 Task: Search one way flight ticket for 4 adults, 2 children, 2 infants in seat and 1 infant on lap in premium economy from Deadhorse: Deadhorse Airport(prudhoe Bay Airport) to Rockford: Chicago Rockford International Airport(was Northwest Chicagoland Regional Airport At Rockford) on 5-1-2023. Choice of flights is Alaska. Number of bags: 9 checked bags. Price is upto 84000. Outbound departure time preference is 11:30. Return departure time preference is 17:00.
Action: Mouse moved to (273, 262)
Screenshot: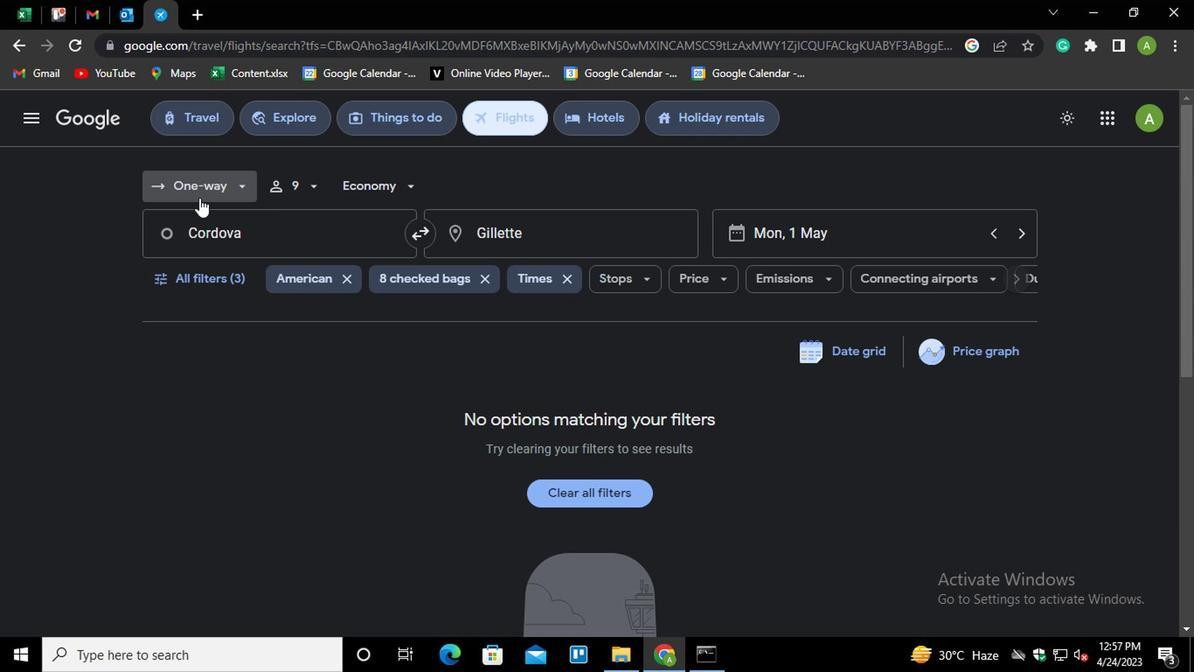 
Action: Mouse pressed left at (273, 262)
Screenshot: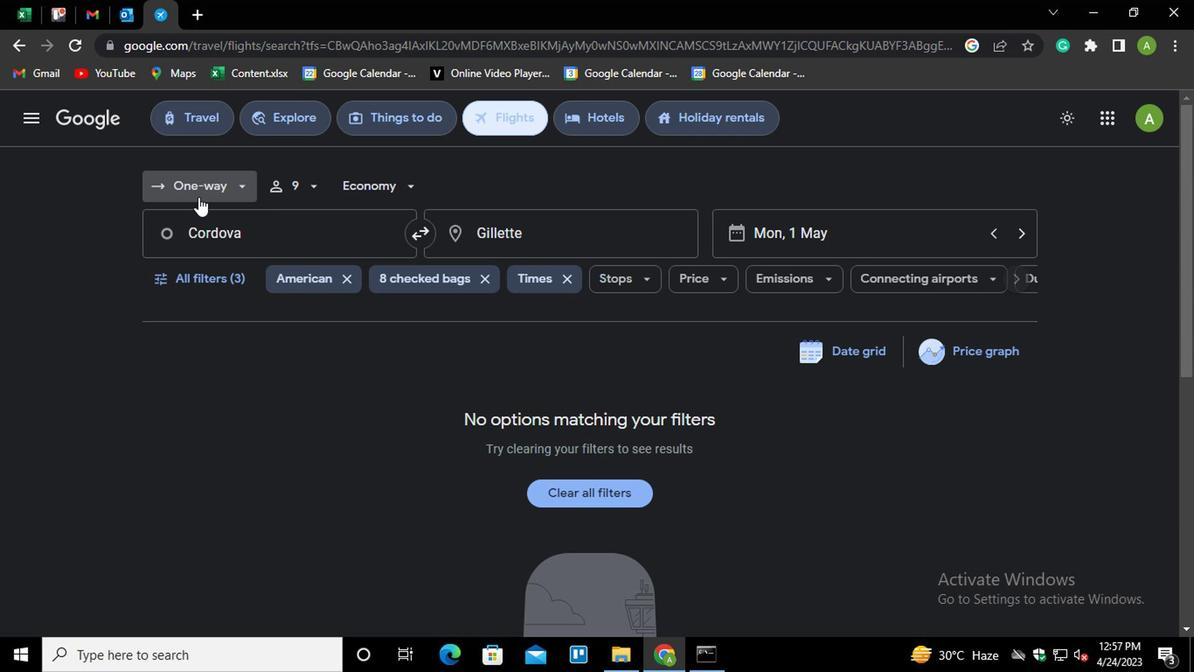 
Action: Mouse moved to (291, 312)
Screenshot: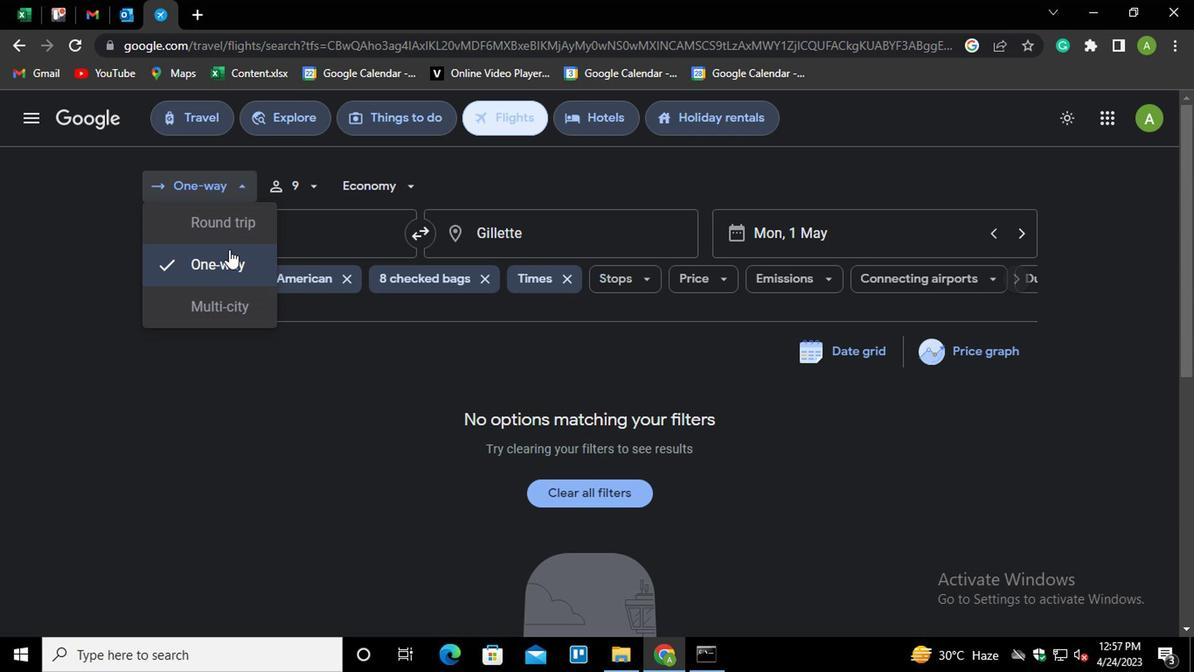 
Action: Mouse pressed left at (291, 312)
Screenshot: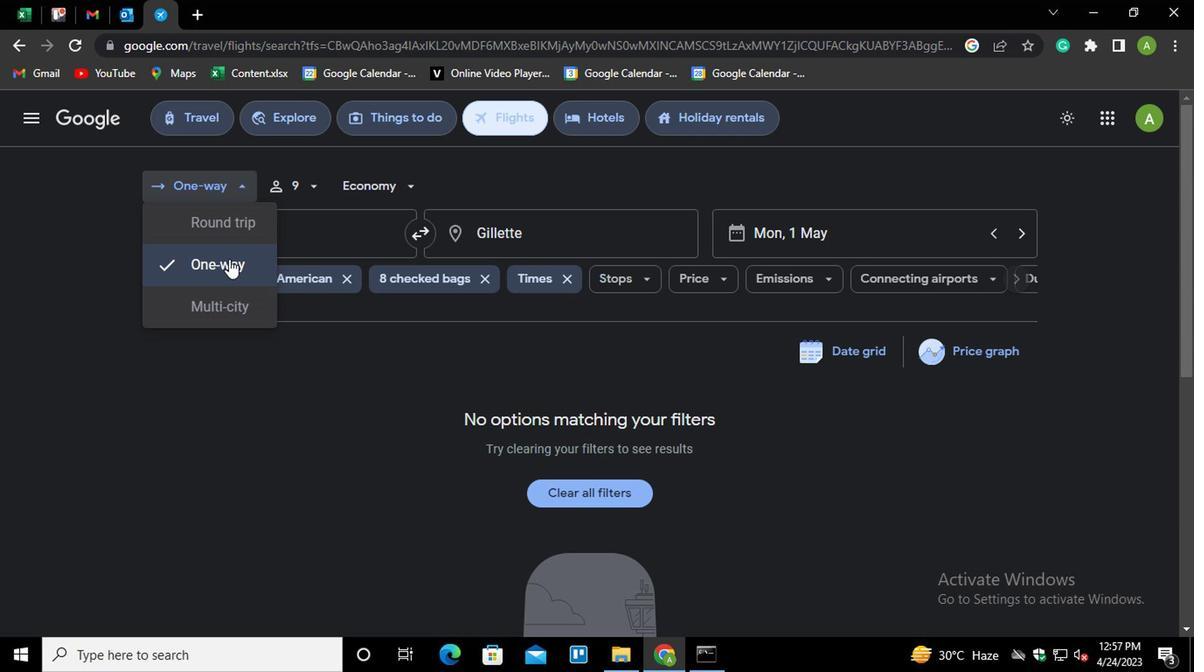
Action: Mouse moved to (327, 268)
Screenshot: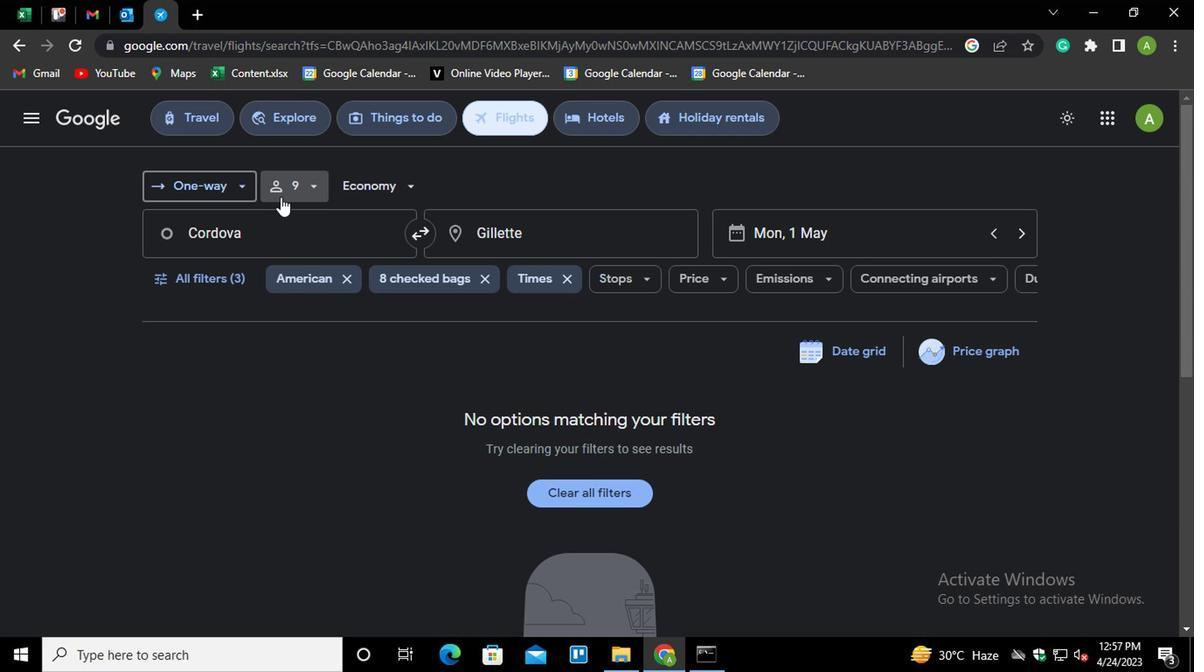 
Action: Mouse pressed left at (327, 268)
Screenshot: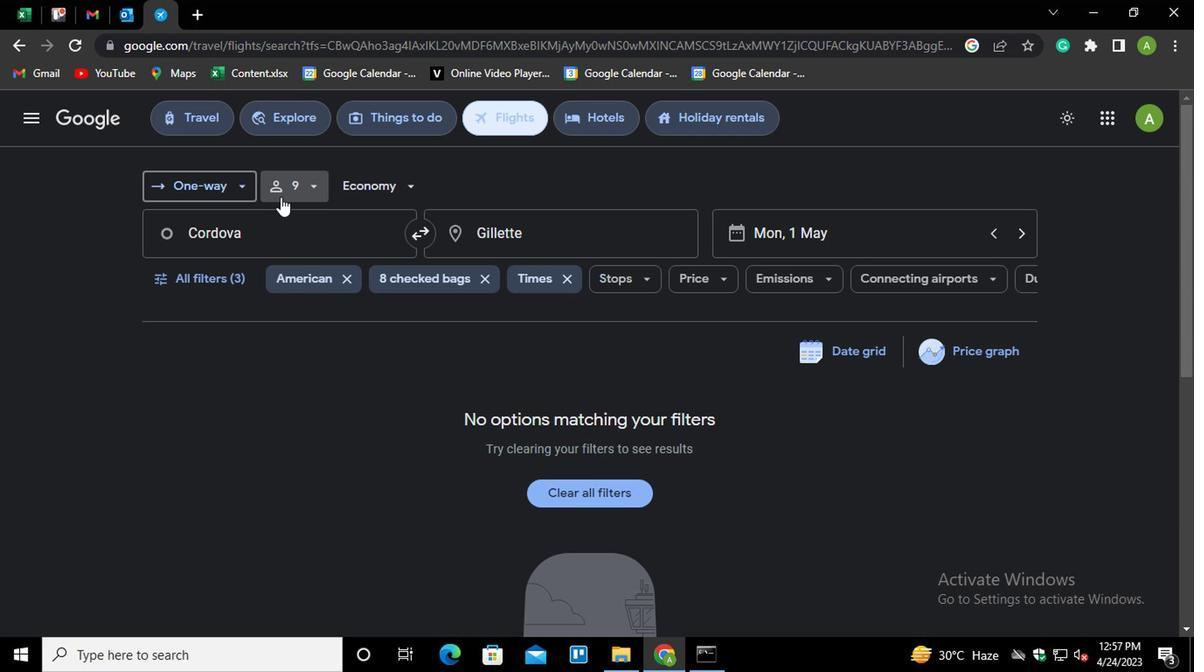 
Action: Mouse moved to (399, 295)
Screenshot: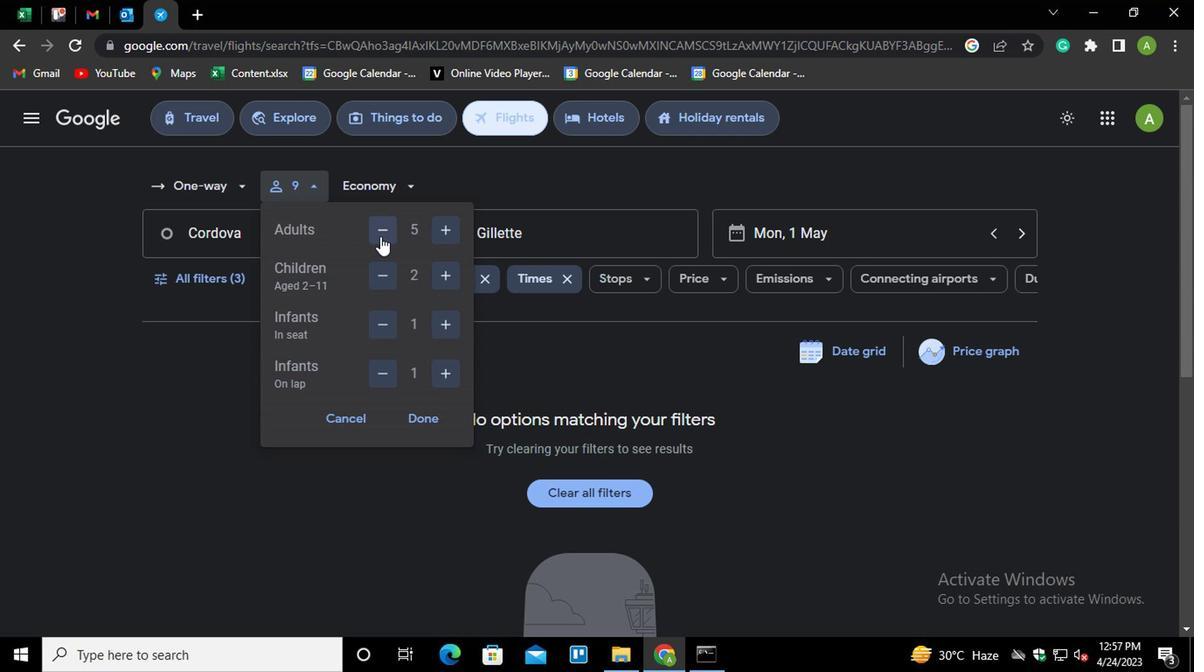 
Action: Mouse pressed left at (399, 295)
Screenshot: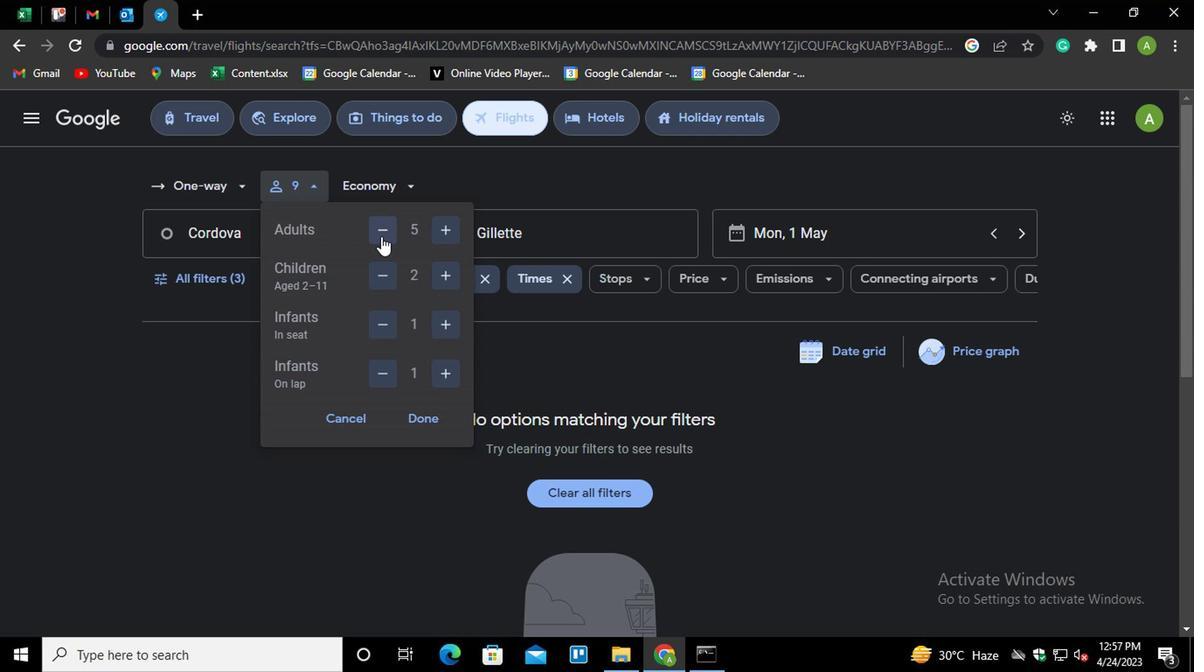
Action: Mouse moved to (447, 367)
Screenshot: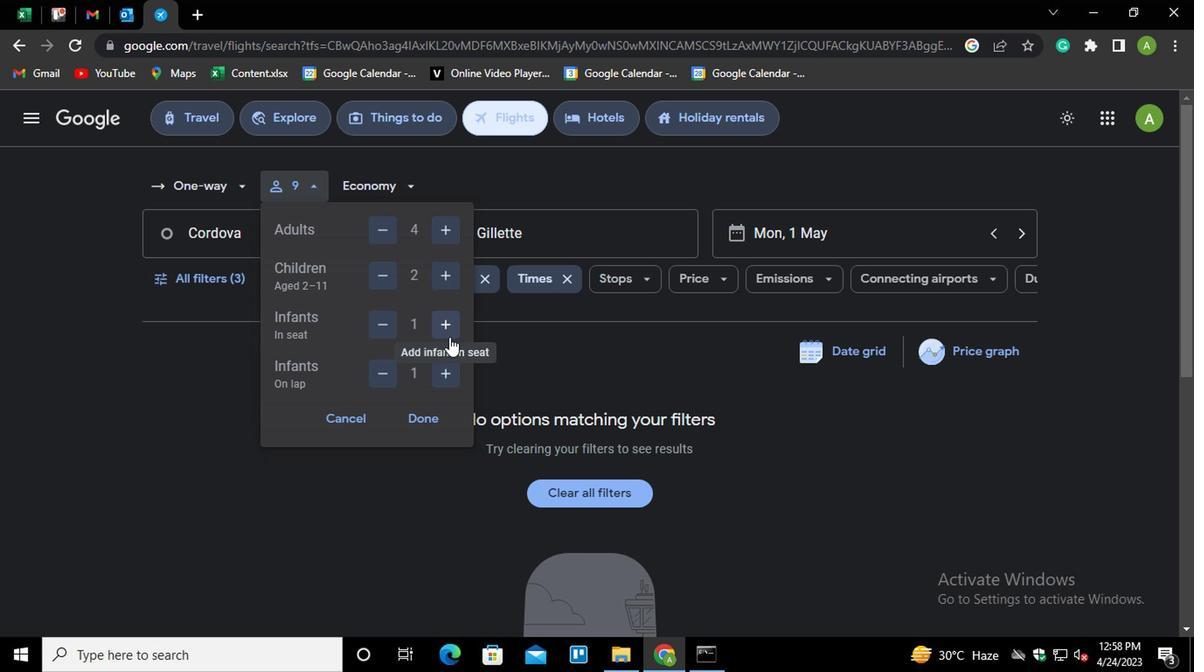 
Action: Mouse pressed left at (447, 367)
Screenshot: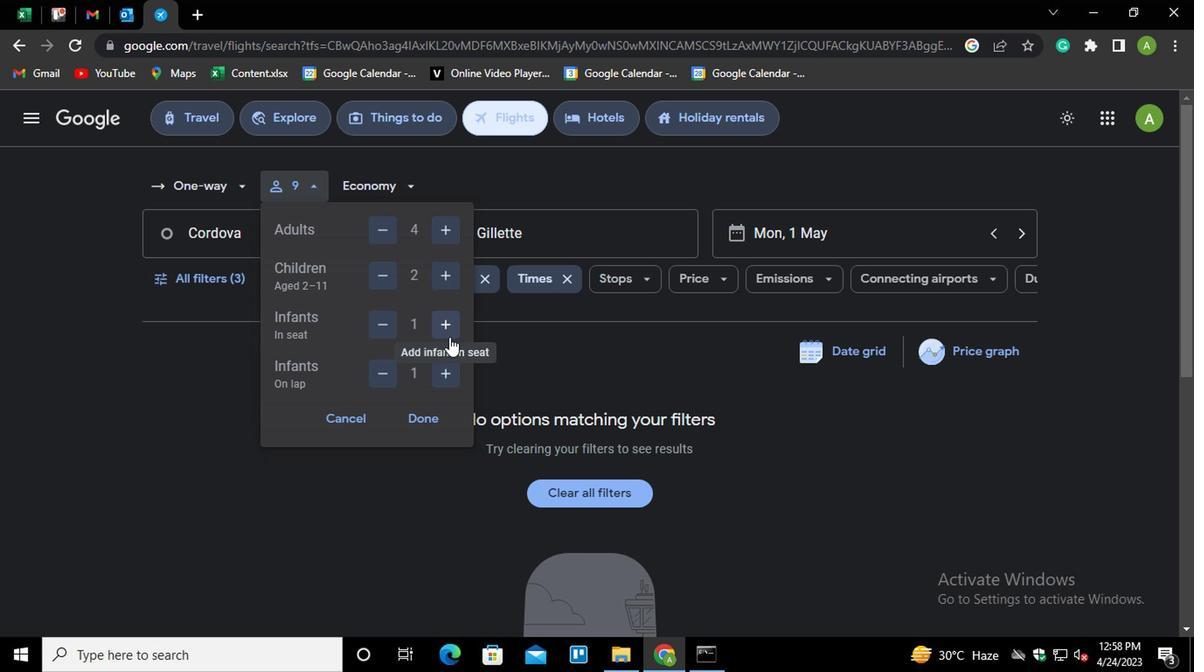 
Action: Mouse moved to (438, 421)
Screenshot: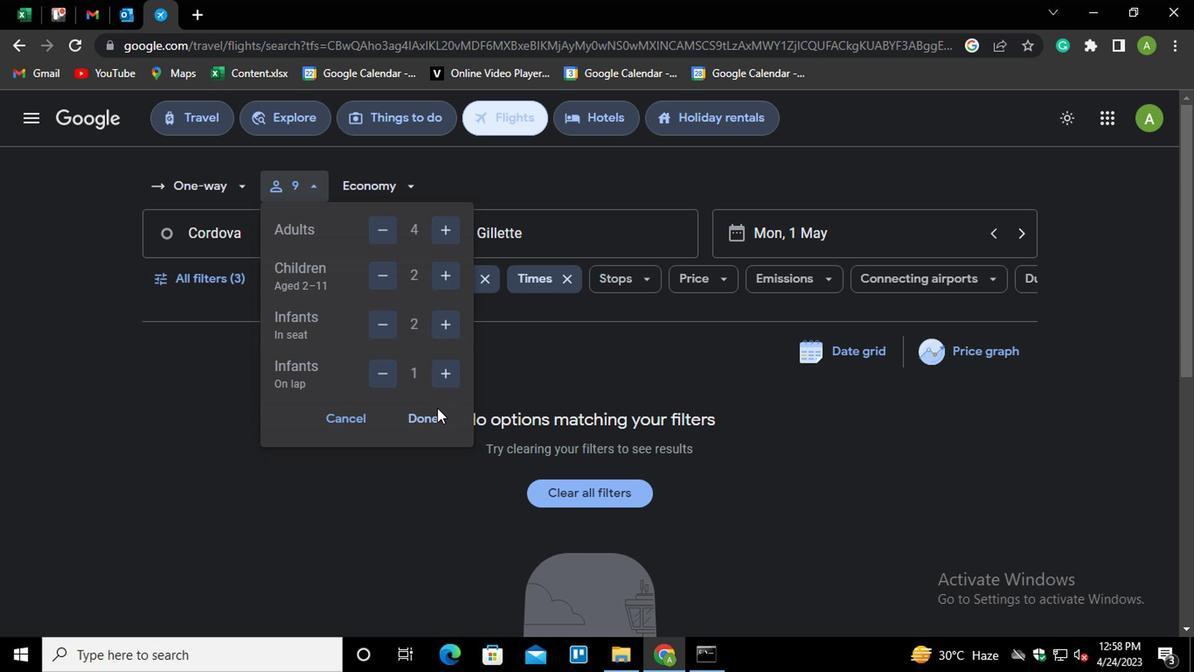 
Action: Mouse pressed left at (438, 421)
Screenshot: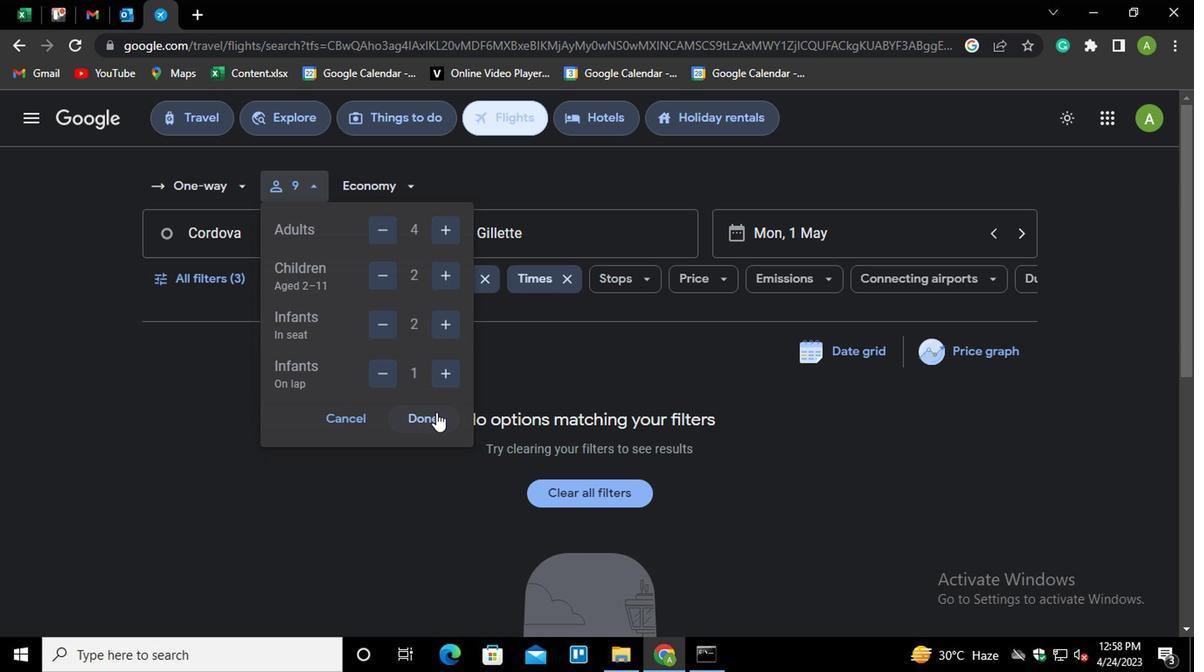 
Action: Mouse moved to (415, 252)
Screenshot: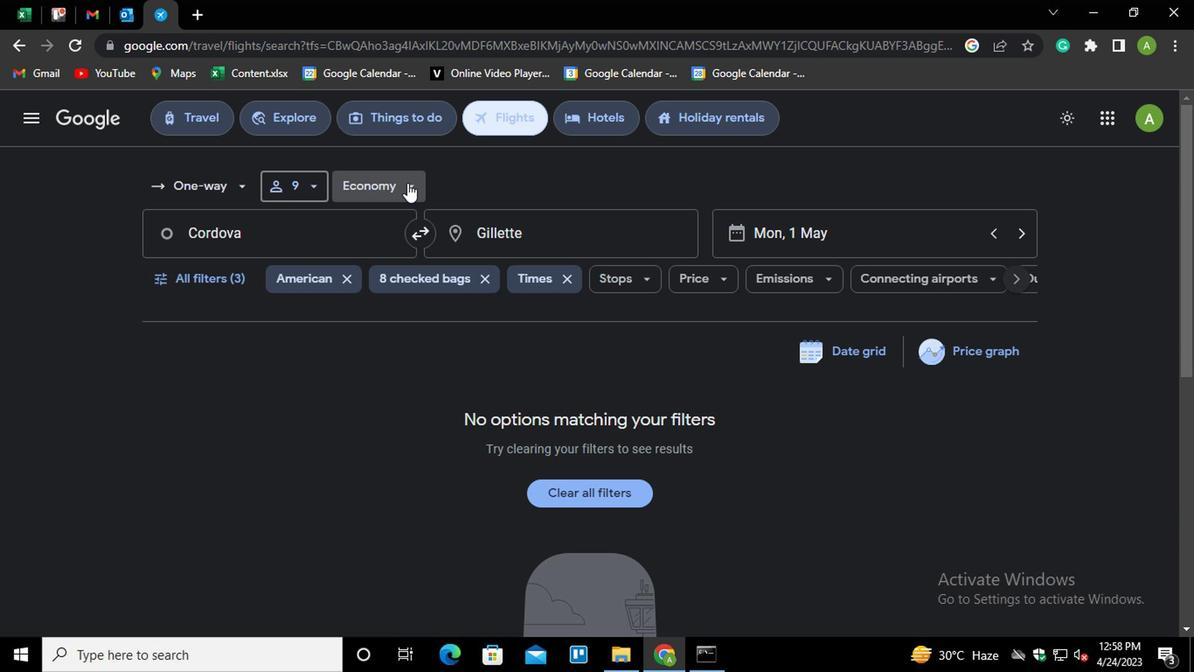 
Action: Mouse pressed left at (415, 252)
Screenshot: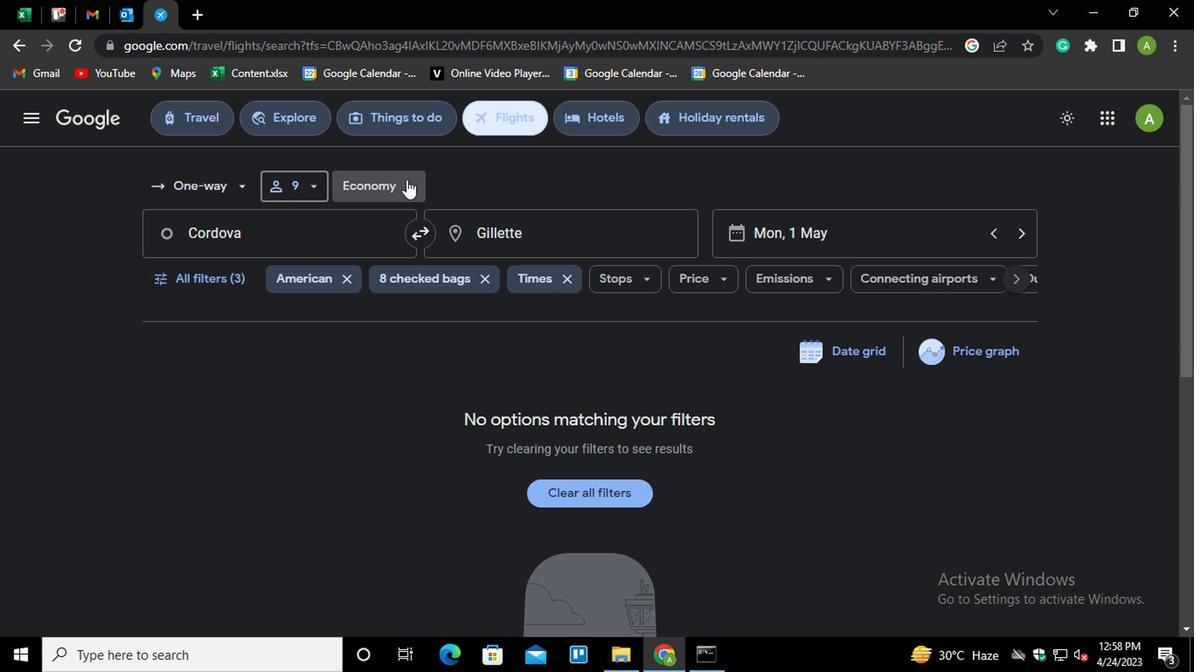 
Action: Mouse moved to (436, 319)
Screenshot: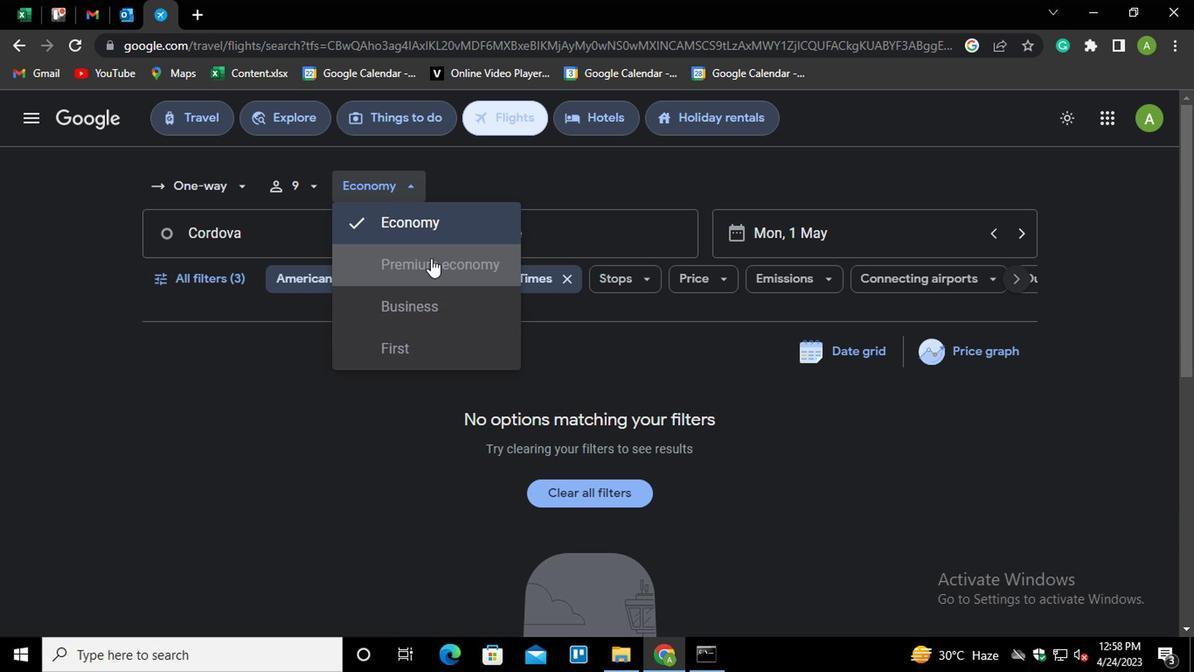
Action: Mouse pressed left at (436, 319)
Screenshot: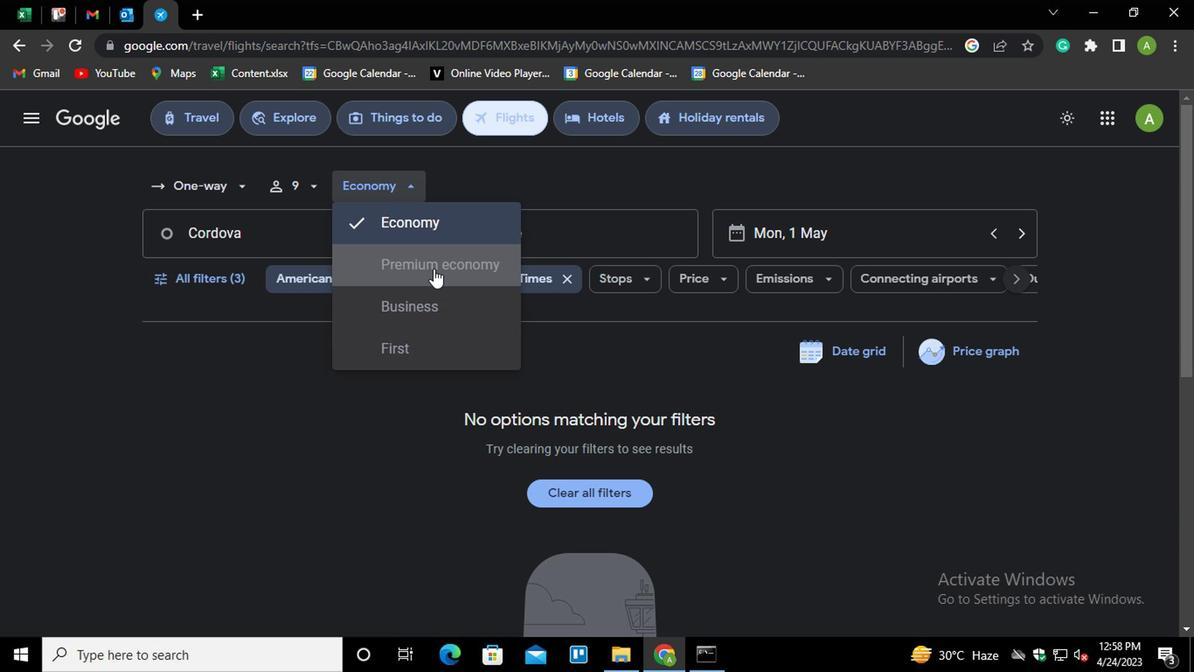 
Action: Mouse moved to (321, 296)
Screenshot: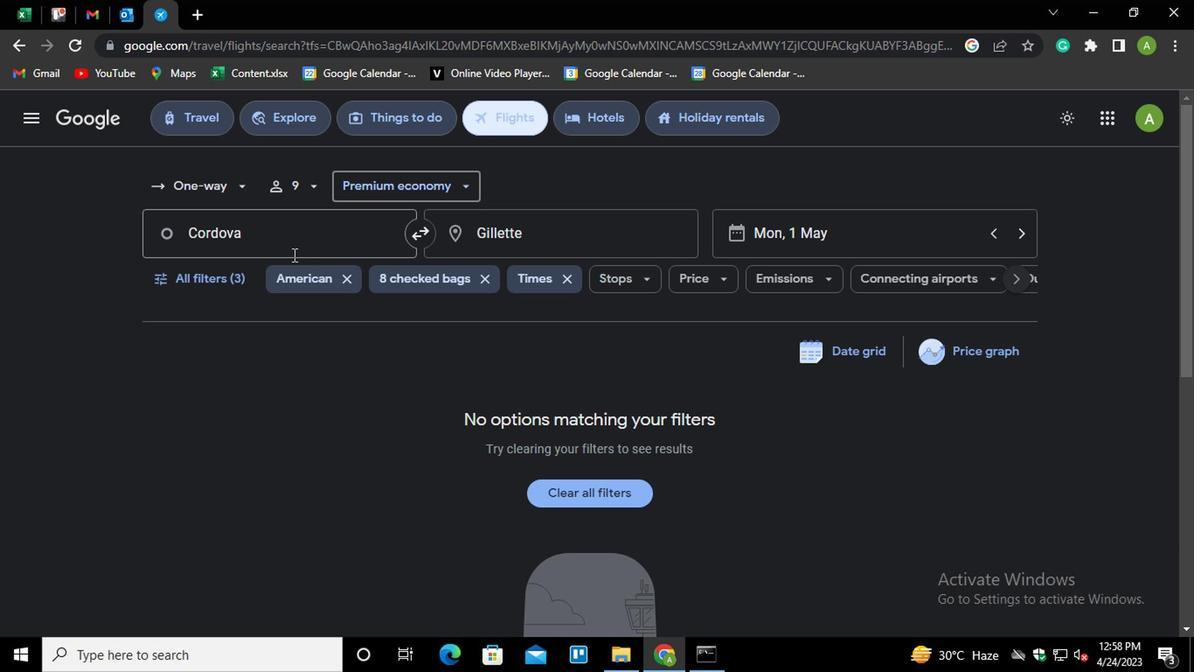 
Action: Mouse pressed left at (321, 296)
Screenshot: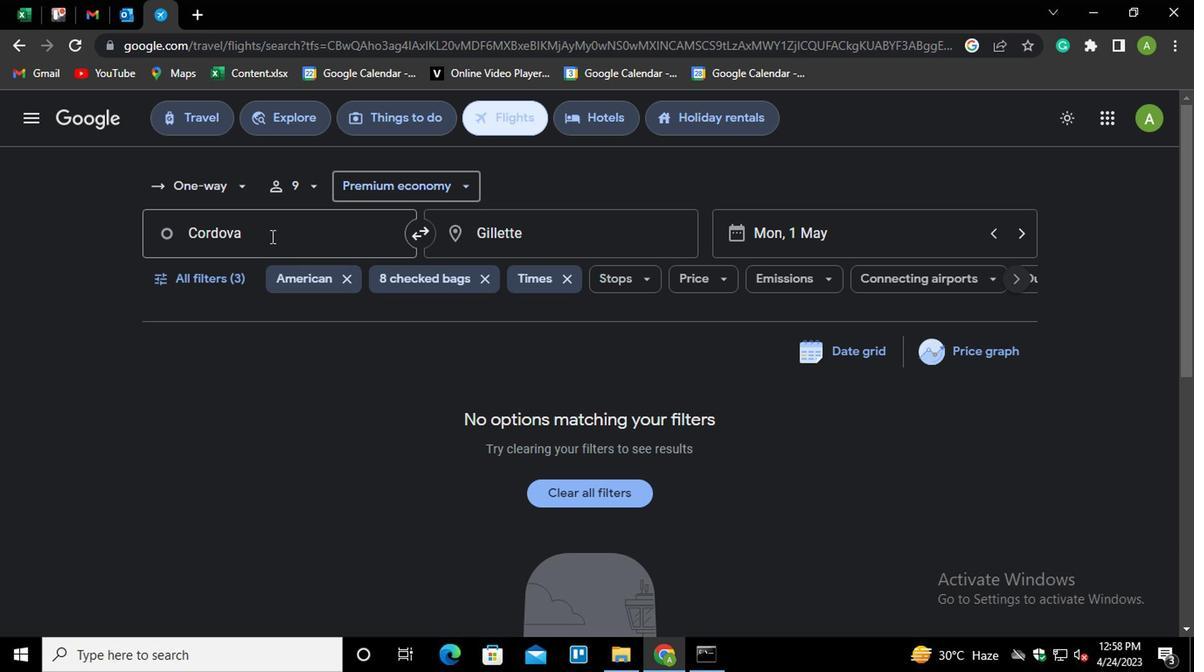
Action: Mouse moved to (321, 295)
Screenshot: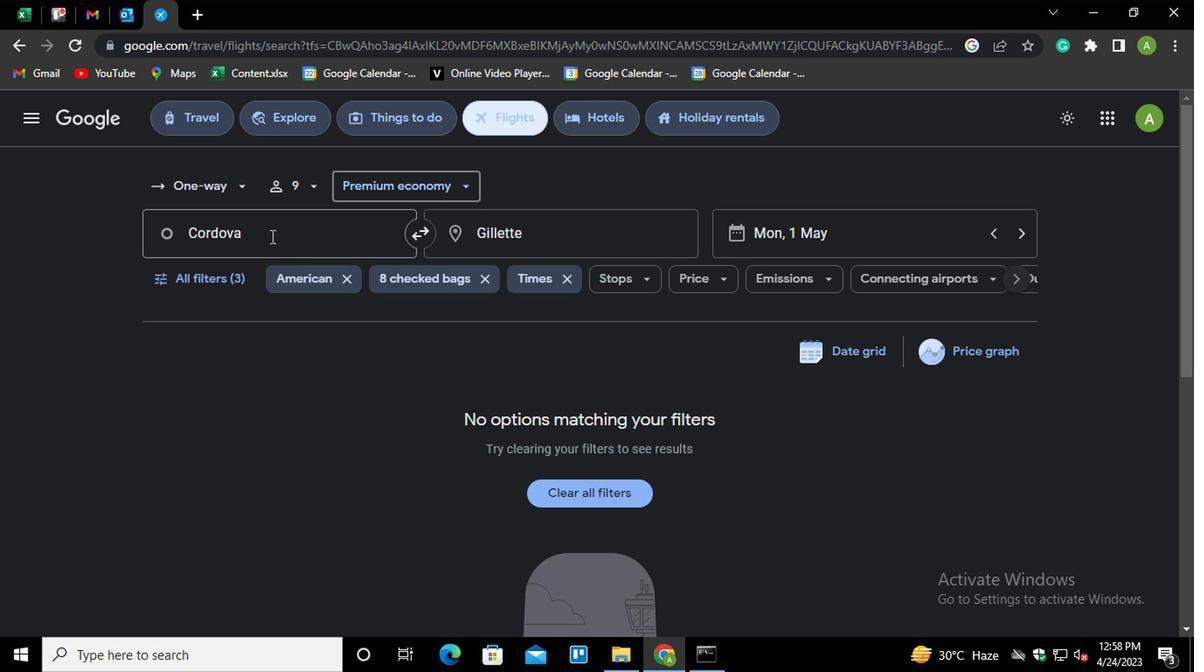 
Action: Key pressed <Key.shift>DEADHOR<Key.down><Key.enter>
Screenshot: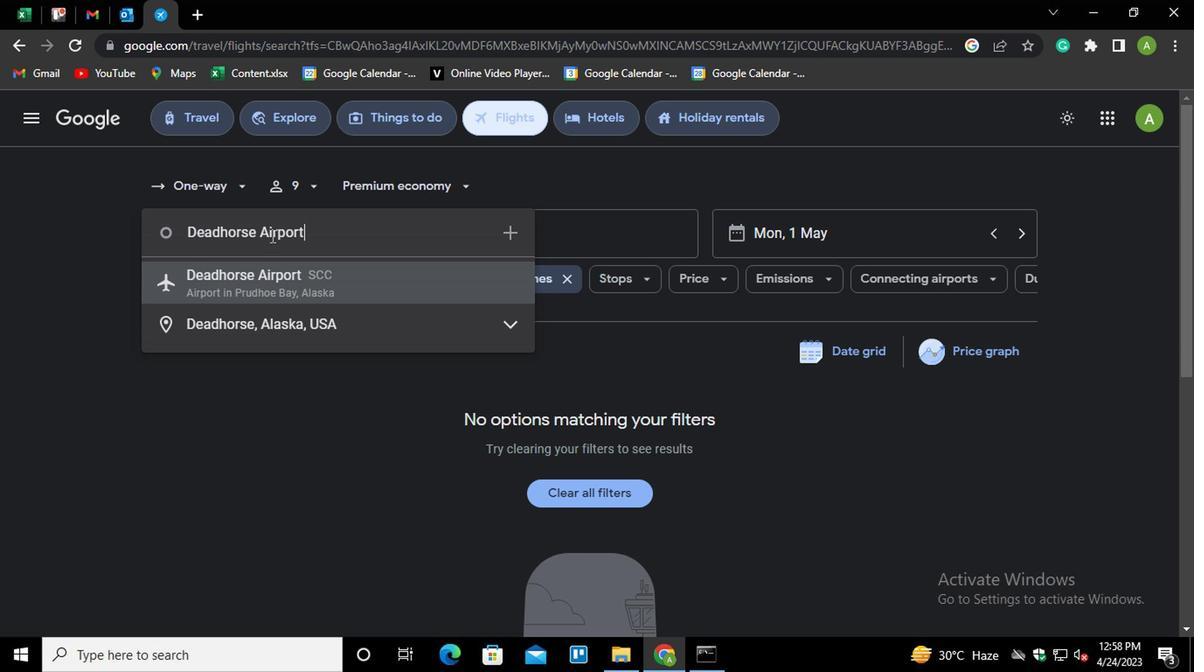 
Action: Mouse moved to (365, 294)
Screenshot: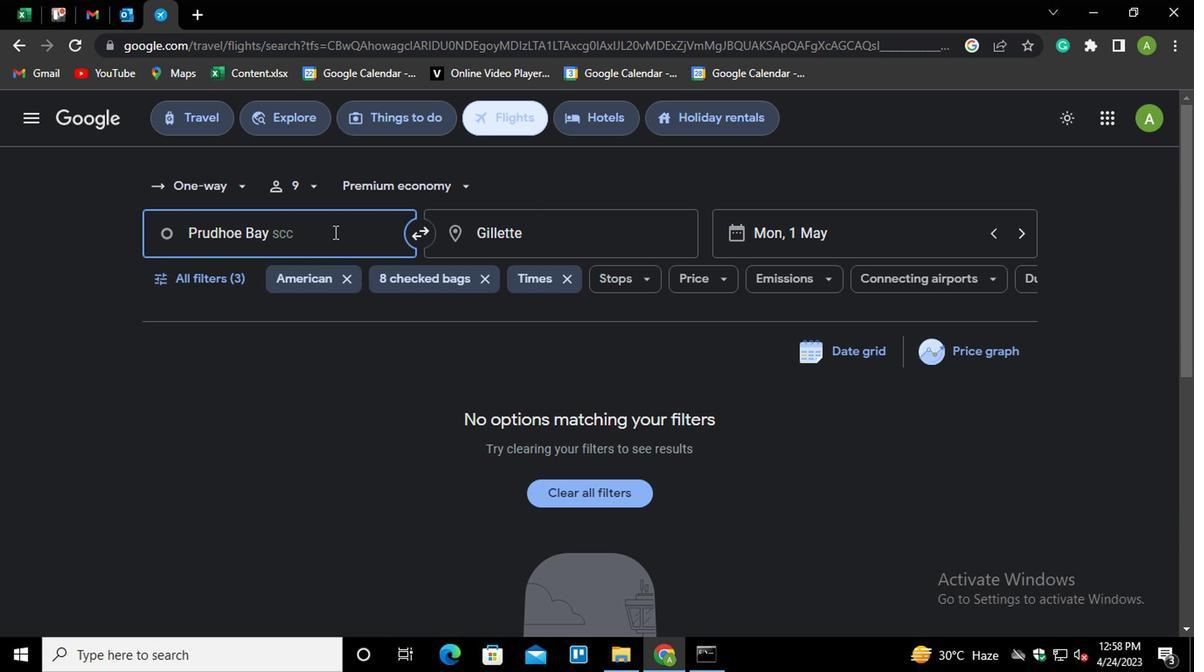 
Action: Mouse pressed left at (365, 294)
Screenshot: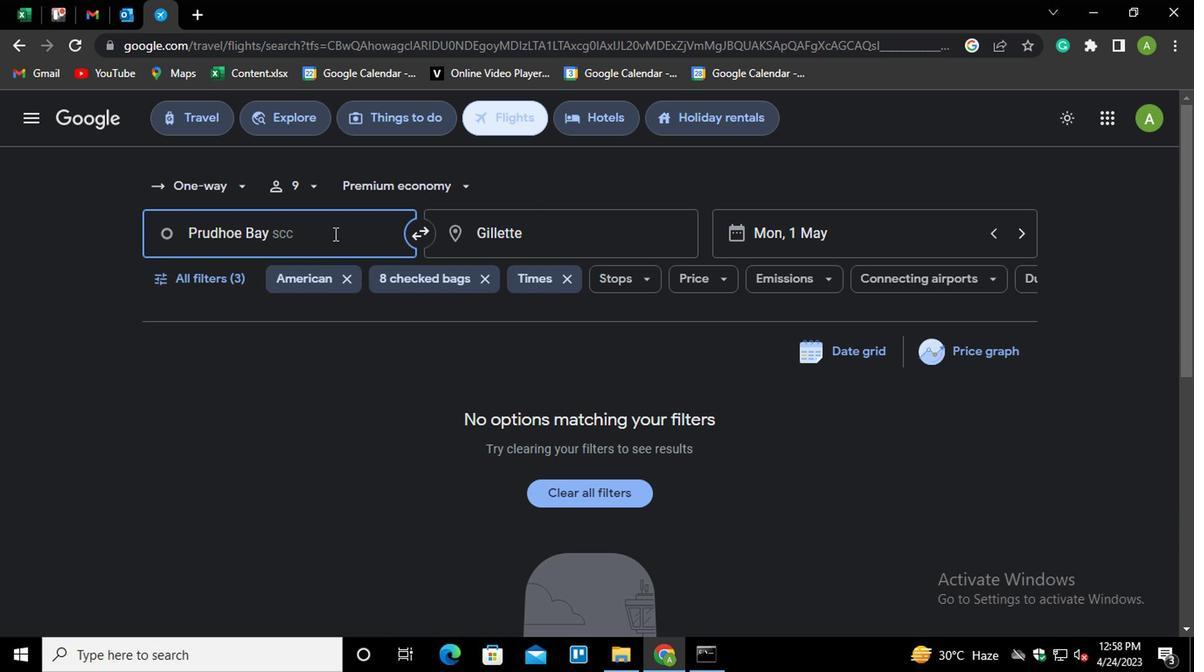 
Action: Mouse moved to (355, 362)
Screenshot: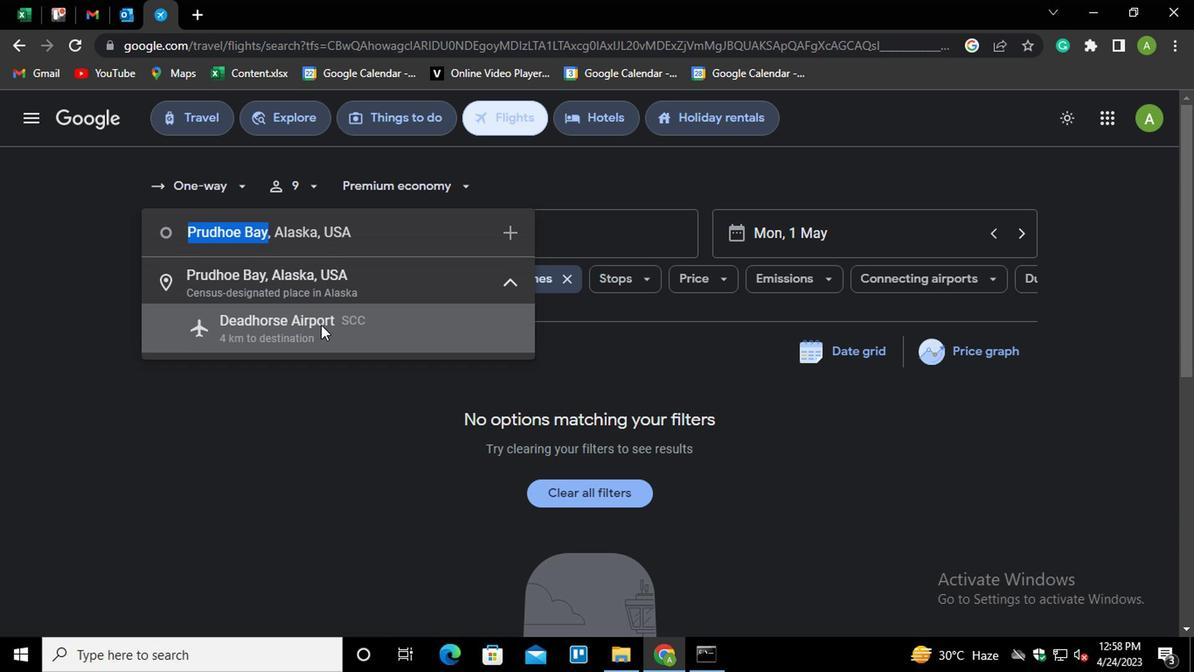 
Action: Mouse pressed left at (355, 362)
Screenshot: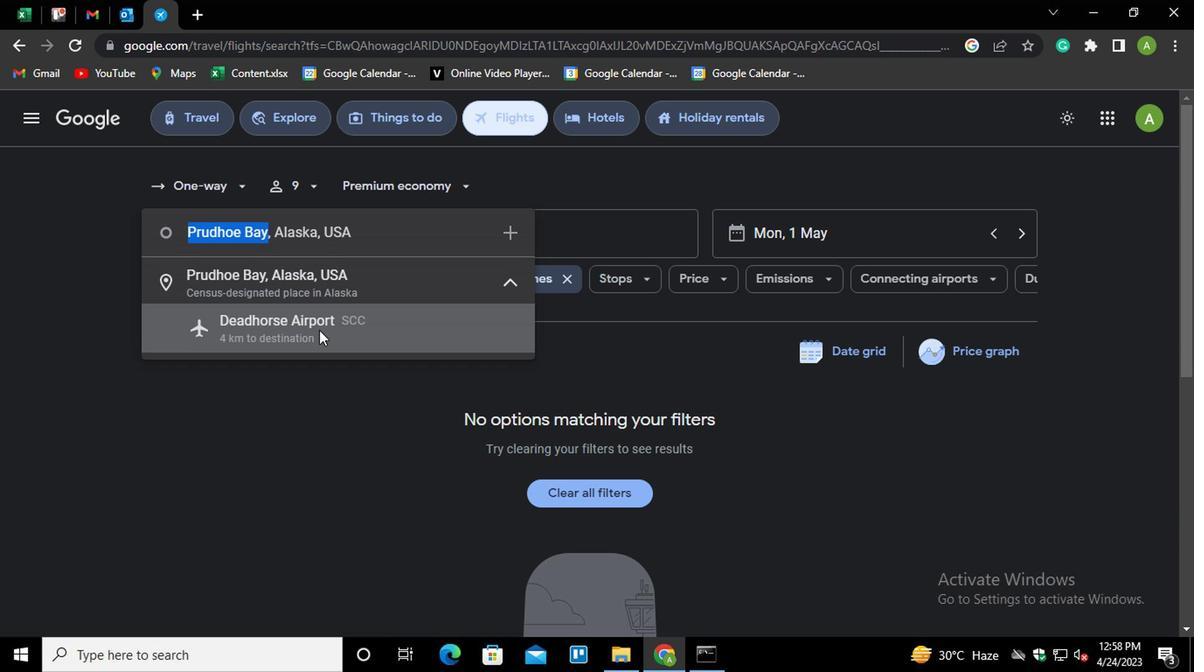 
Action: Mouse moved to (523, 306)
Screenshot: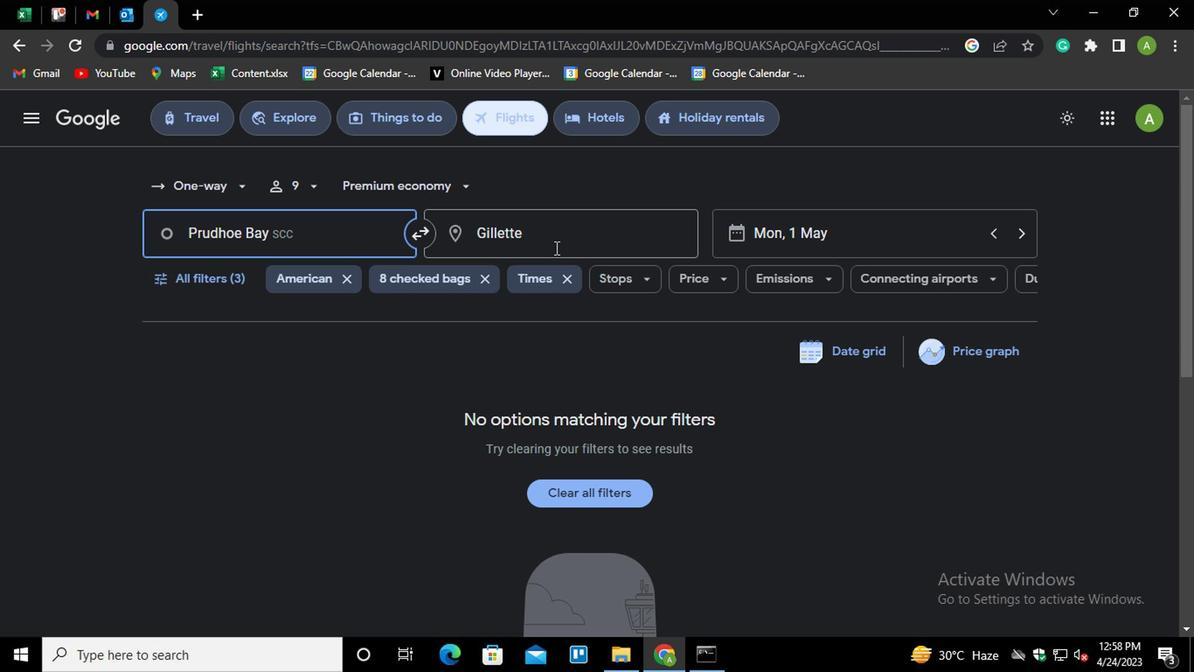 
Action: Mouse pressed left at (523, 306)
Screenshot: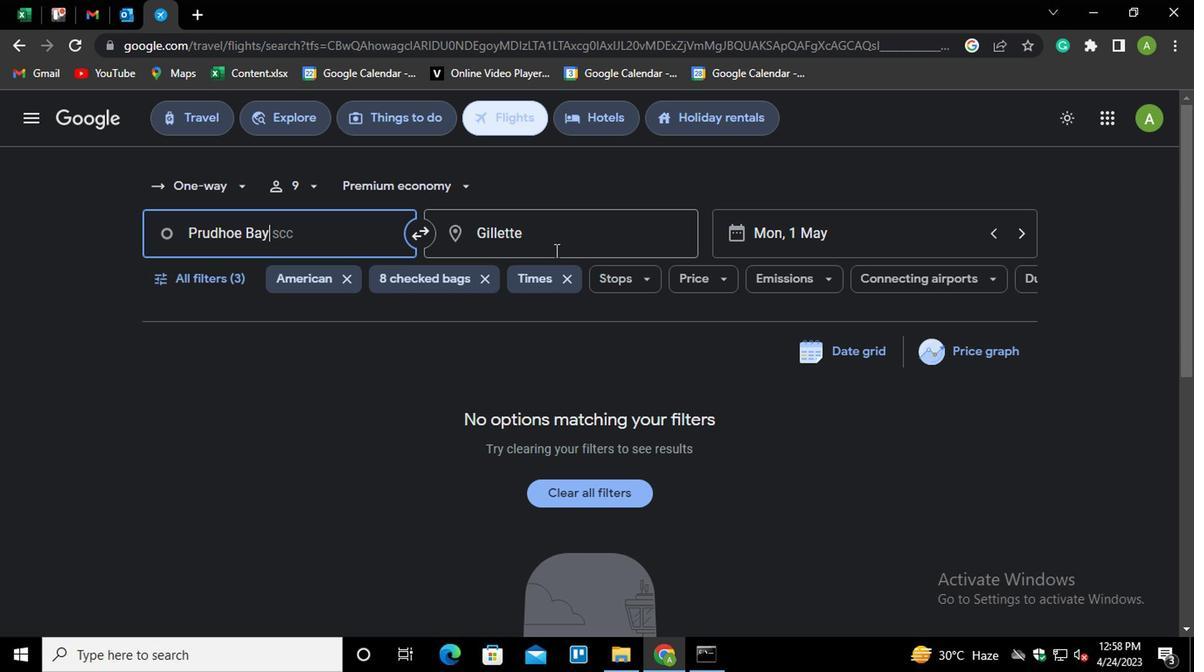 
Action: Key pressed CHICAGO<Key.down><Key.down><Key.down><Key.down><Key.enter>
Screenshot: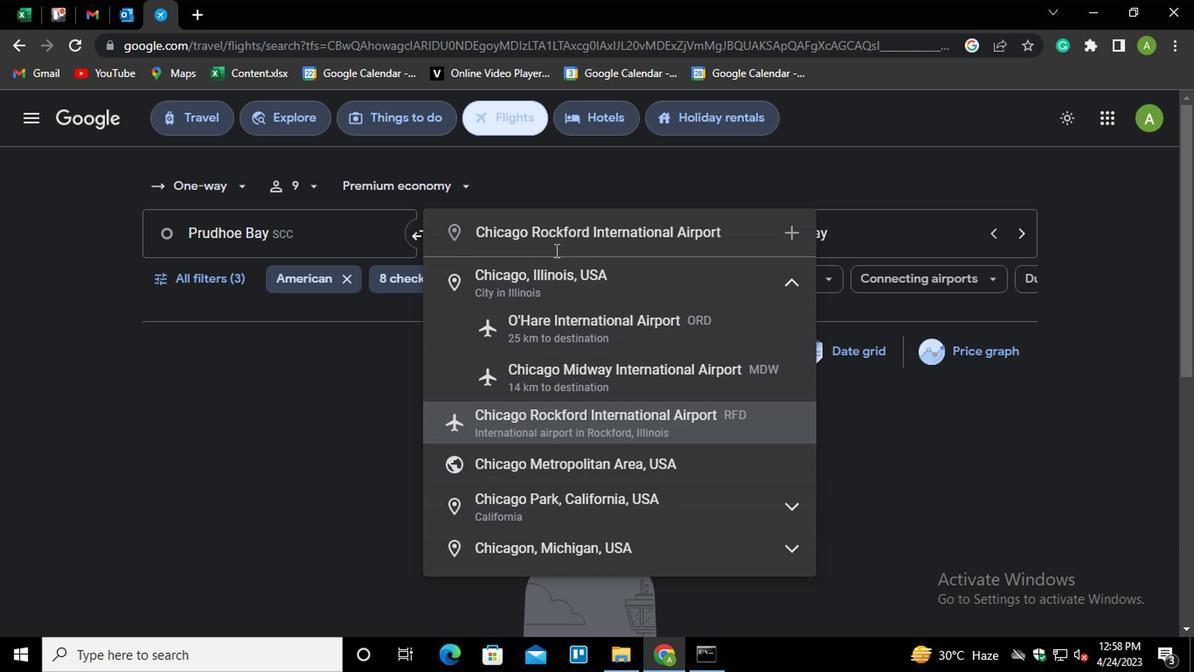 
Action: Mouse moved to (283, 322)
Screenshot: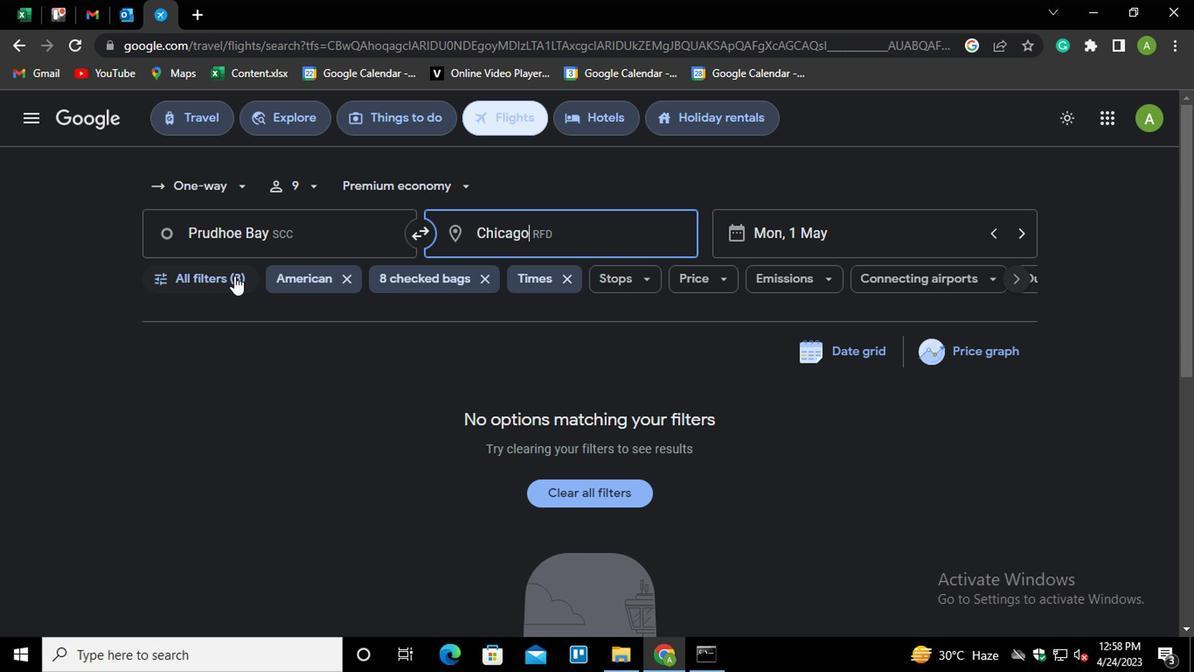 
Action: Mouse pressed left at (283, 322)
Screenshot: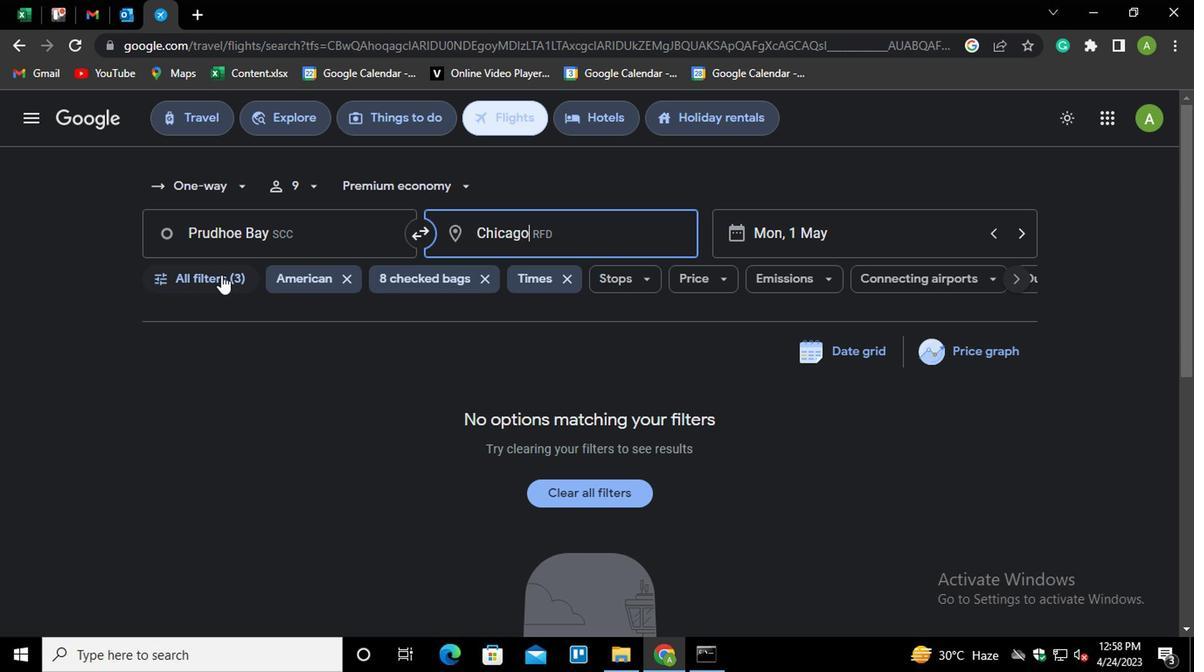 
Action: Mouse moved to (410, 562)
Screenshot: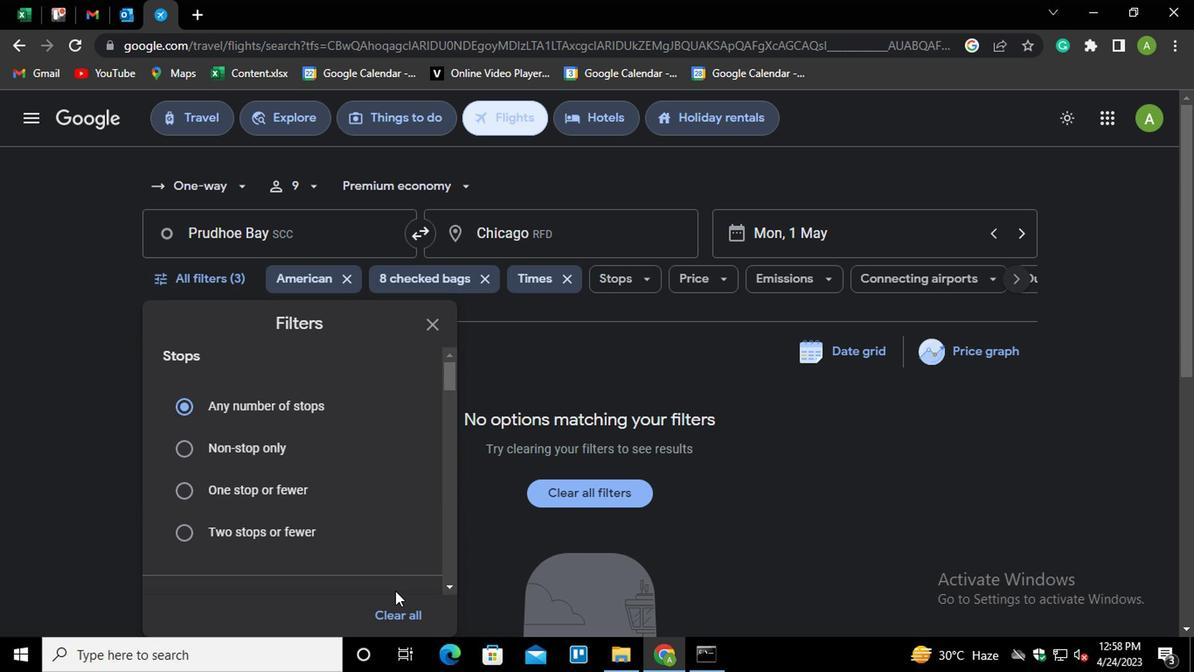 
Action: Mouse pressed left at (410, 562)
Screenshot: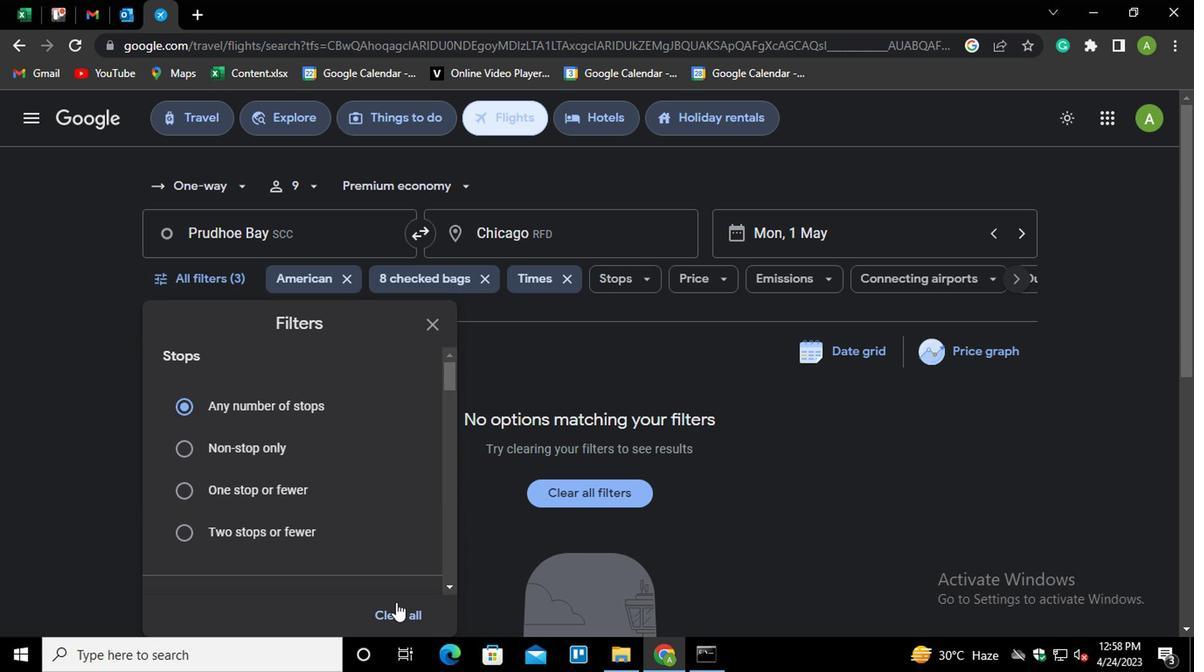 
Action: Mouse moved to (370, 472)
Screenshot: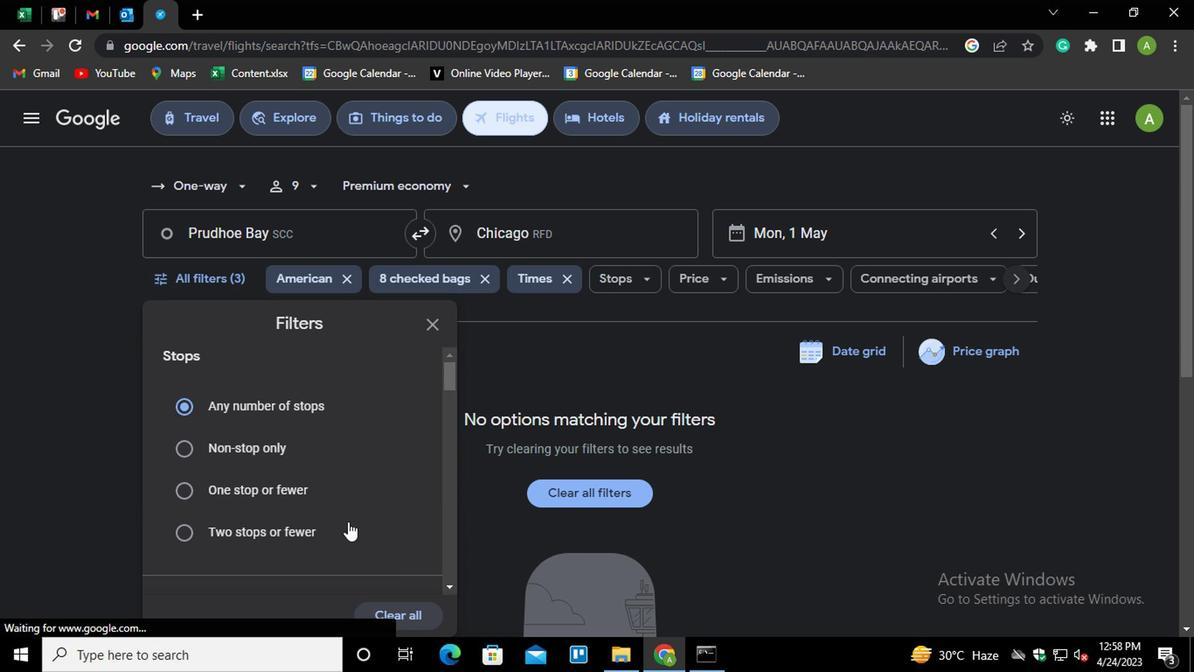 
Action: Mouse scrolled (370, 472) with delta (0, 0)
Screenshot: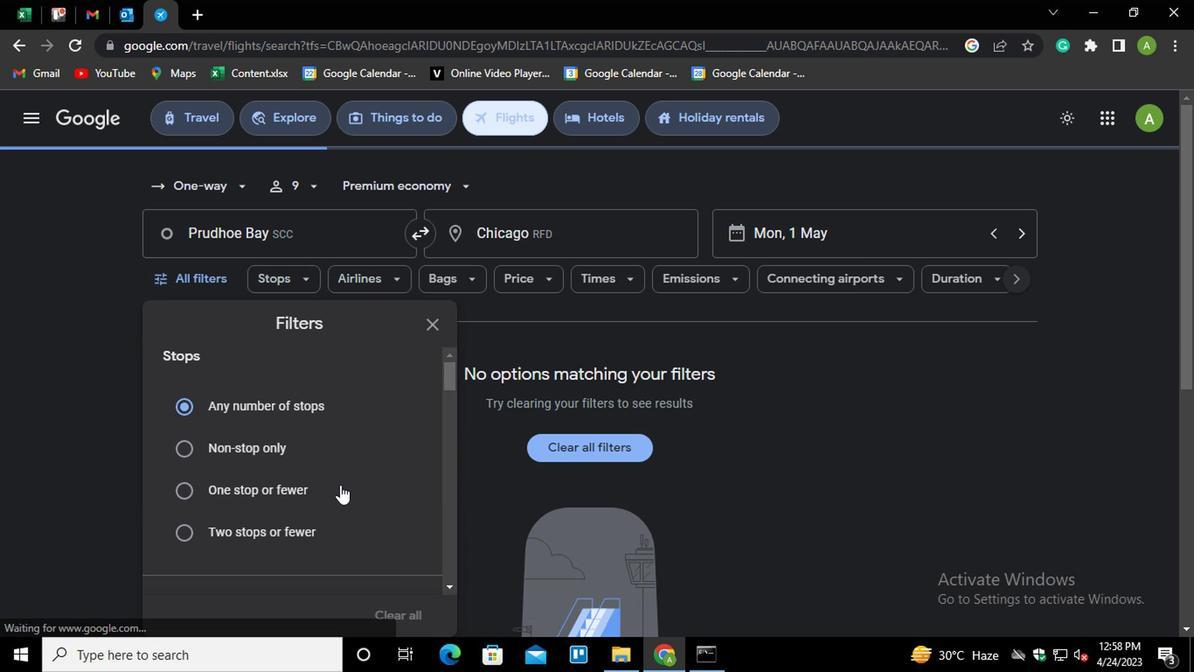 
Action: Mouse scrolled (370, 472) with delta (0, 0)
Screenshot: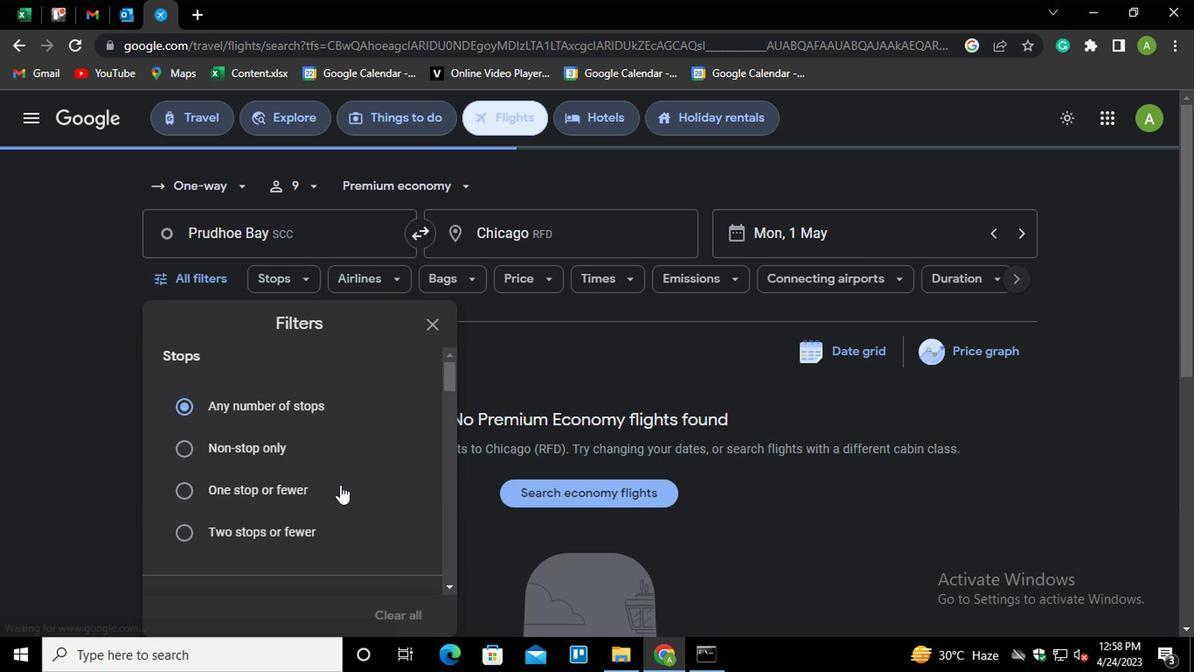 
Action: Mouse scrolled (370, 472) with delta (0, 0)
Screenshot: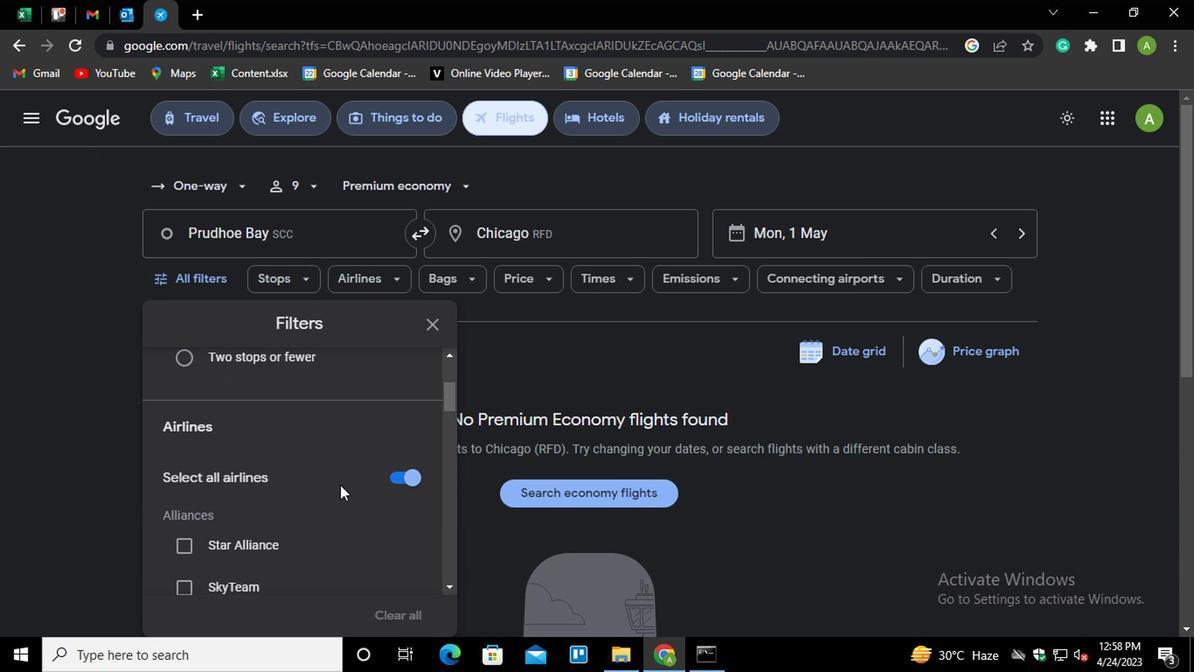 
Action: Mouse scrolled (370, 472) with delta (0, 0)
Screenshot: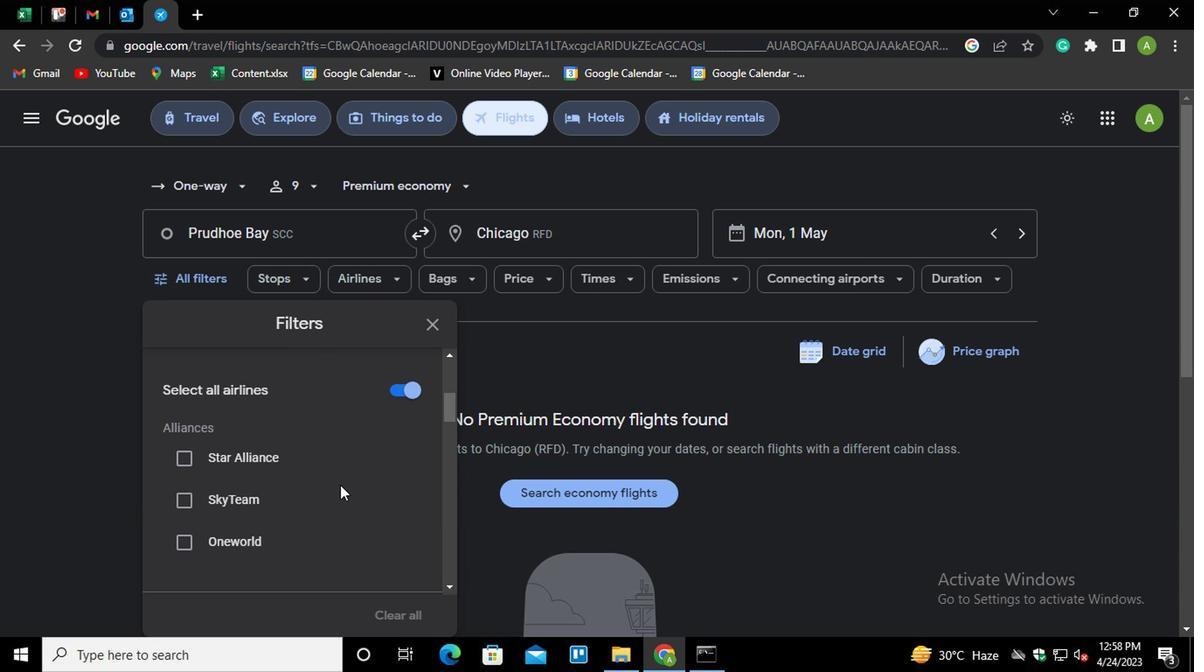 
Action: Mouse scrolled (370, 472) with delta (0, 0)
Screenshot: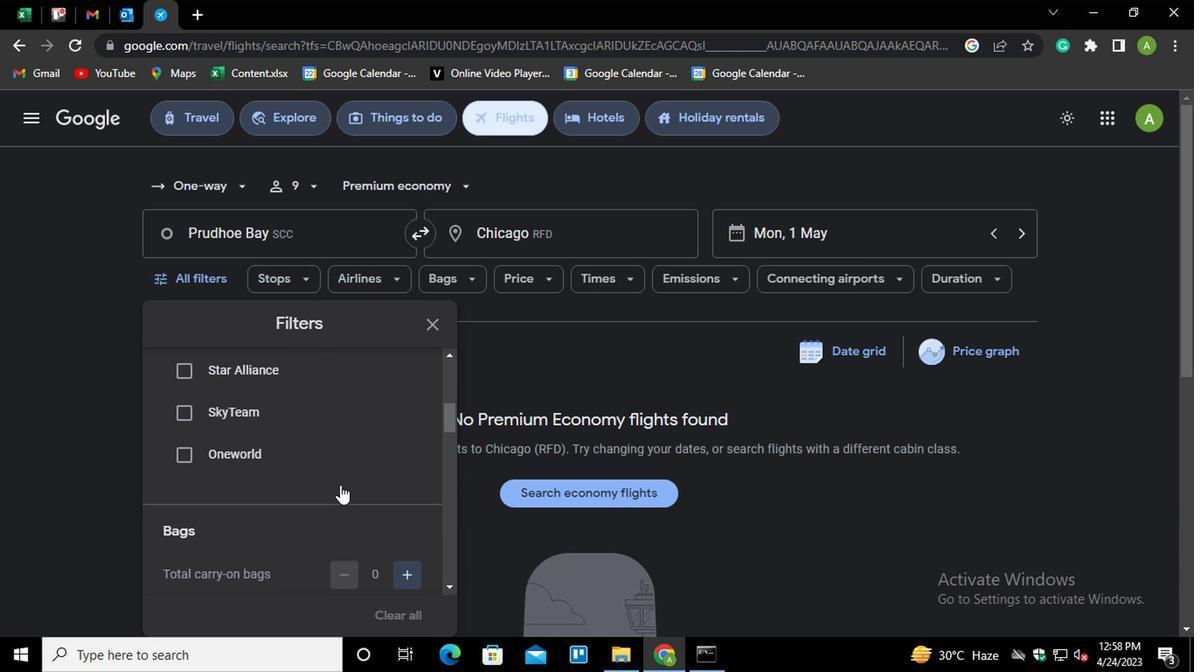 
Action: Mouse scrolled (370, 472) with delta (0, 0)
Screenshot: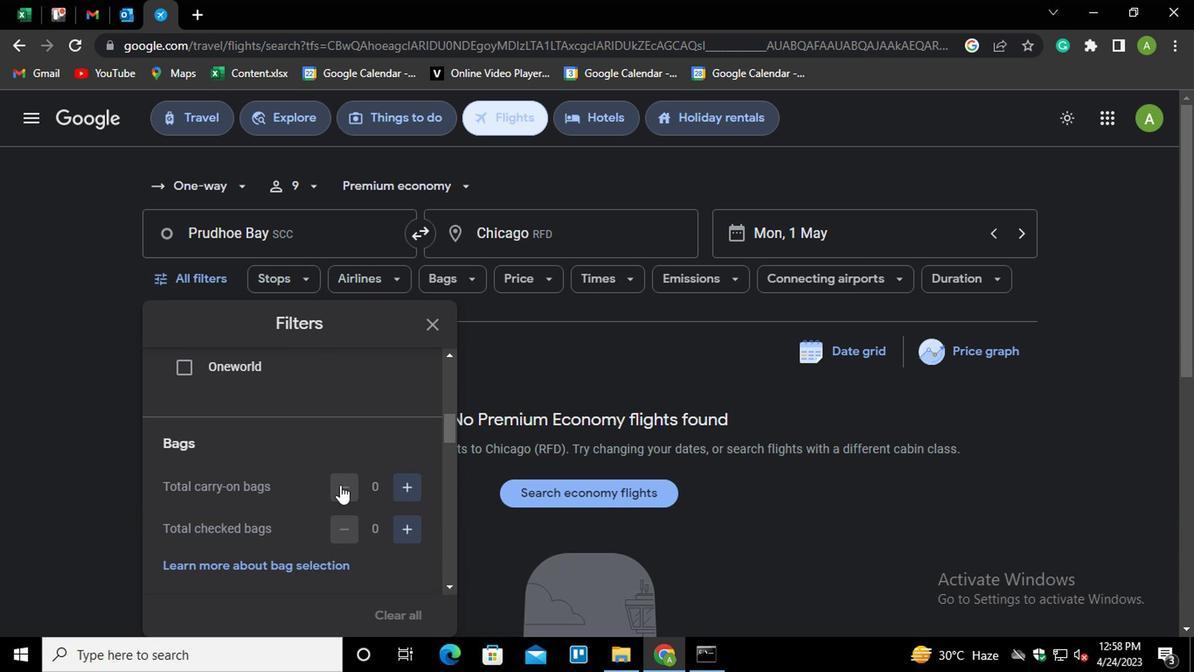 
Action: Mouse scrolled (370, 472) with delta (0, 0)
Screenshot: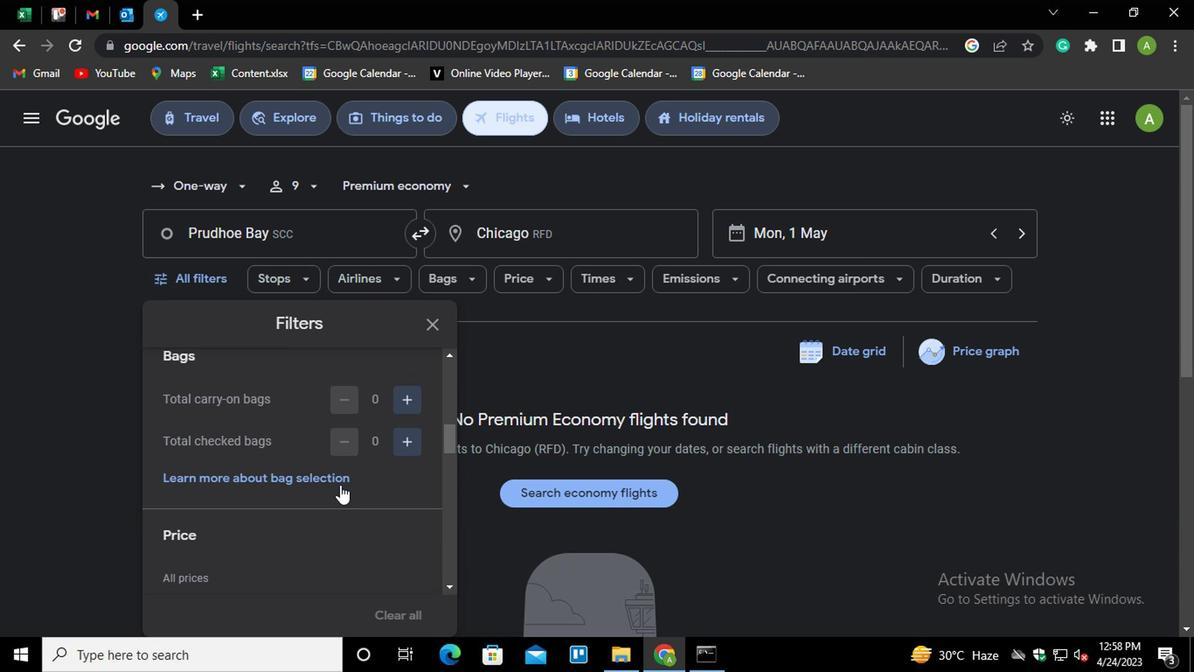 
Action: Mouse scrolled (370, 473) with delta (0, 0)
Screenshot: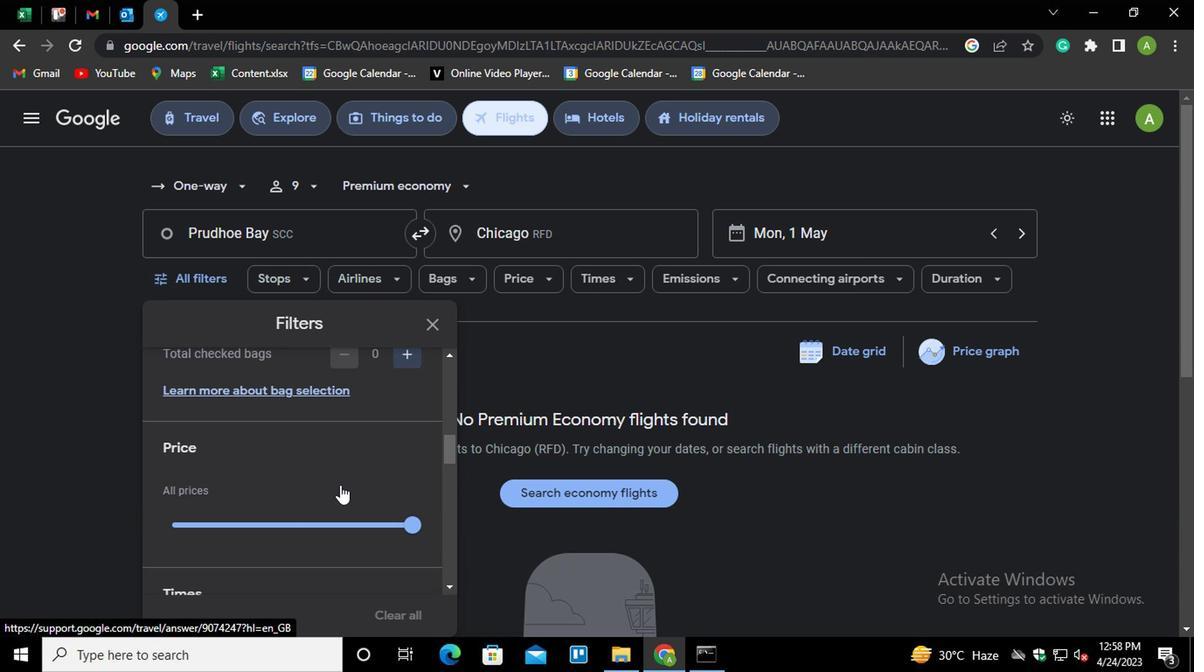 
Action: Mouse scrolled (370, 473) with delta (0, 0)
Screenshot: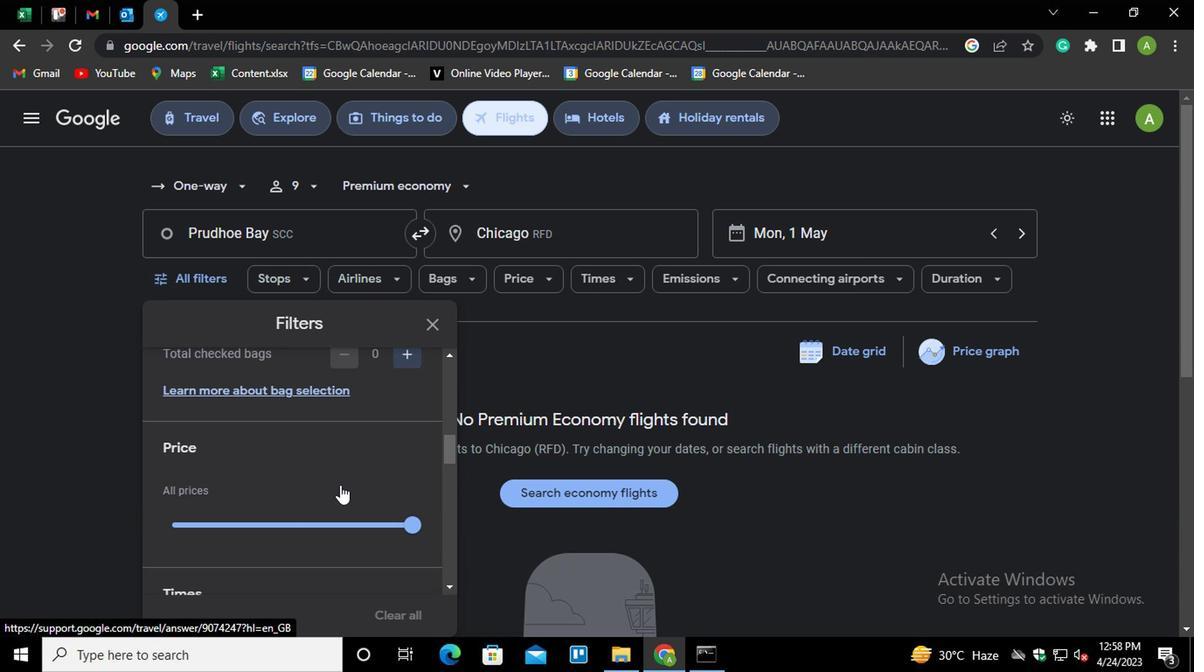 
Action: Mouse scrolled (370, 473) with delta (0, 0)
Screenshot: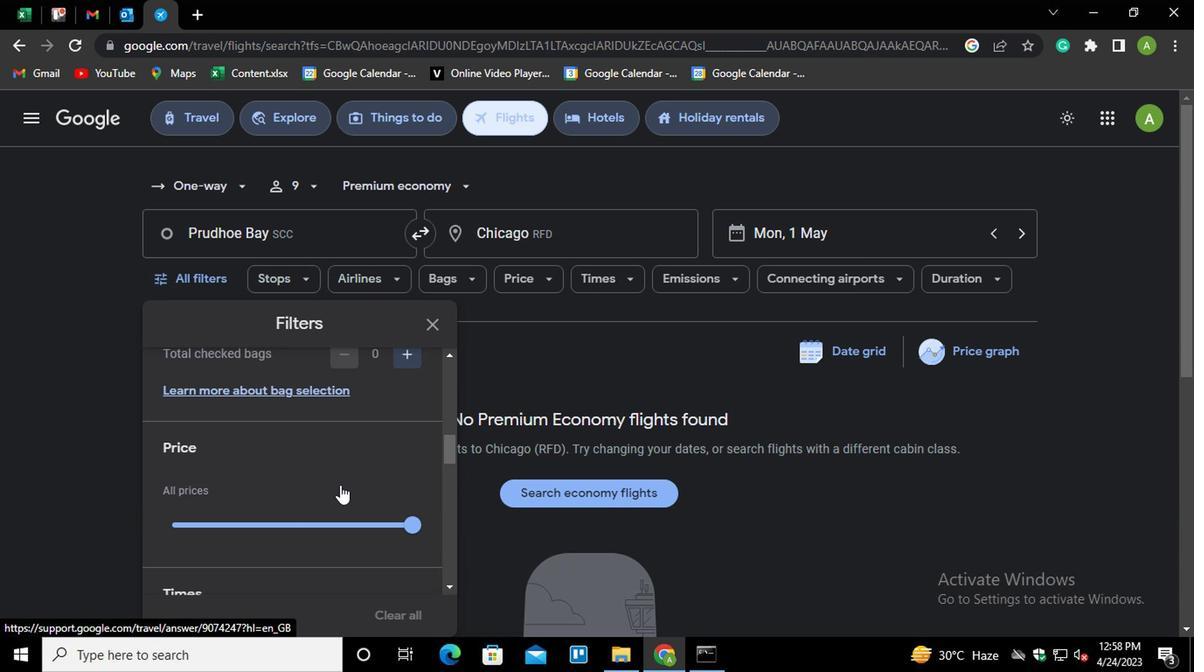 
Action: Mouse scrolled (370, 473) with delta (0, 0)
Screenshot: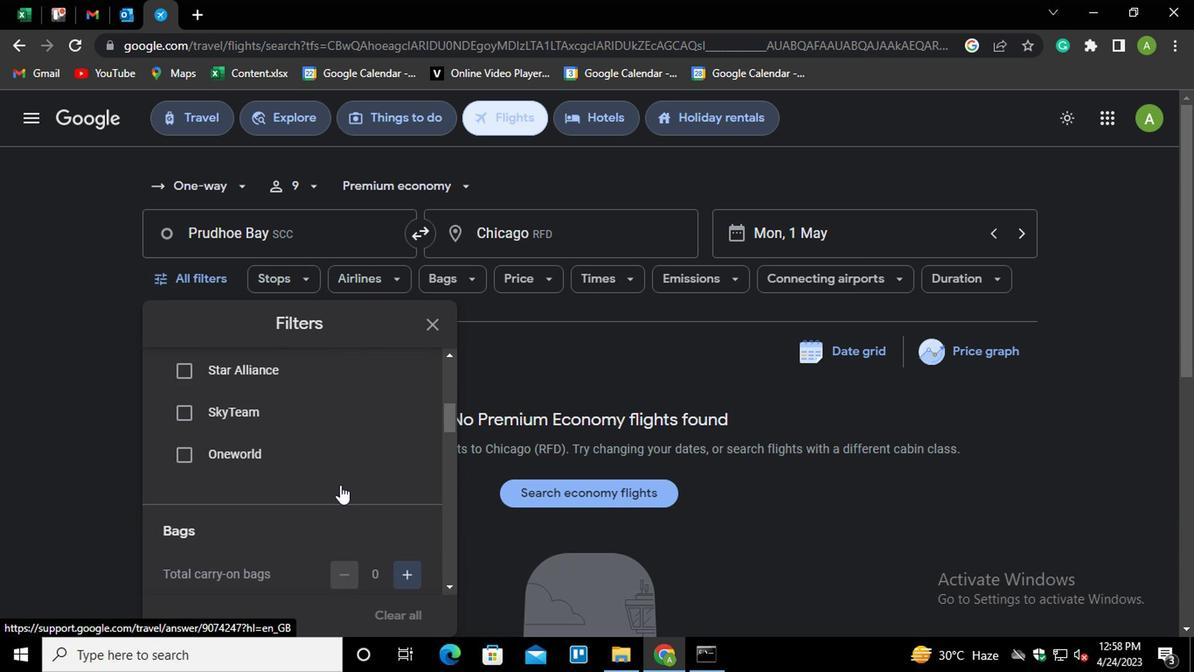 
Action: Mouse scrolled (370, 473) with delta (0, 0)
Screenshot: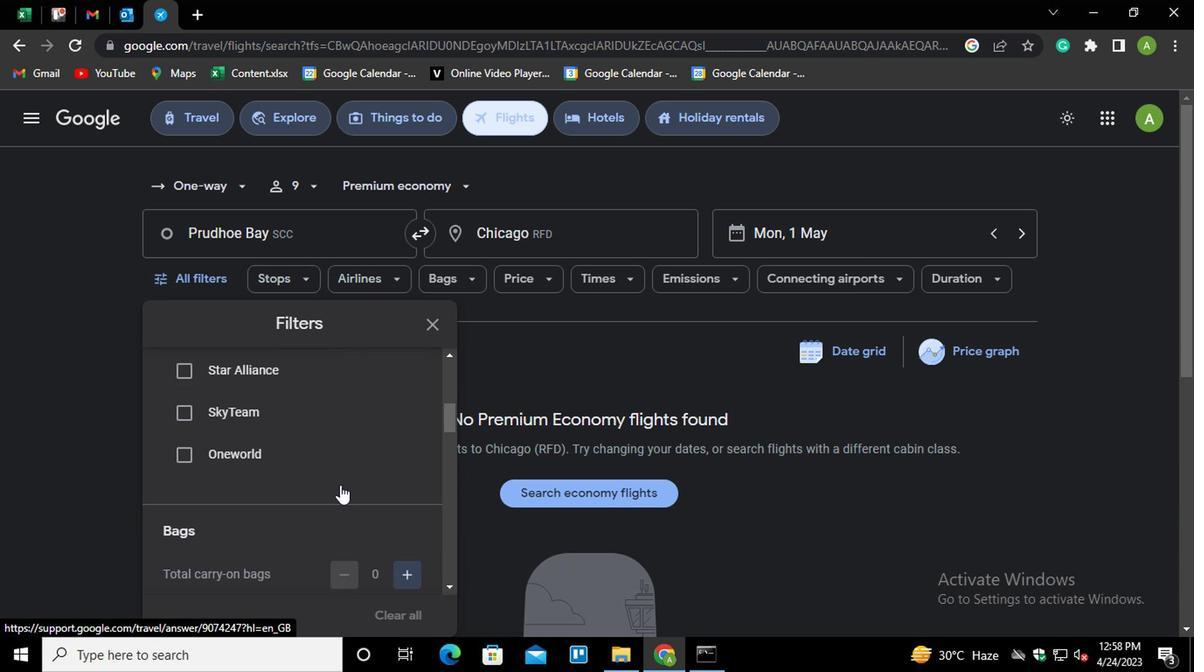 
Action: Mouse scrolled (370, 473) with delta (0, 0)
Screenshot: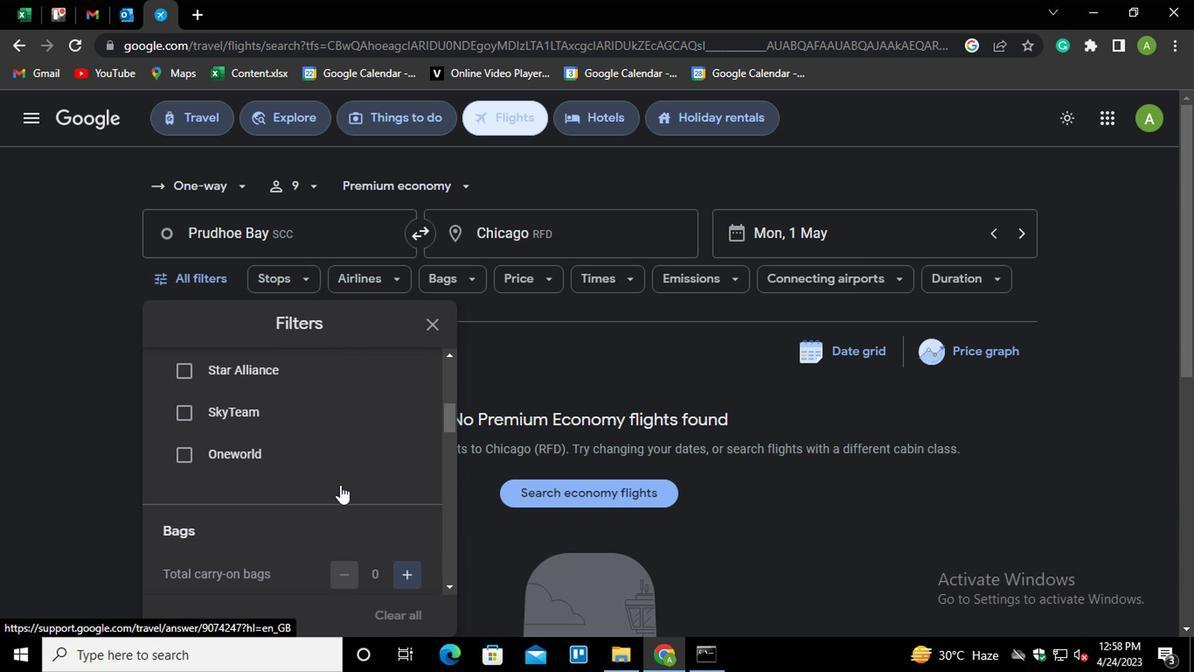 
Action: Mouse moved to (387, 479)
Screenshot: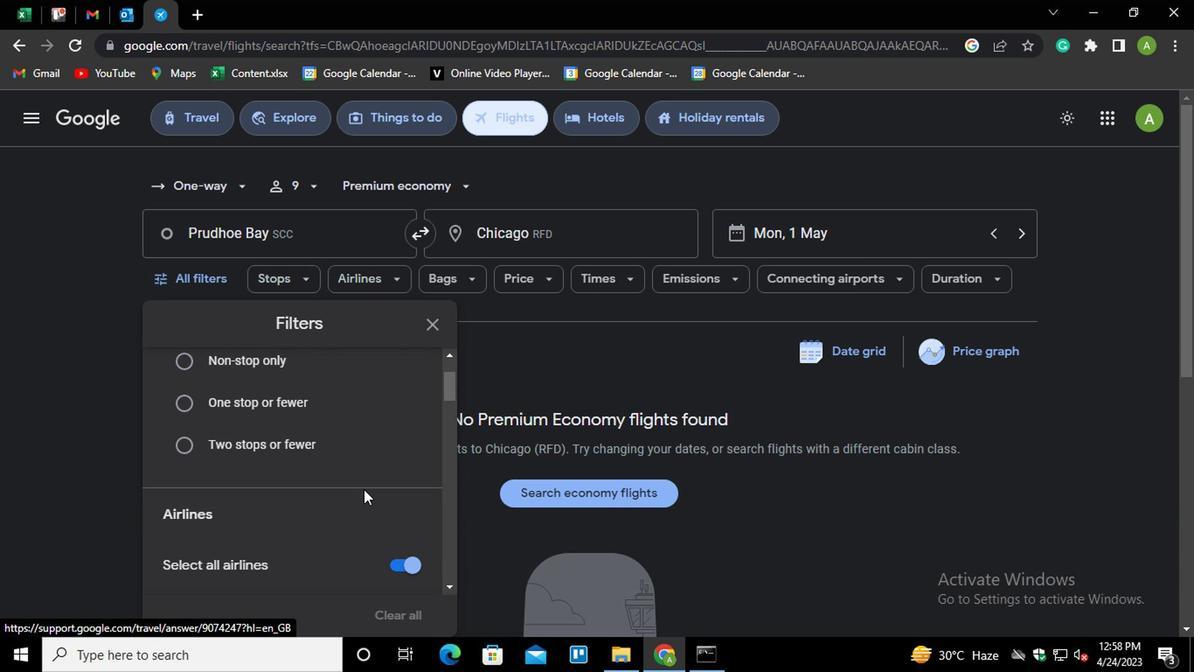 
Action: Mouse scrolled (387, 478) with delta (0, 0)
Screenshot: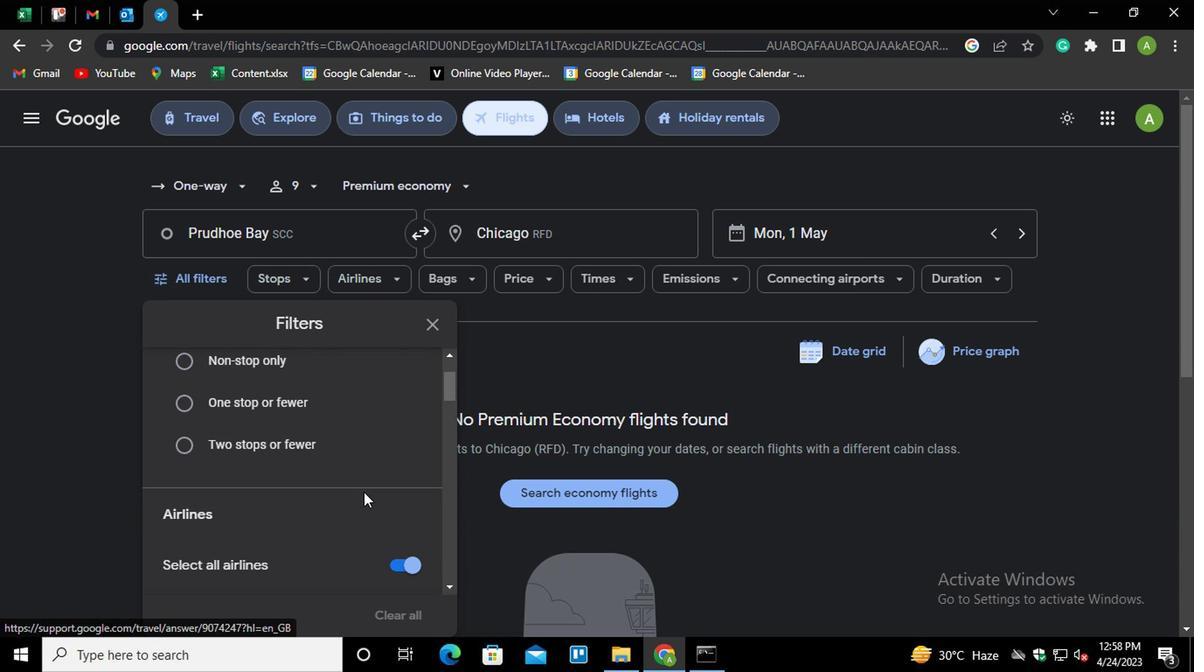 
Action: Mouse moved to (412, 469)
Screenshot: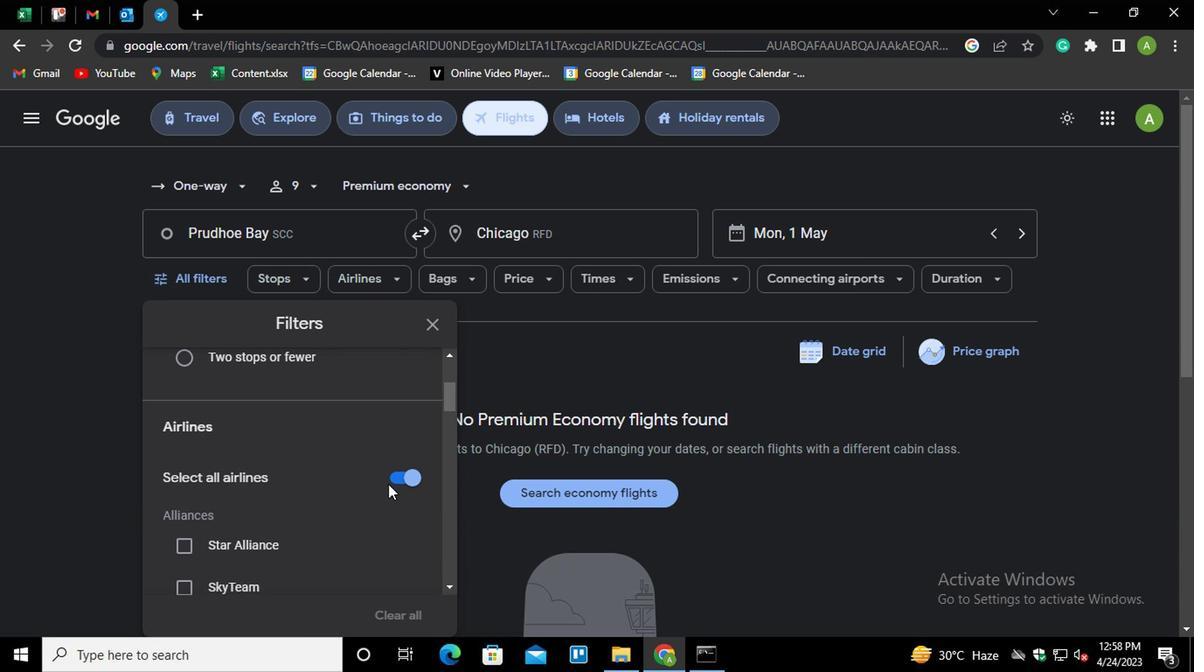 
Action: Mouse pressed left at (412, 469)
Screenshot: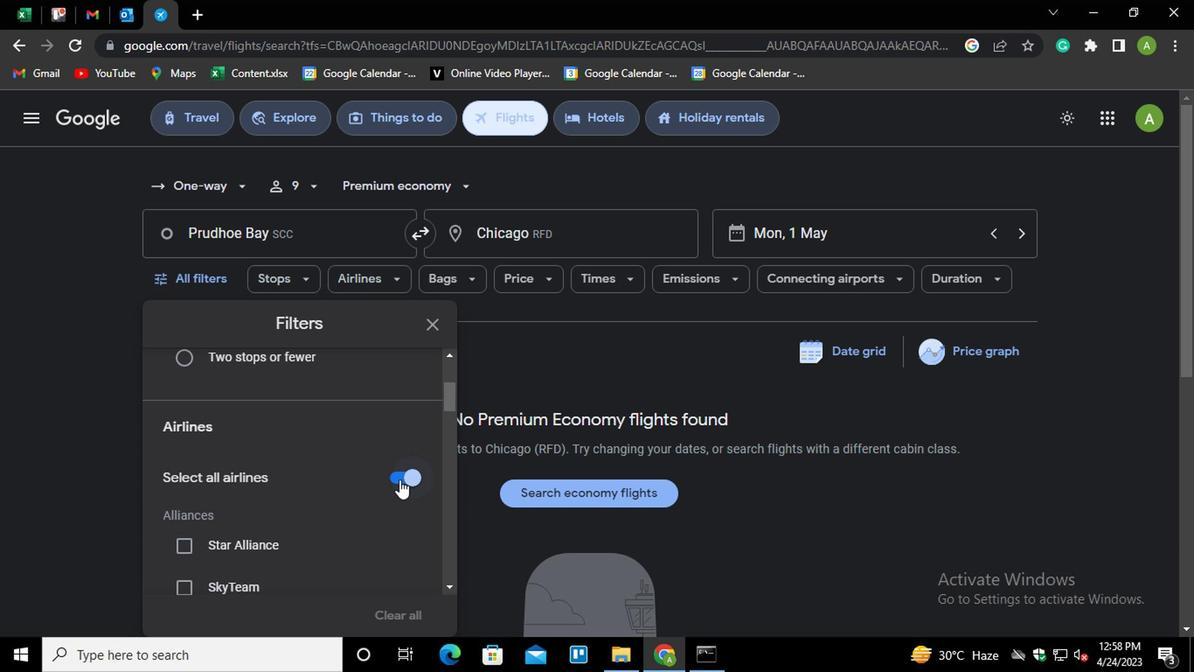 
Action: Mouse moved to (392, 484)
Screenshot: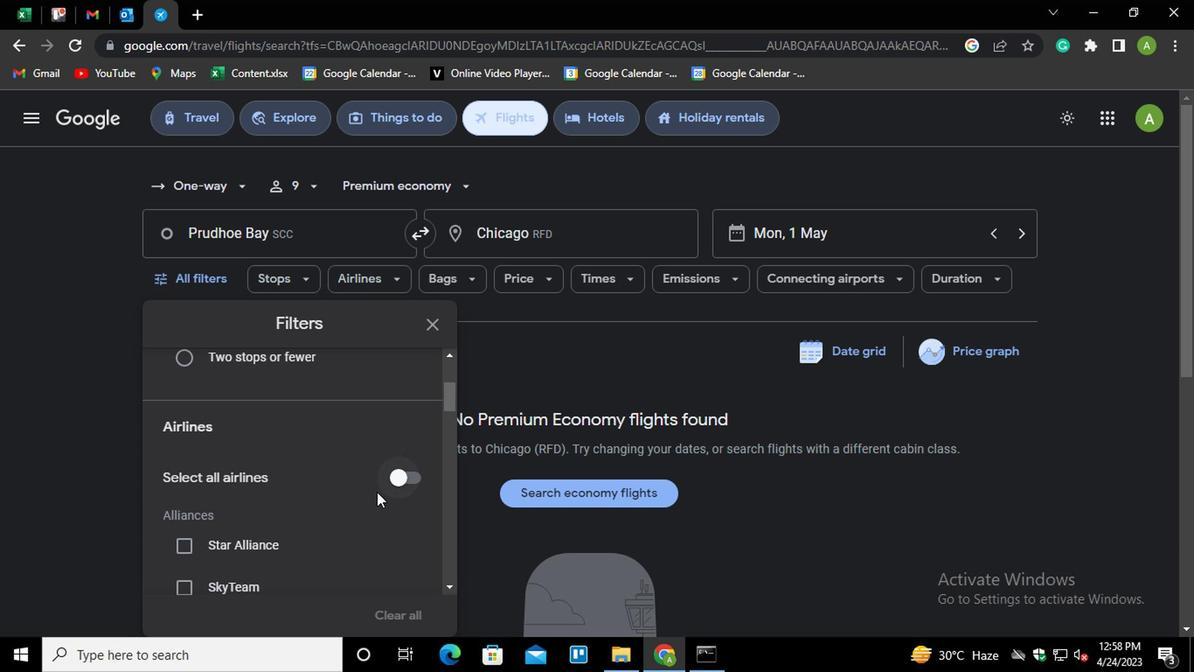 
Action: Mouse scrolled (392, 484) with delta (0, 0)
Screenshot: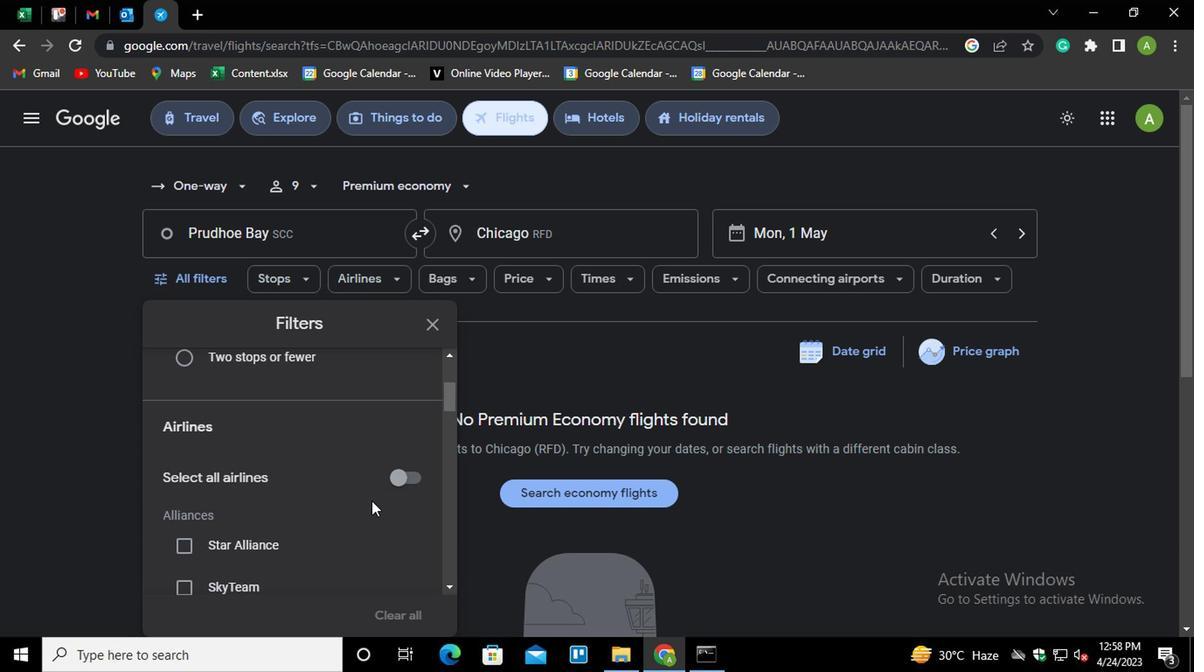 
Action: Mouse scrolled (392, 484) with delta (0, 0)
Screenshot: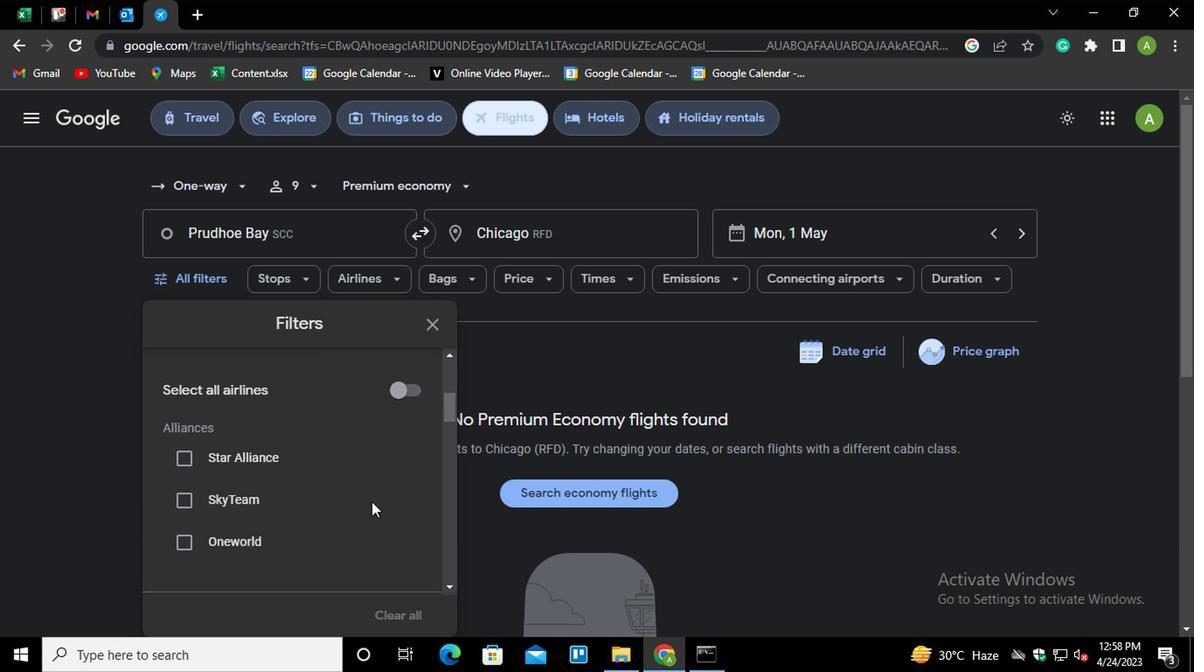 
Action: Mouse scrolled (392, 484) with delta (0, 0)
Screenshot: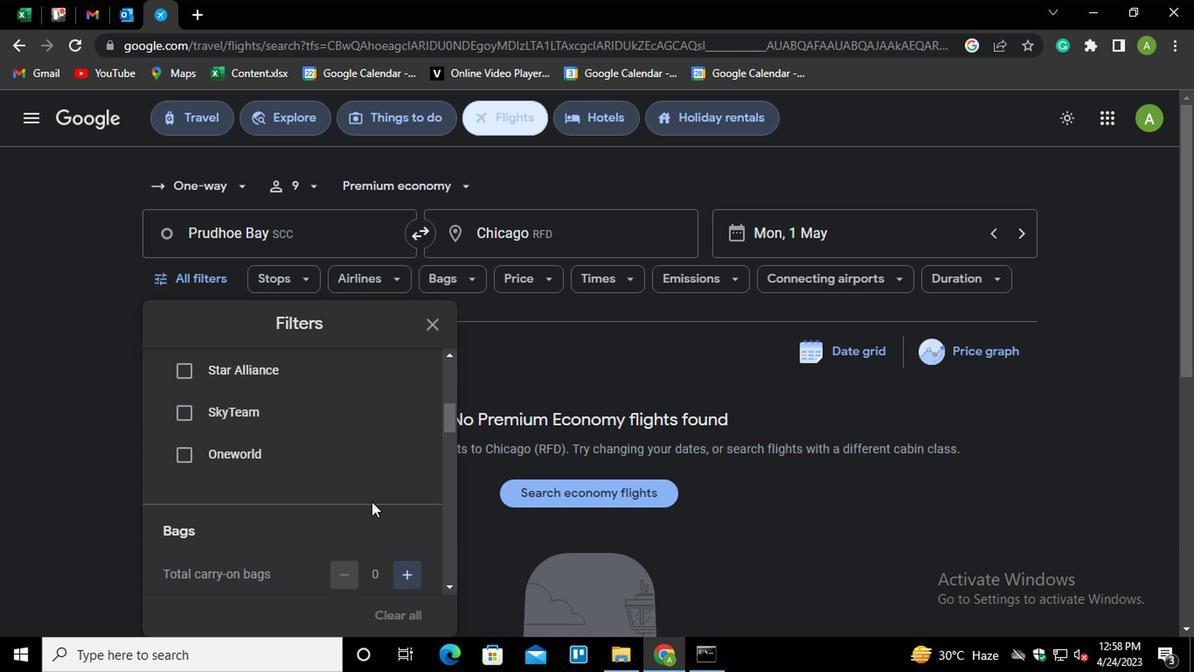 
Action: Mouse scrolled (392, 484) with delta (0, 0)
Screenshot: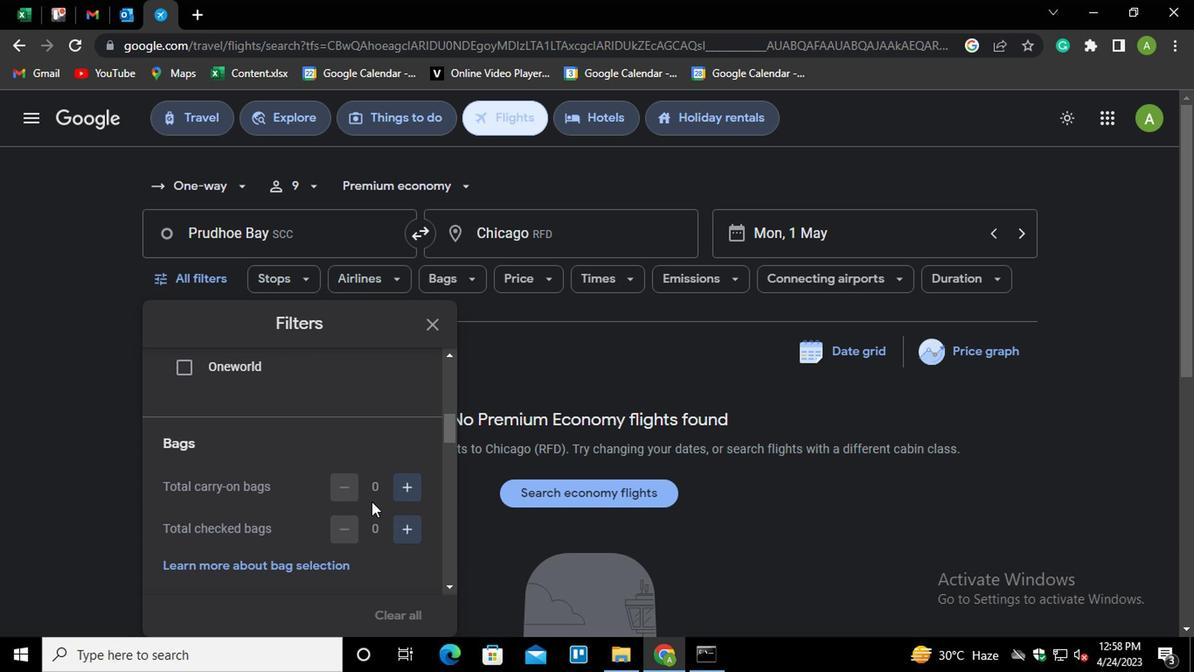 
Action: Mouse scrolled (392, 484) with delta (0, 0)
Screenshot: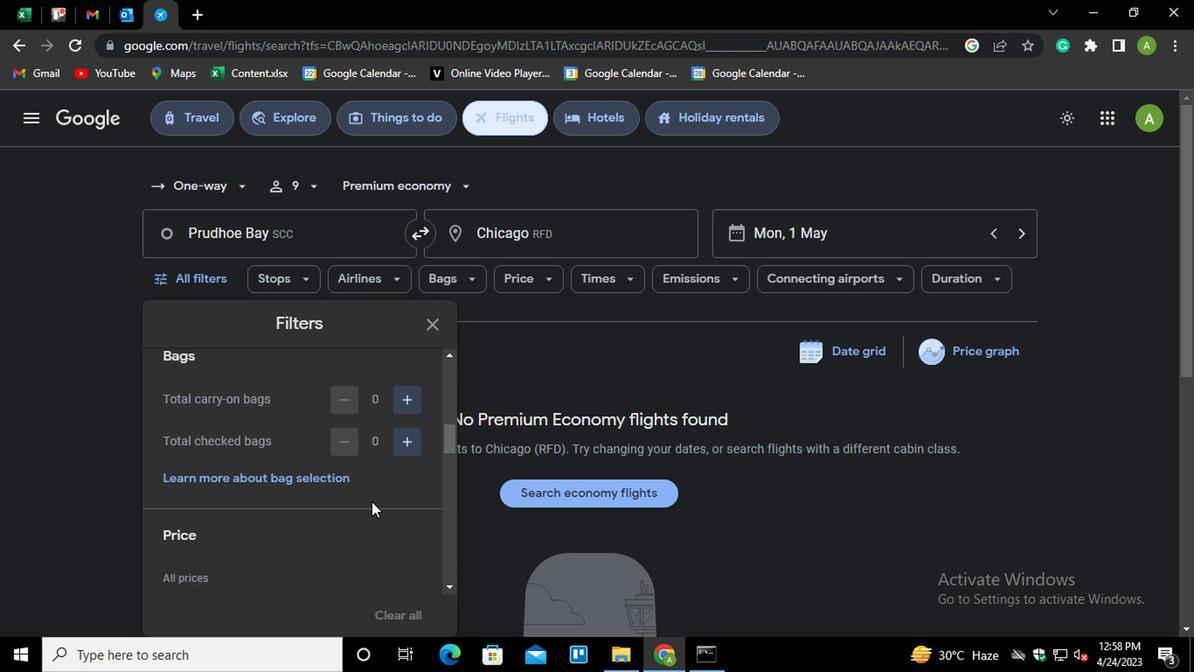 
Action: Mouse scrolled (392, 484) with delta (0, 0)
Screenshot: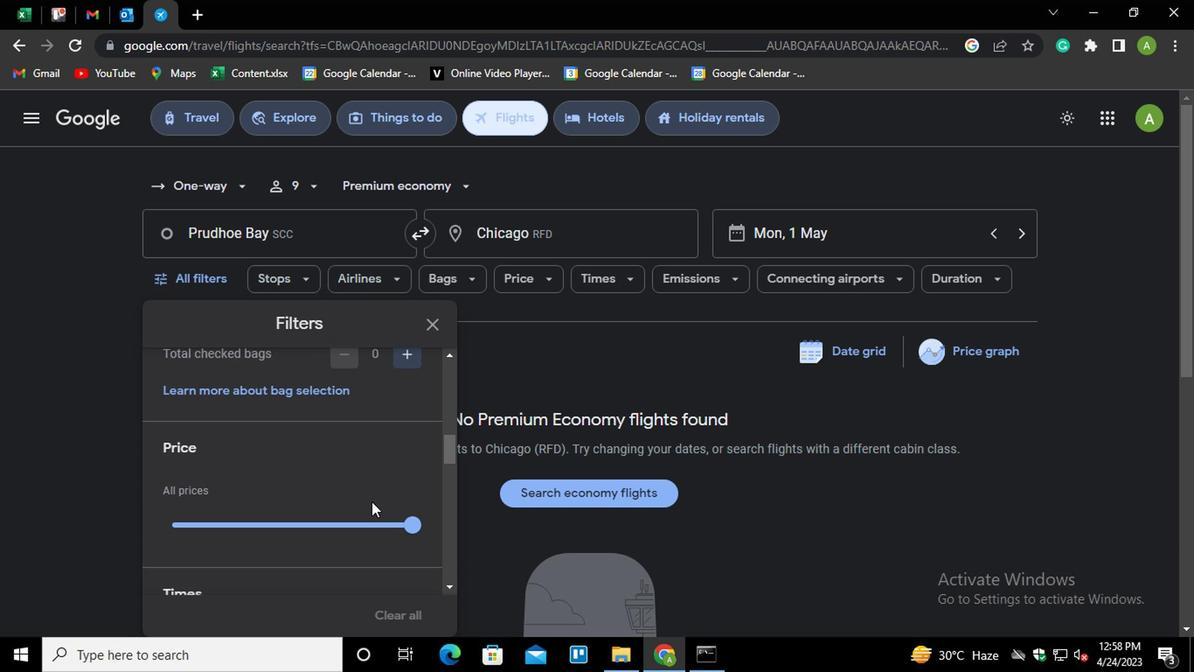 
Action: Mouse scrolled (392, 484) with delta (0, 0)
Screenshot: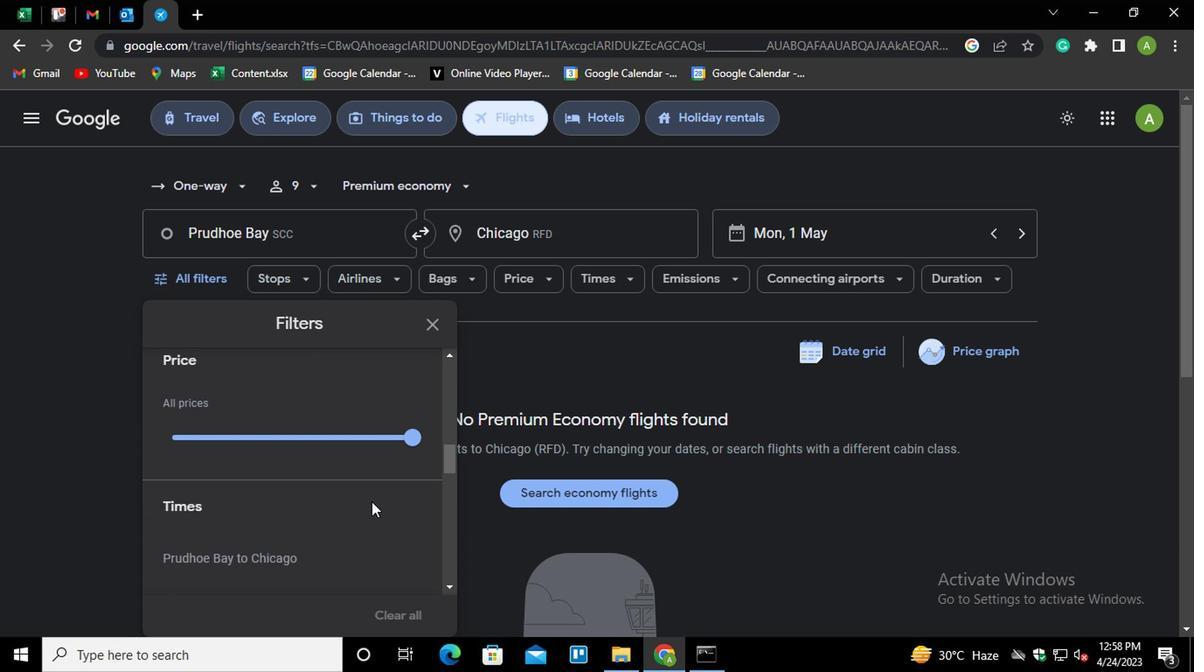 
Action: Mouse moved to (392, 484)
Screenshot: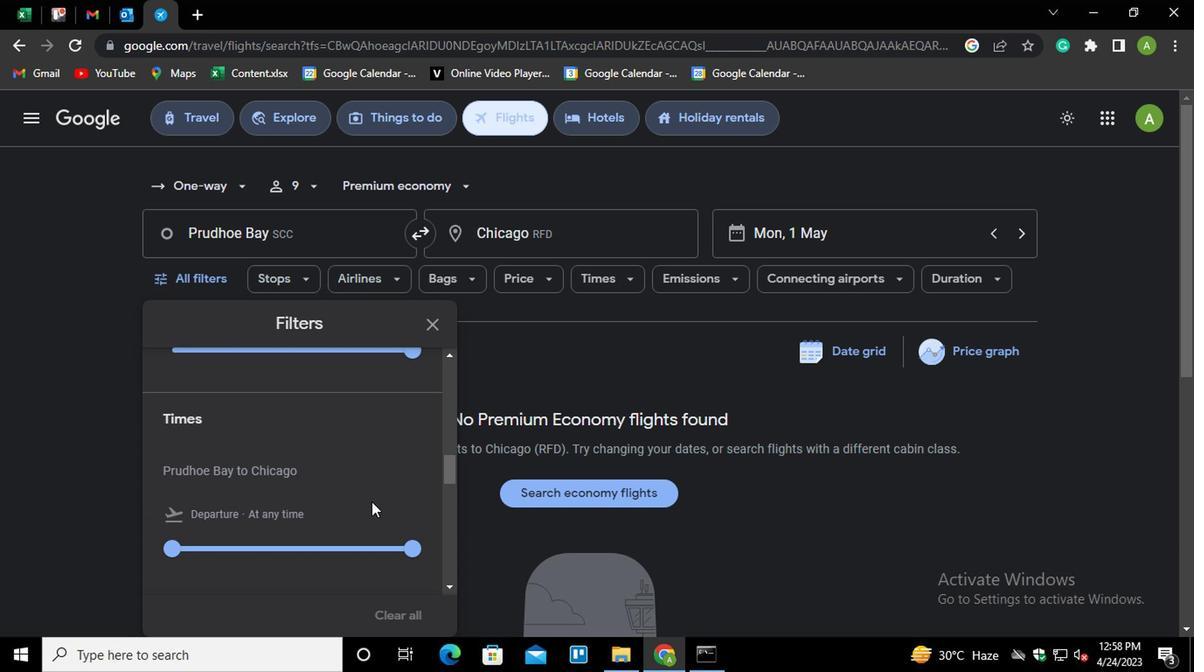 
Action: Mouse scrolled (392, 485) with delta (0, 0)
Screenshot: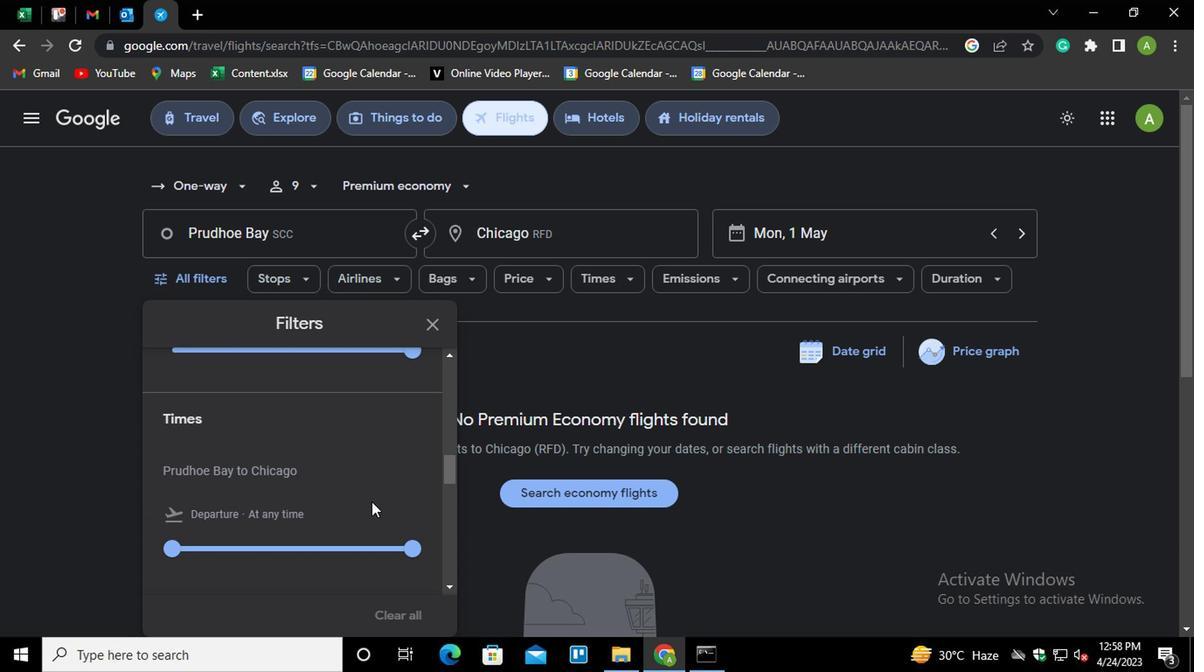 
Action: Mouse scrolled (392, 485) with delta (0, 0)
Screenshot: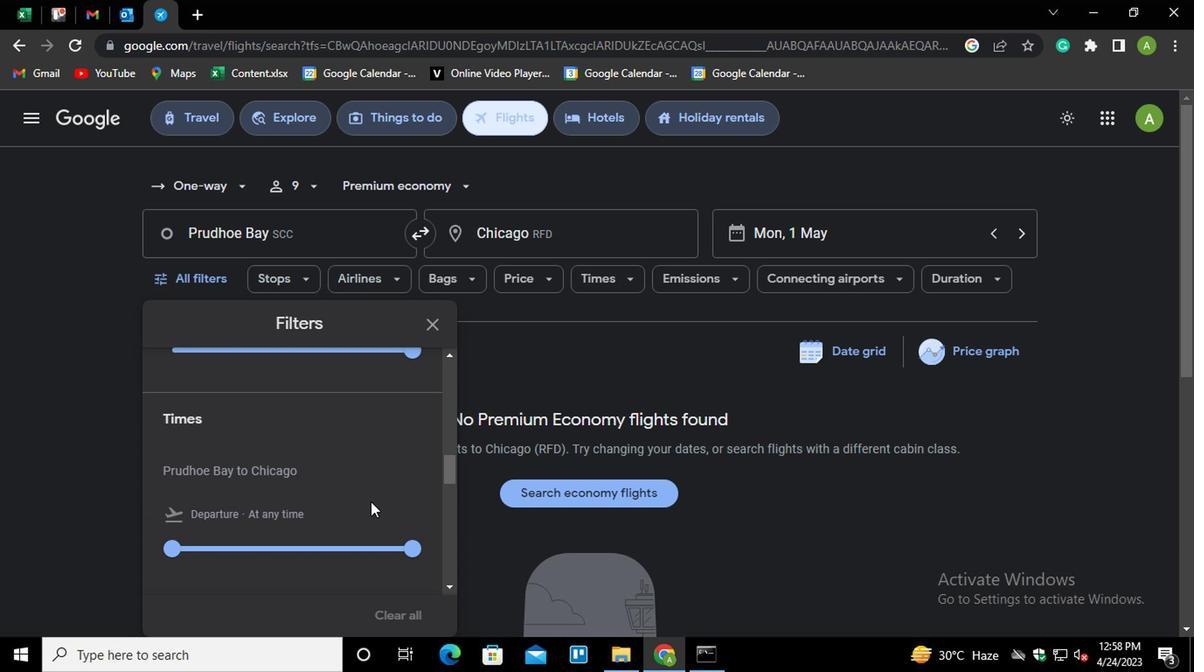 
Action: Mouse scrolled (392, 485) with delta (0, 0)
Screenshot: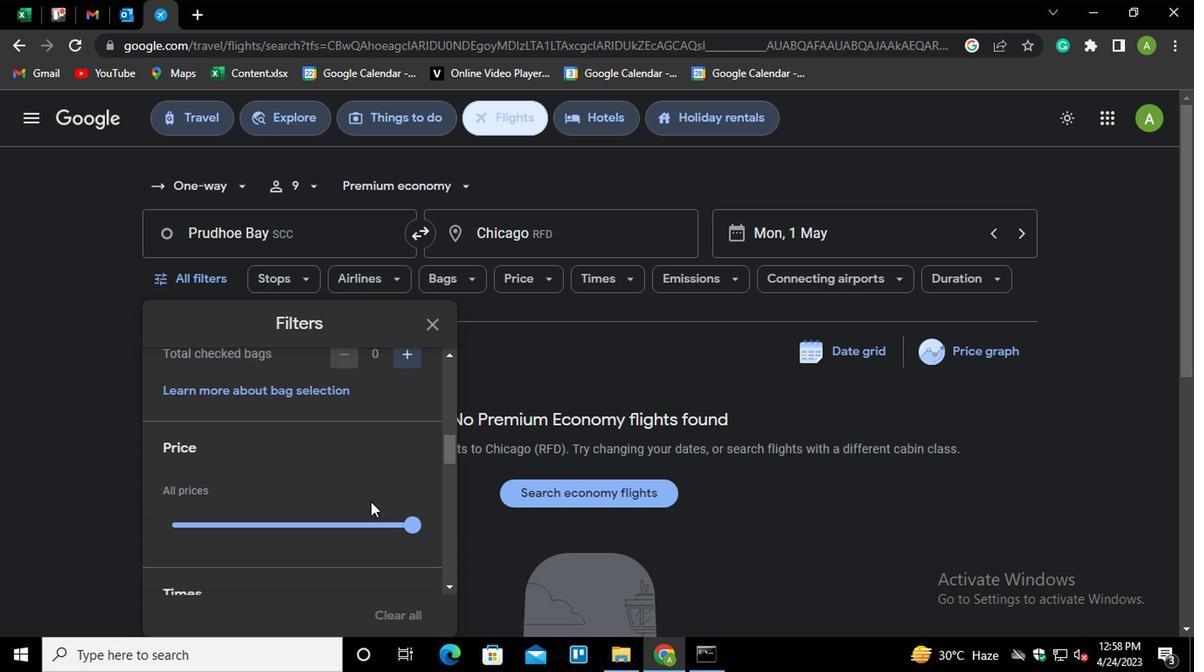 
Action: Mouse moved to (417, 441)
Screenshot: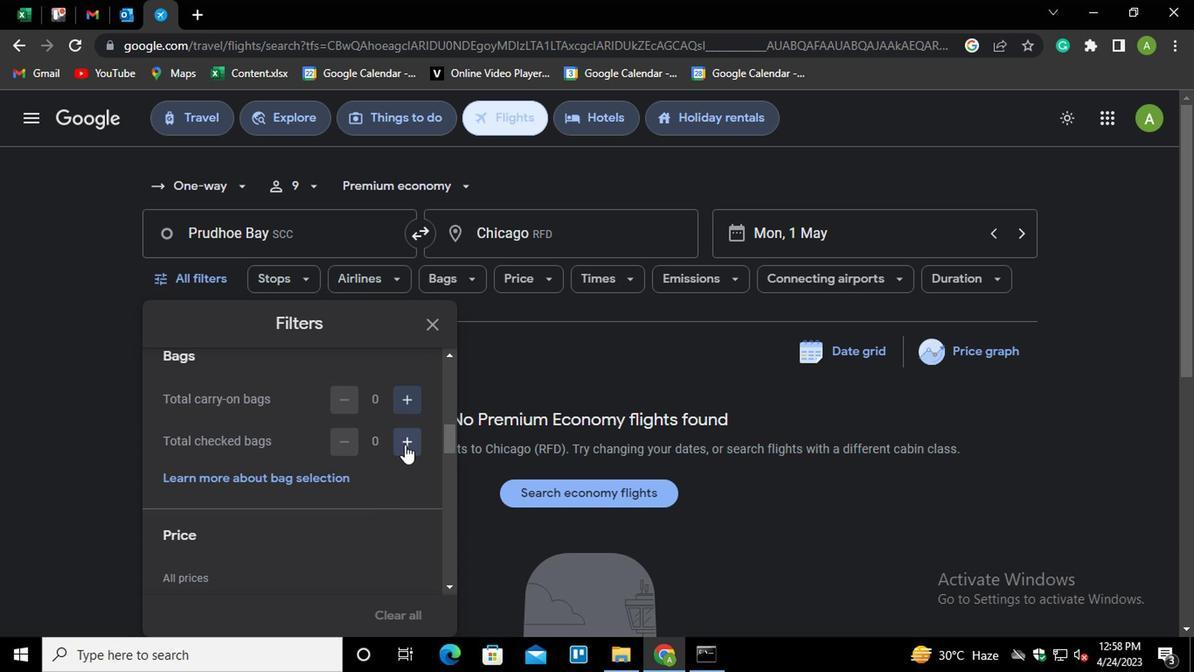 
Action: Mouse pressed left at (417, 441)
Screenshot: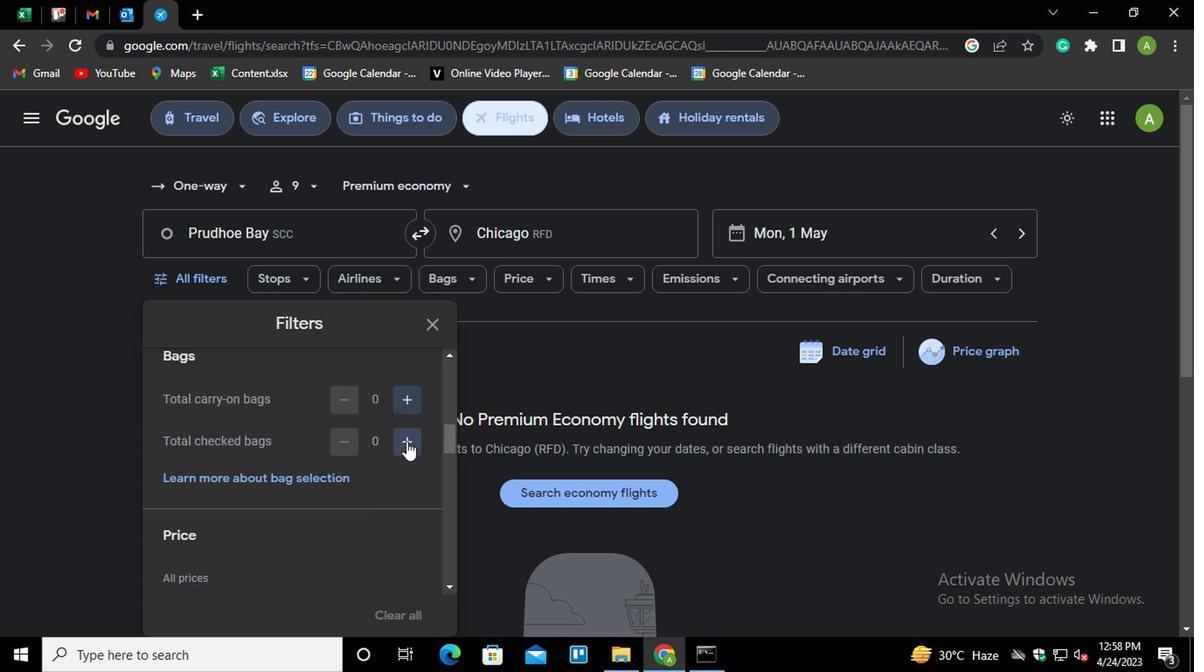 
Action: Mouse pressed left at (417, 441)
Screenshot: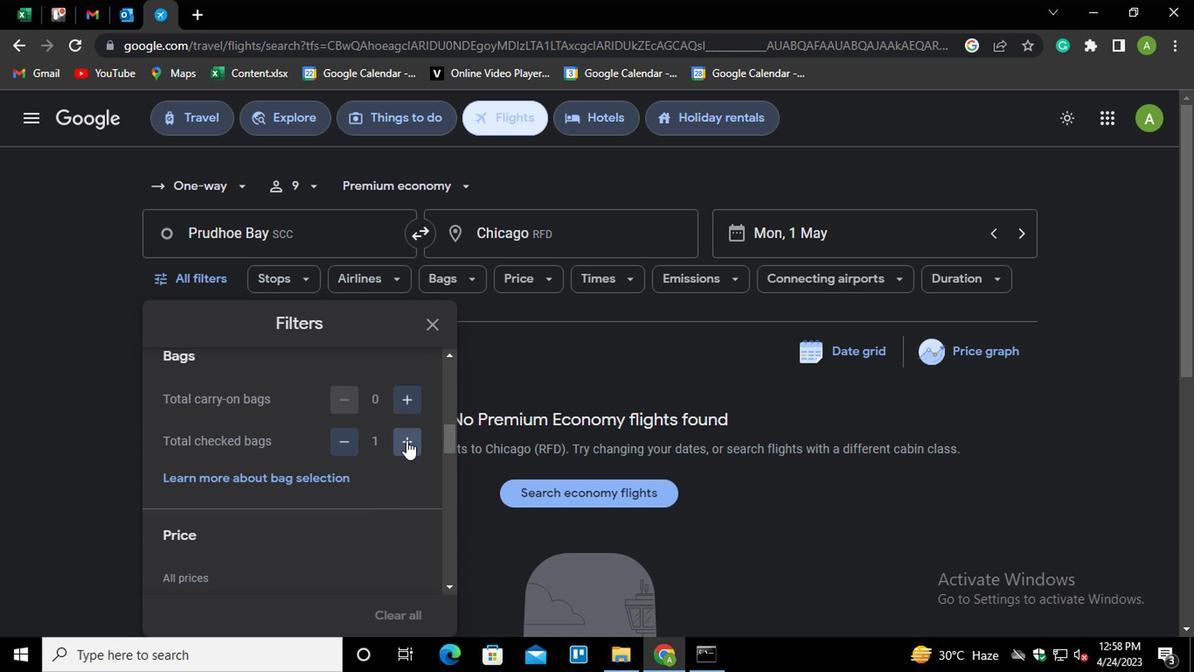 
Action: Mouse pressed left at (417, 441)
Screenshot: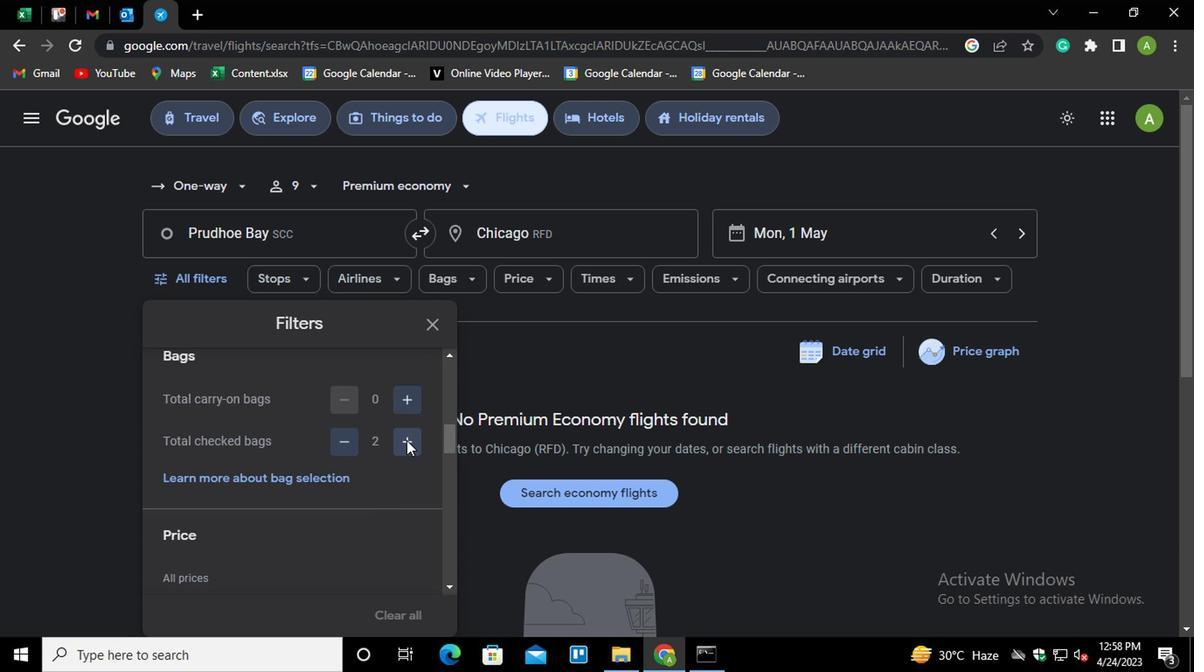 
Action: Mouse pressed left at (417, 441)
Screenshot: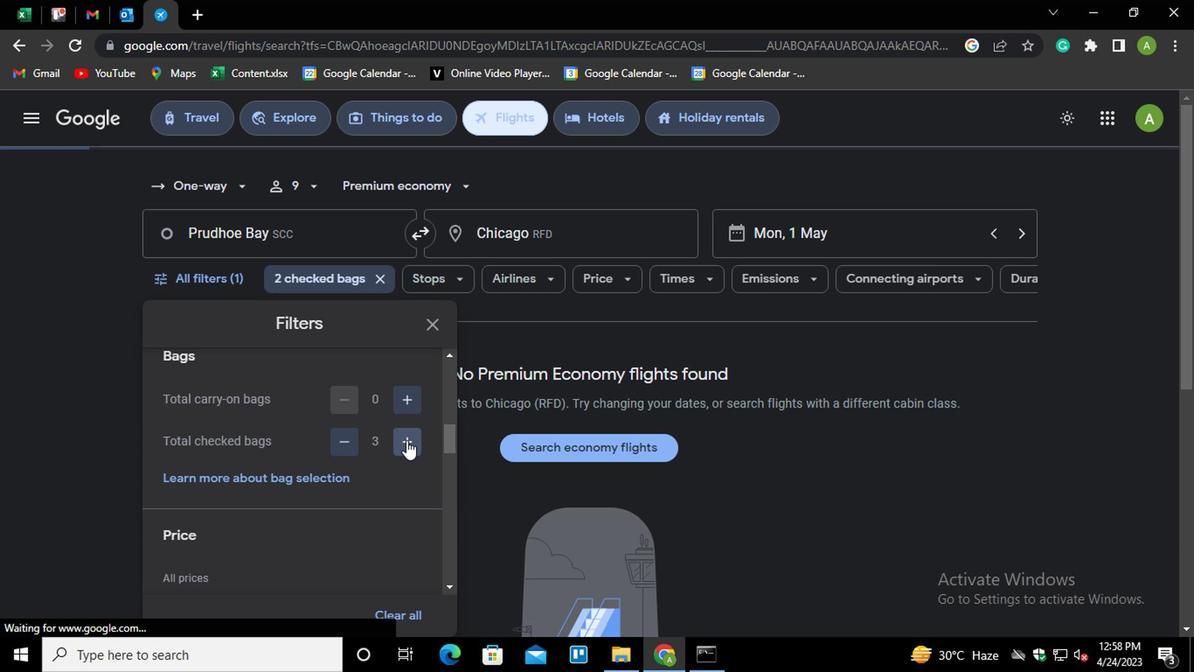 
Action: Mouse pressed left at (417, 441)
Screenshot: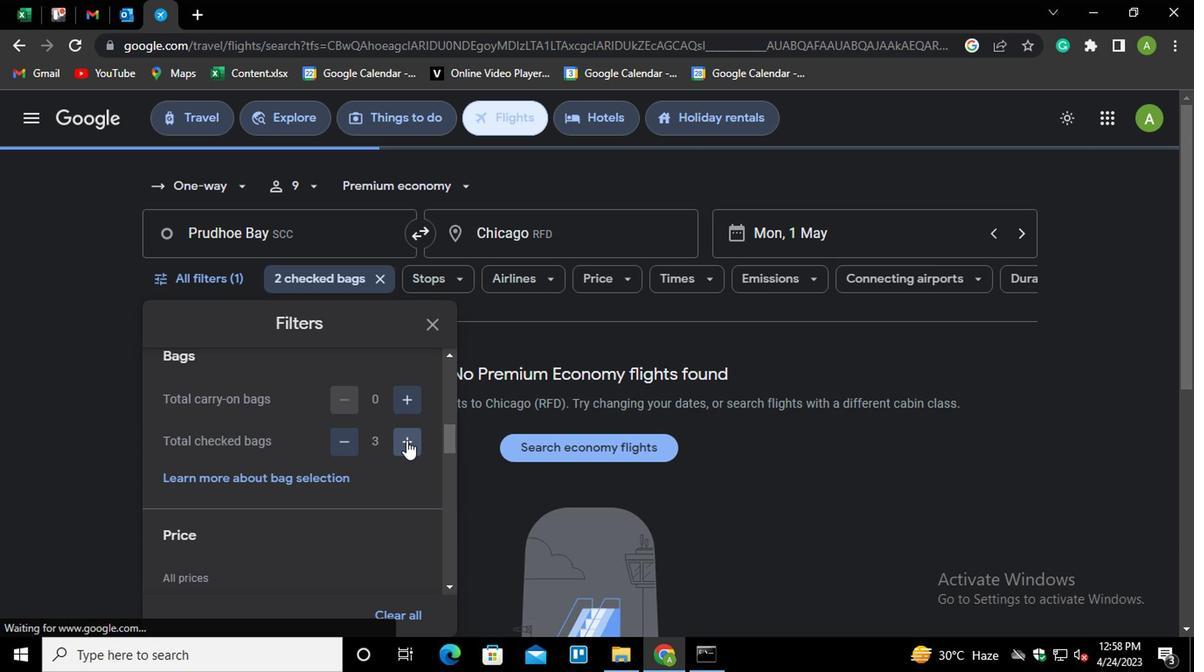 
Action: Mouse pressed left at (417, 441)
Screenshot: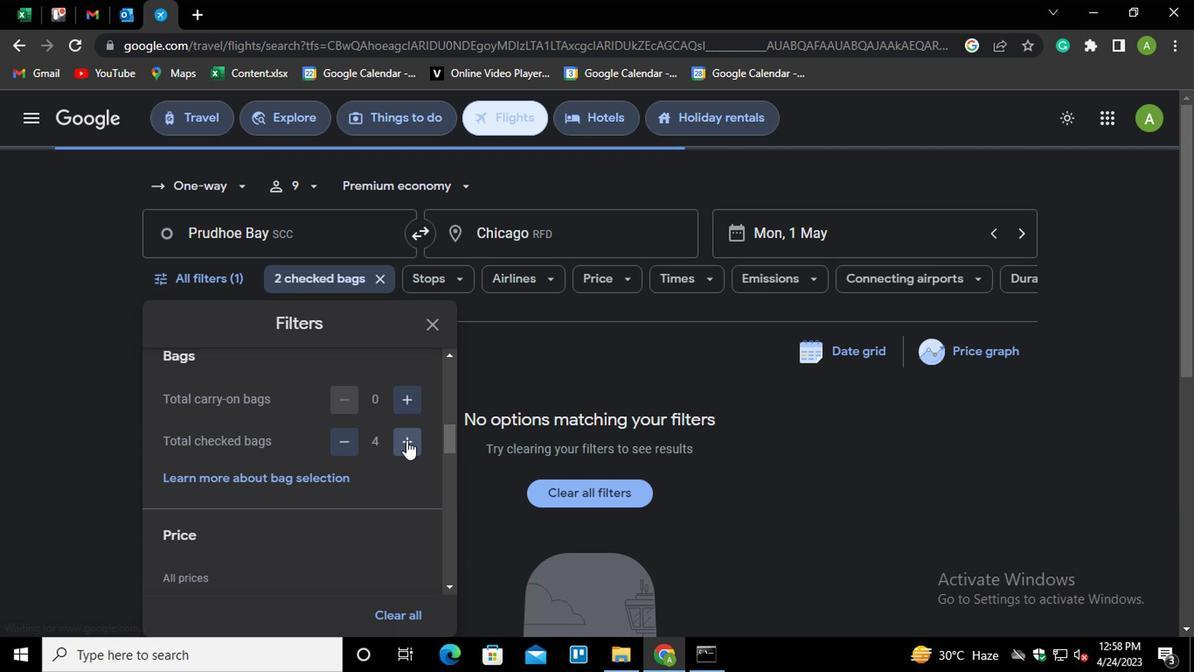 
Action: Mouse pressed left at (417, 441)
Screenshot: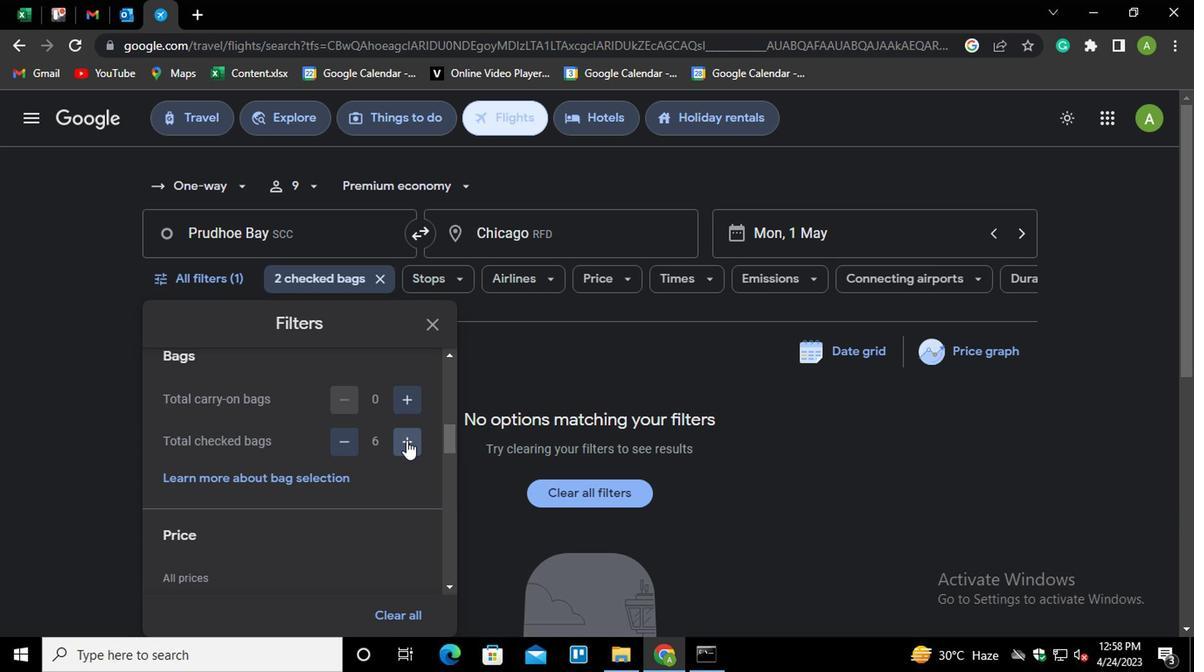 
Action: Mouse pressed left at (417, 441)
Screenshot: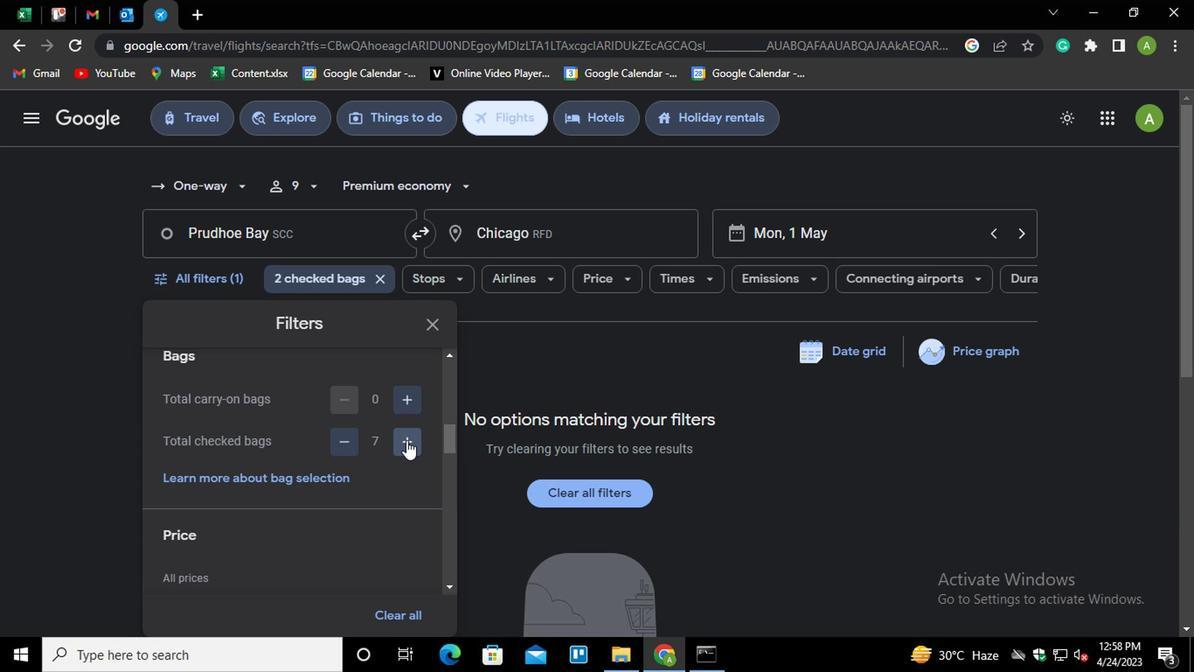 
Action: Mouse pressed left at (417, 441)
Screenshot: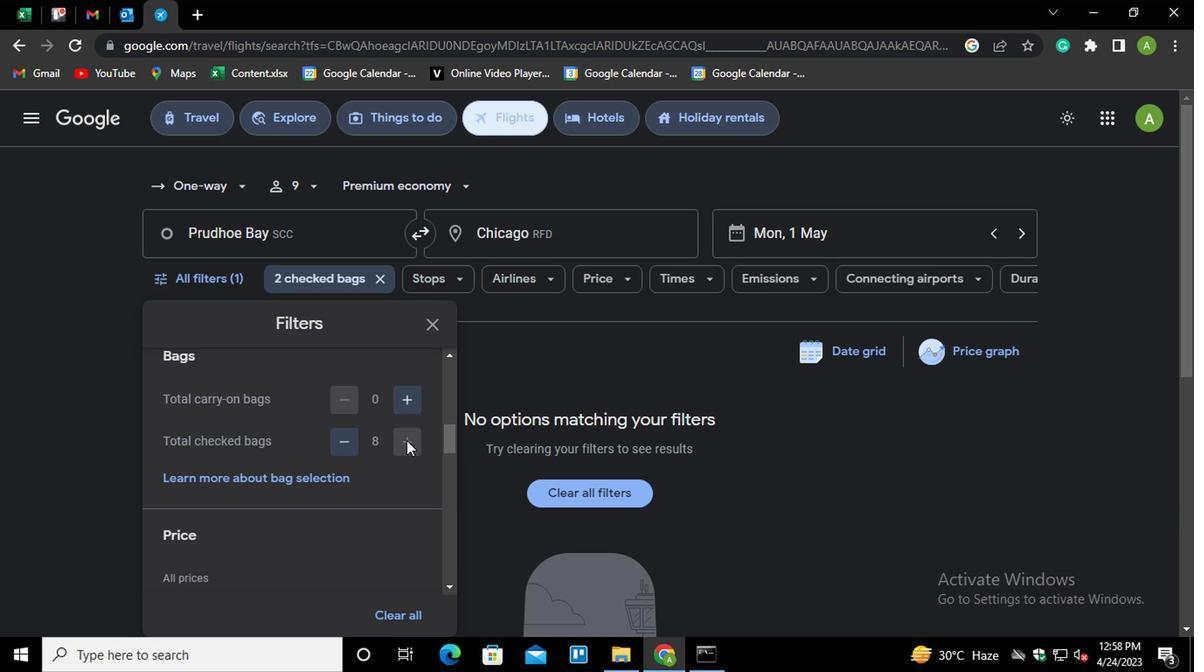 
Action: Mouse moved to (410, 467)
Screenshot: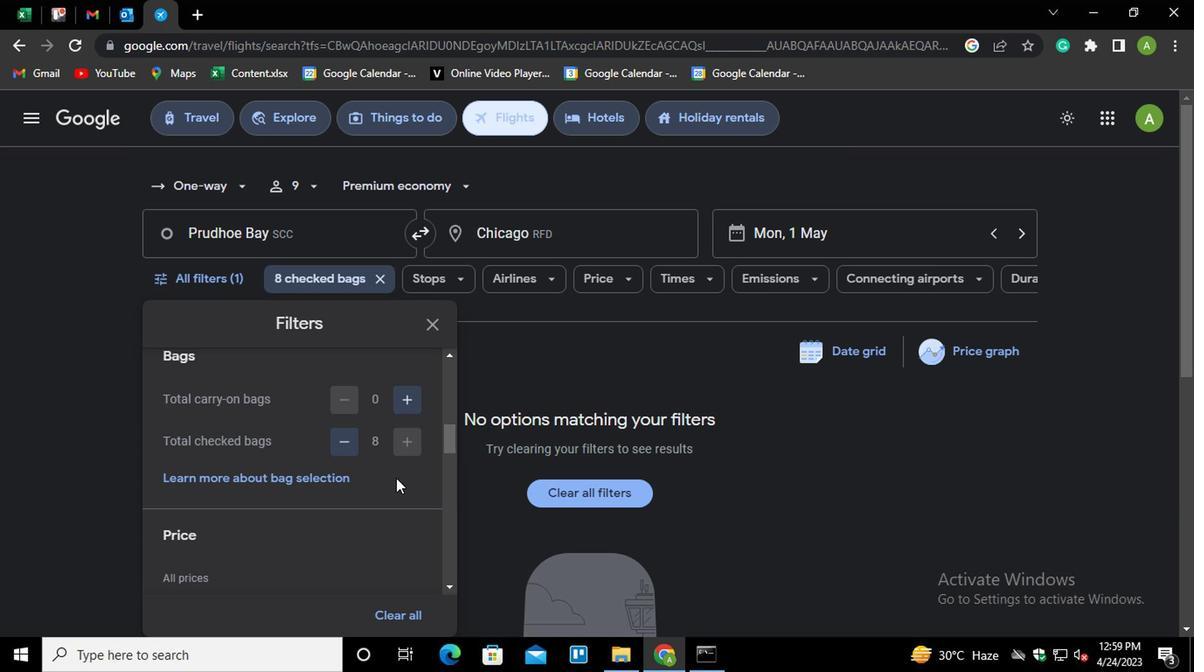 
Action: Mouse scrolled (410, 467) with delta (0, 0)
Screenshot: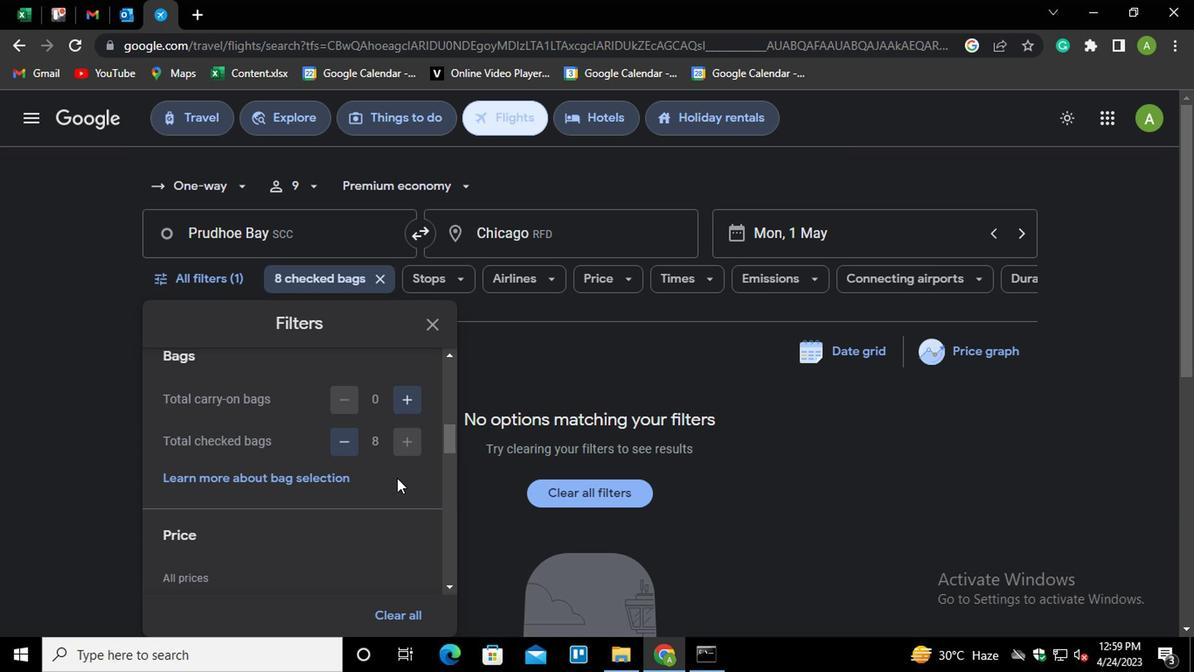 
Action: Mouse scrolled (410, 467) with delta (0, 0)
Screenshot: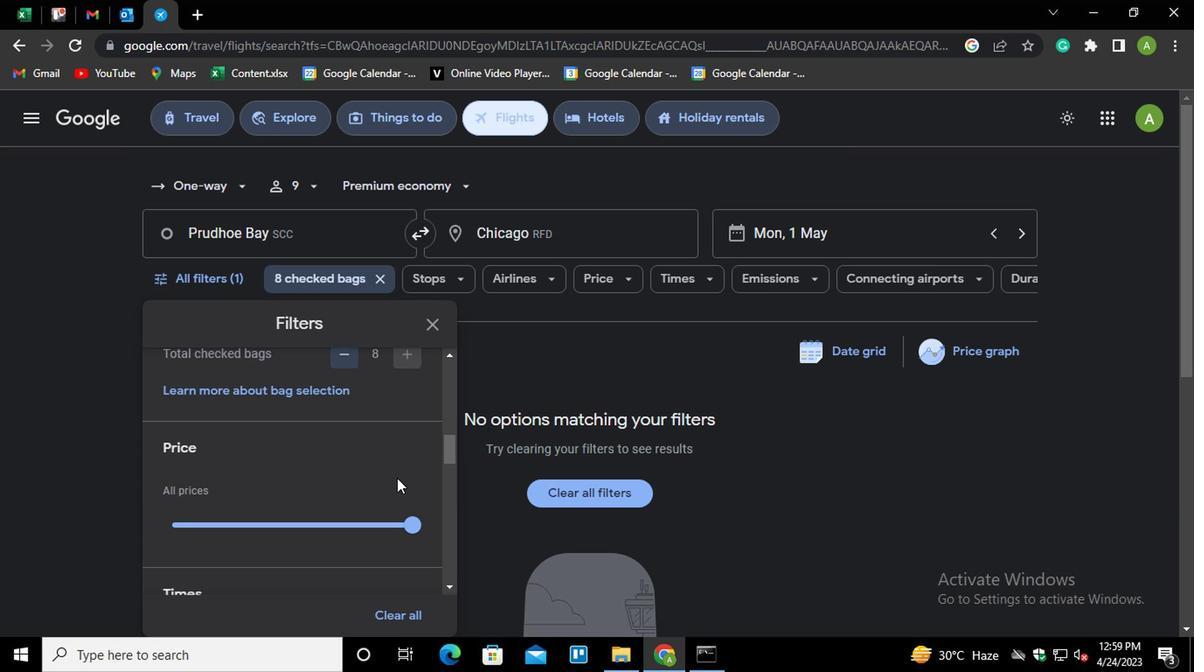 
Action: Mouse scrolled (410, 467) with delta (0, 0)
Screenshot: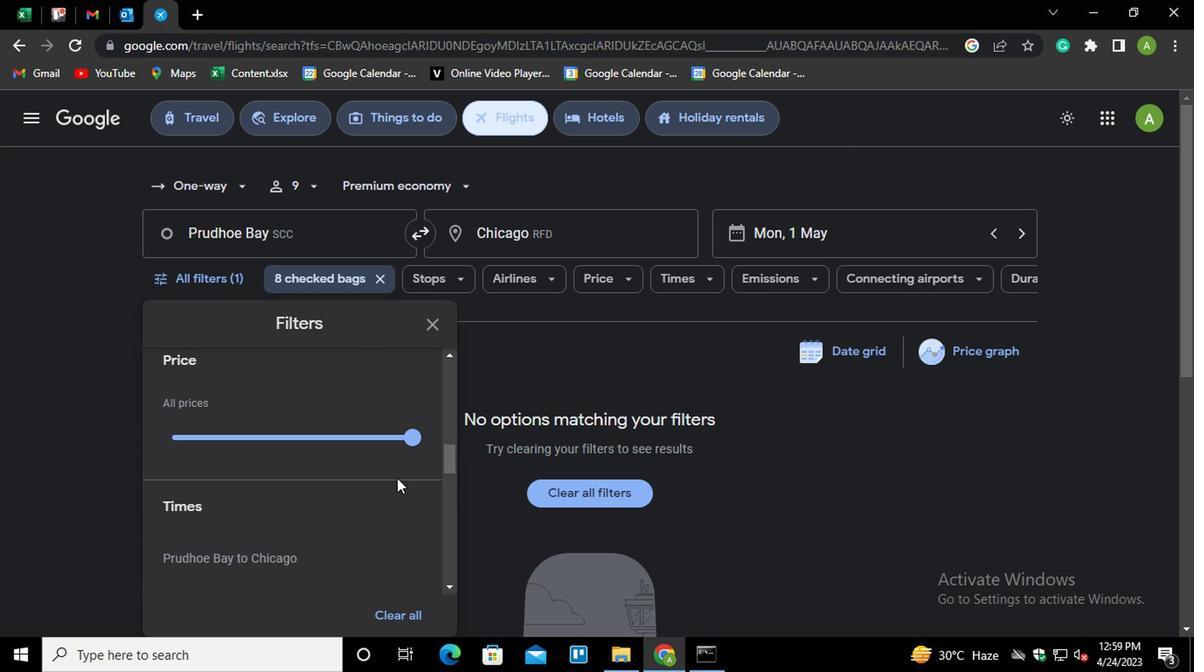 
Action: Mouse moved to (305, 511)
Screenshot: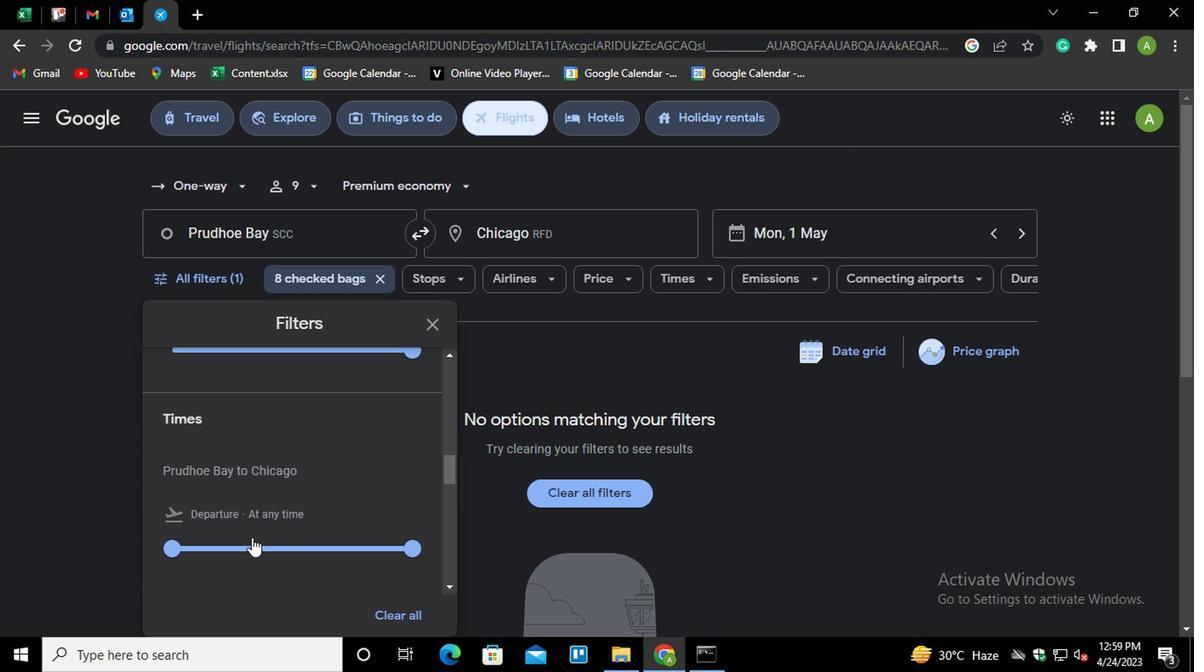 
Action: Mouse pressed left at (305, 511)
Screenshot: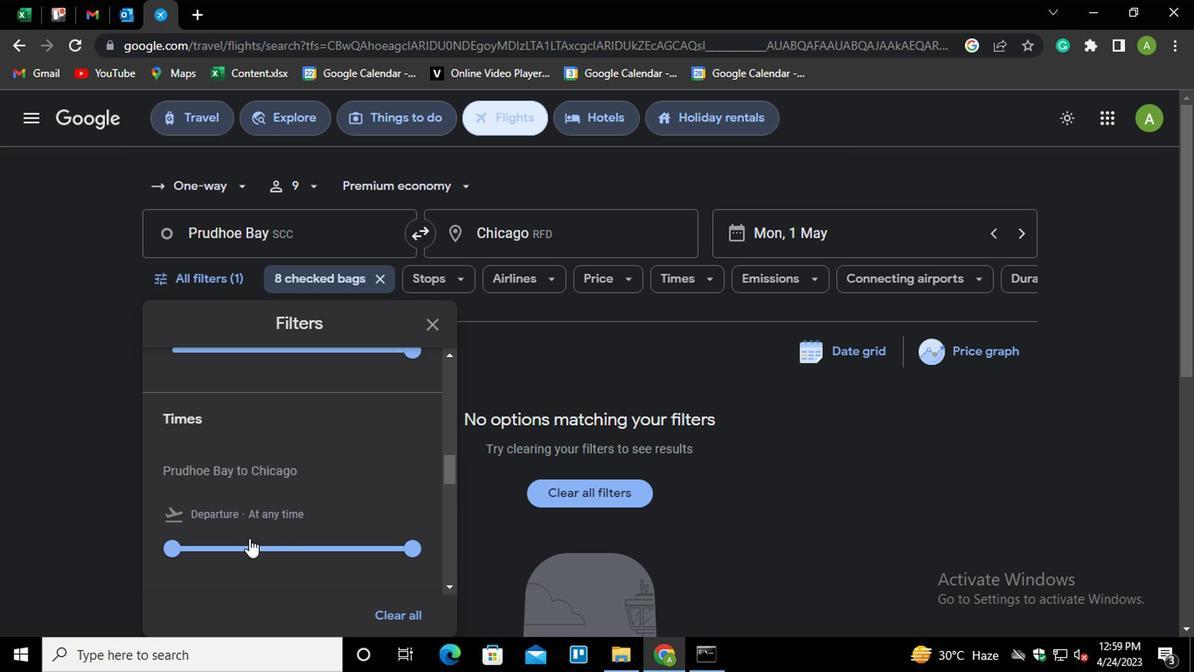 
Action: Mouse moved to (324, 514)
Screenshot: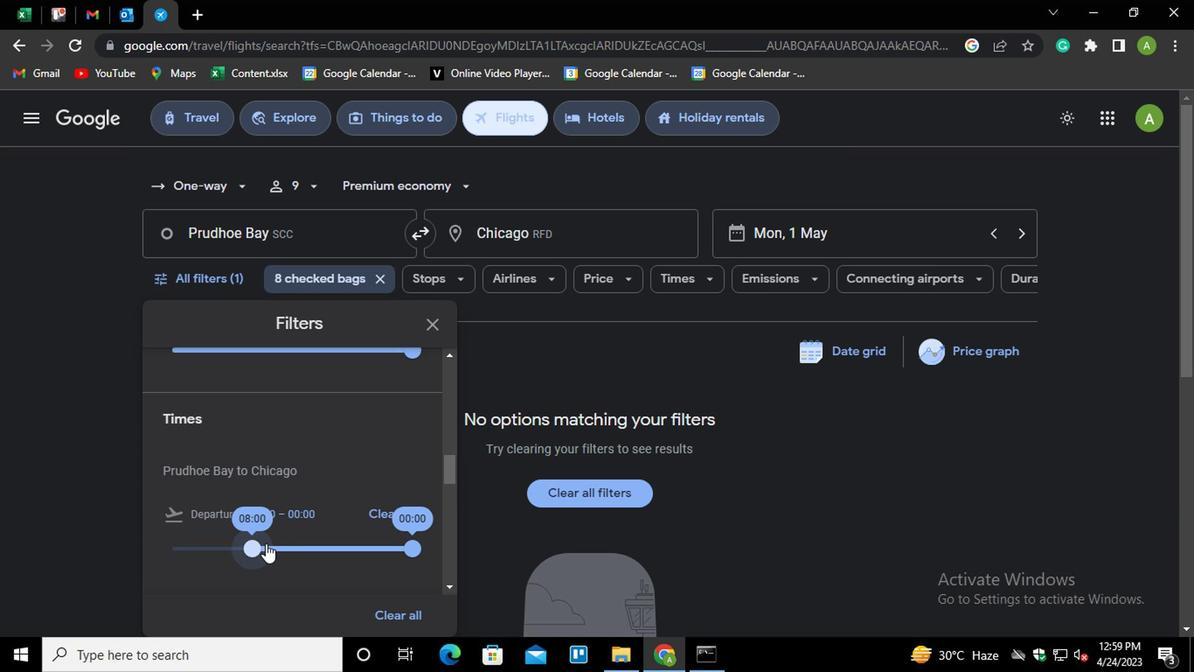 
Action: Mouse pressed left at (324, 514)
Screenshot: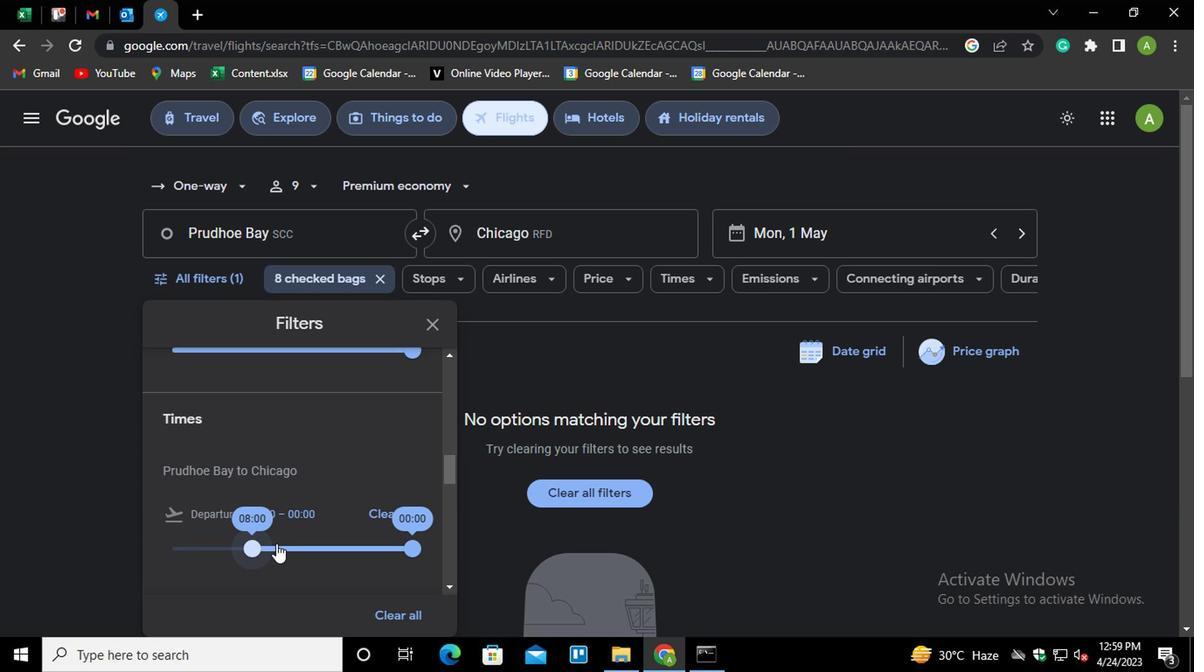 
Action: Mouse moved to (319, 517)
Screenshot: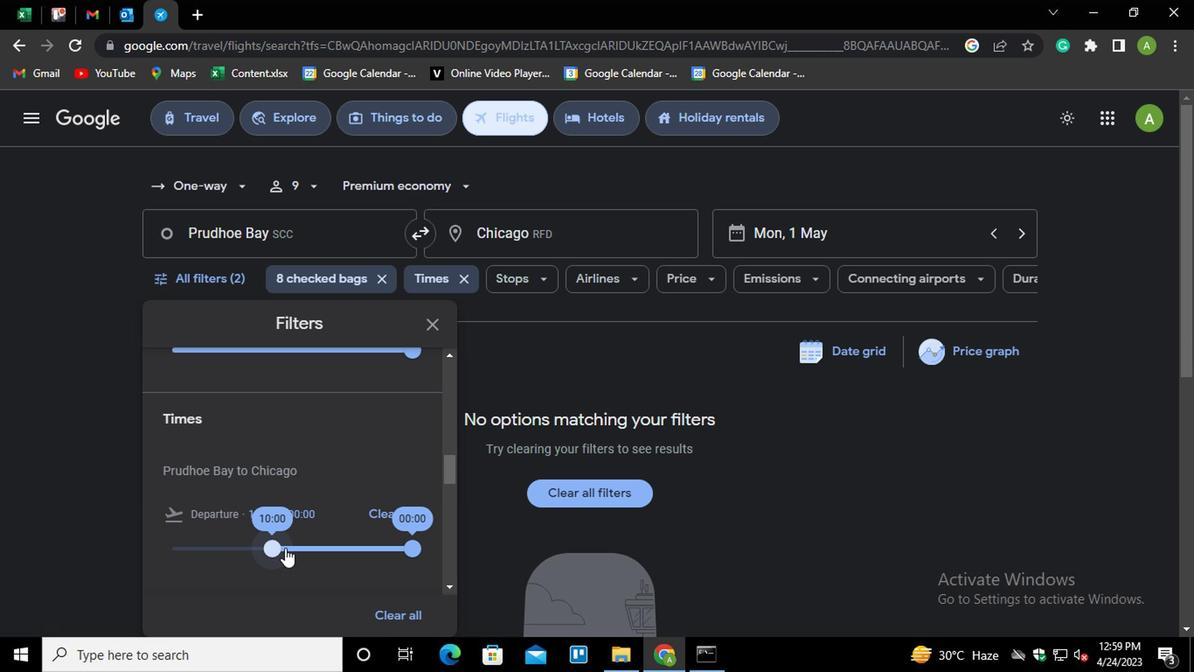 
Action: Mouse pressed left at (319, 517)
Screenshot: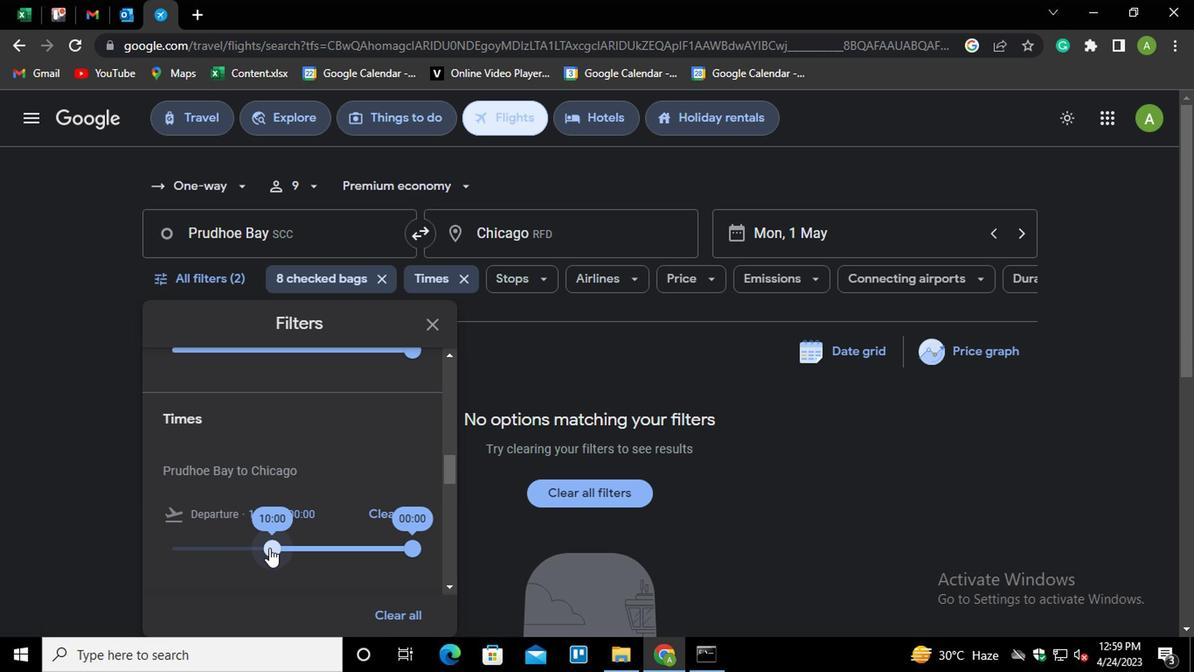 
Action: Mouse moved to (423, 518)
Screenshot: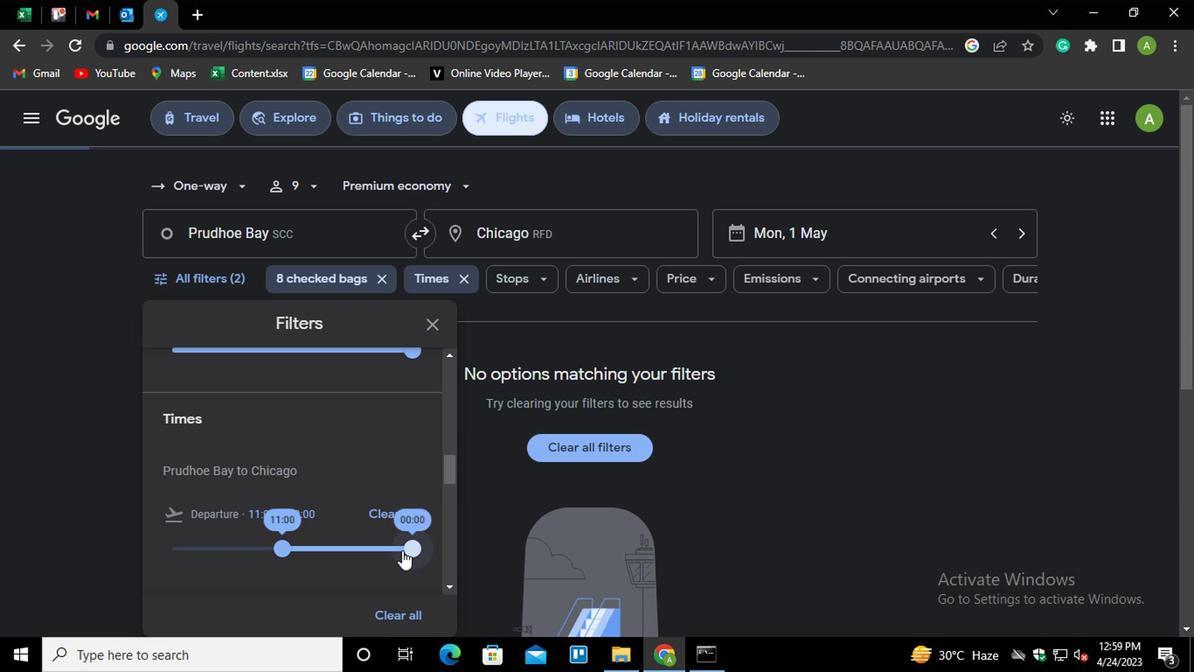 
Action: Mouse pressed left at (423, 518)
Screenshot: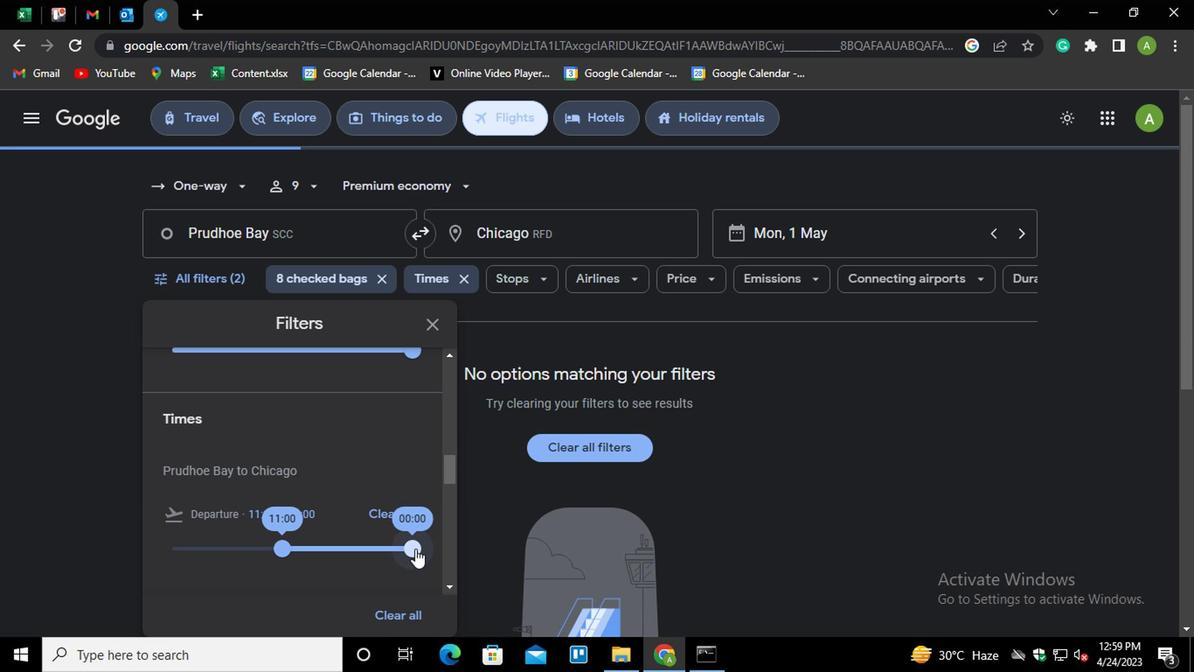 
Action: Mouse moved to (407, 535)
Screenshot: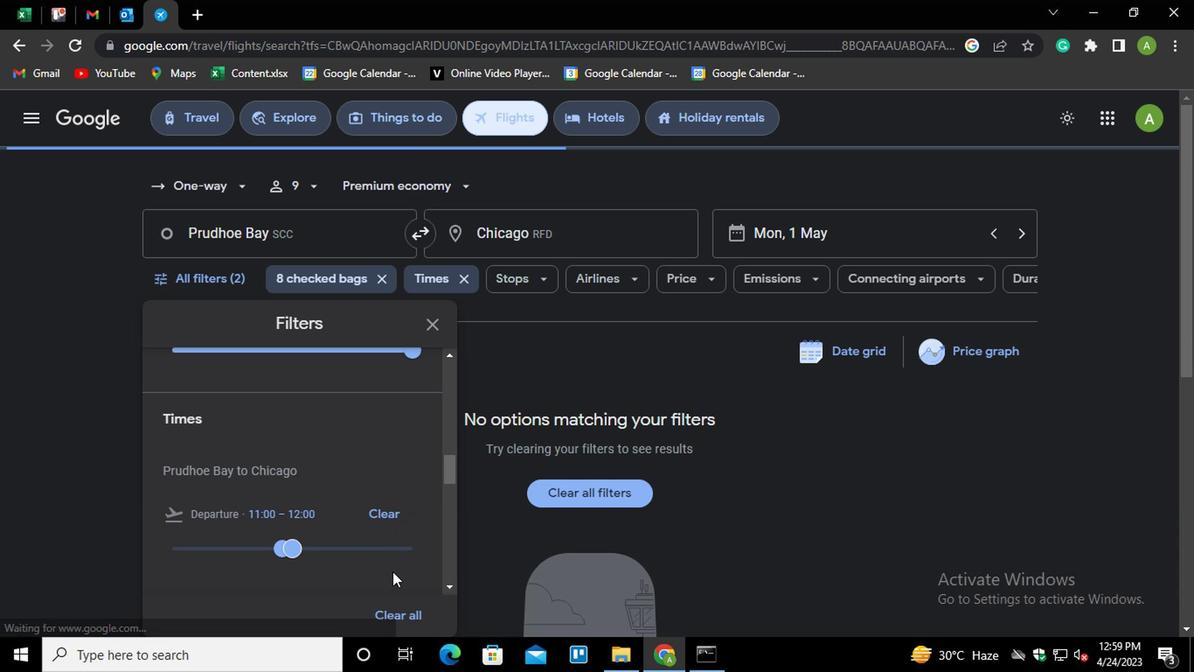 
Action: Mouse scrolled (407, 534) with delta (0, 0)
Screenshot: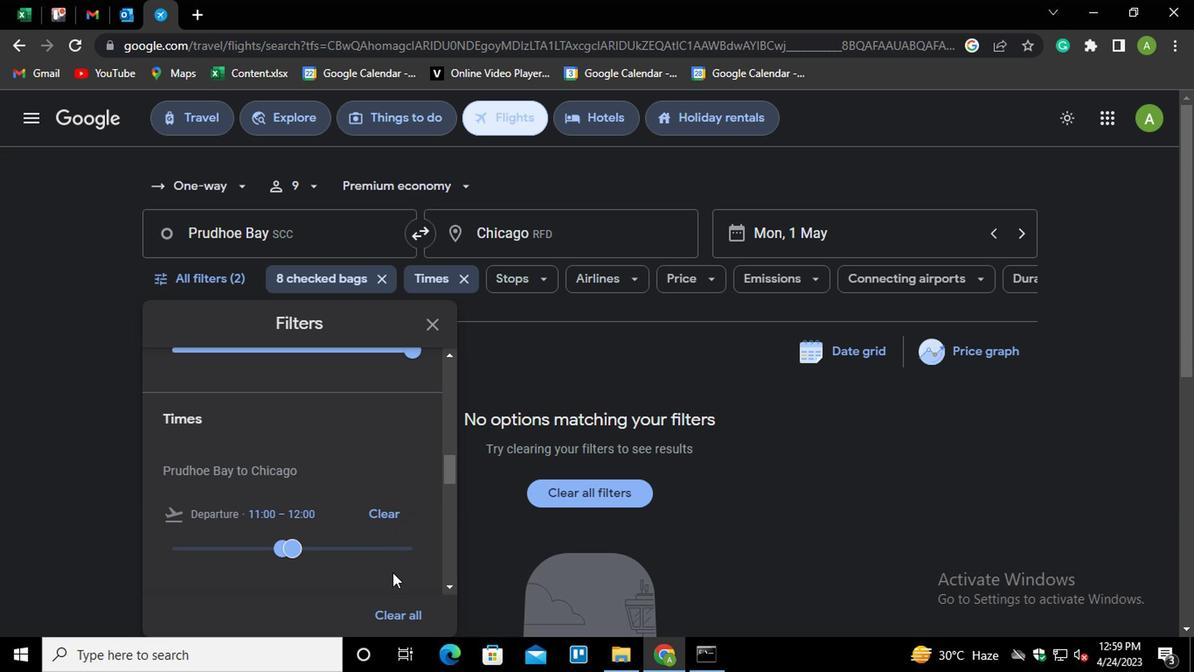 
Action: Mouse scrolled (407, 534) with delta (0, 0)
Screenshot: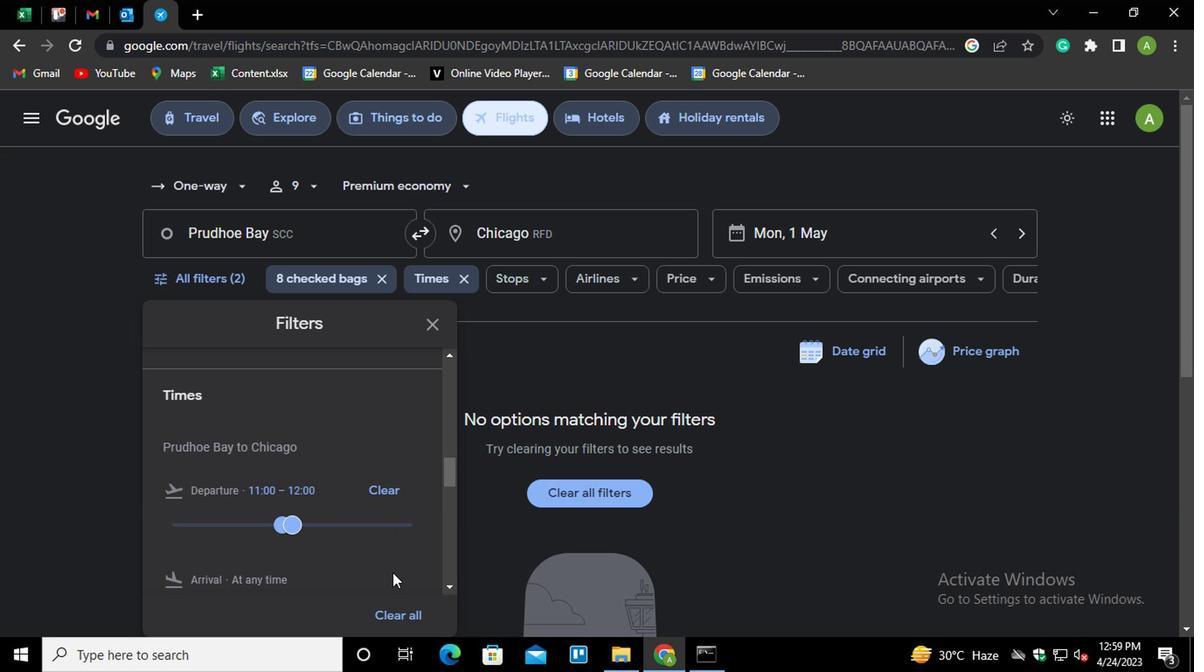 
Action: Mouse moved to (565, 388)
Screenshot: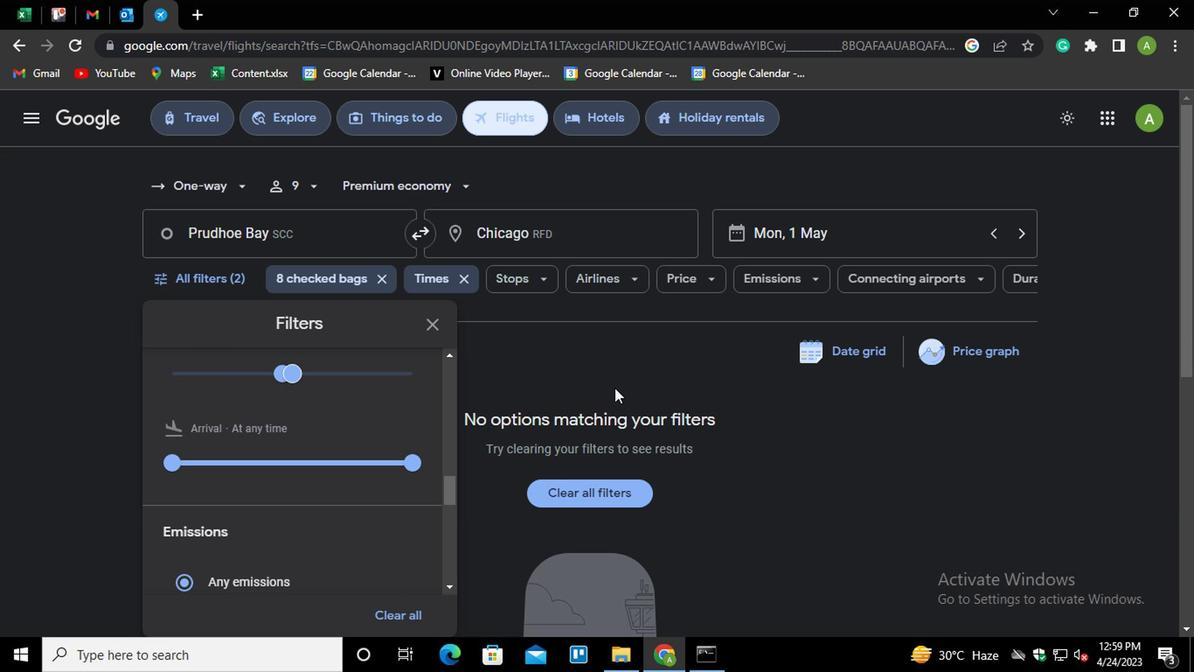 
Action: Mouse pressed left at (565, 388)
Screenshot: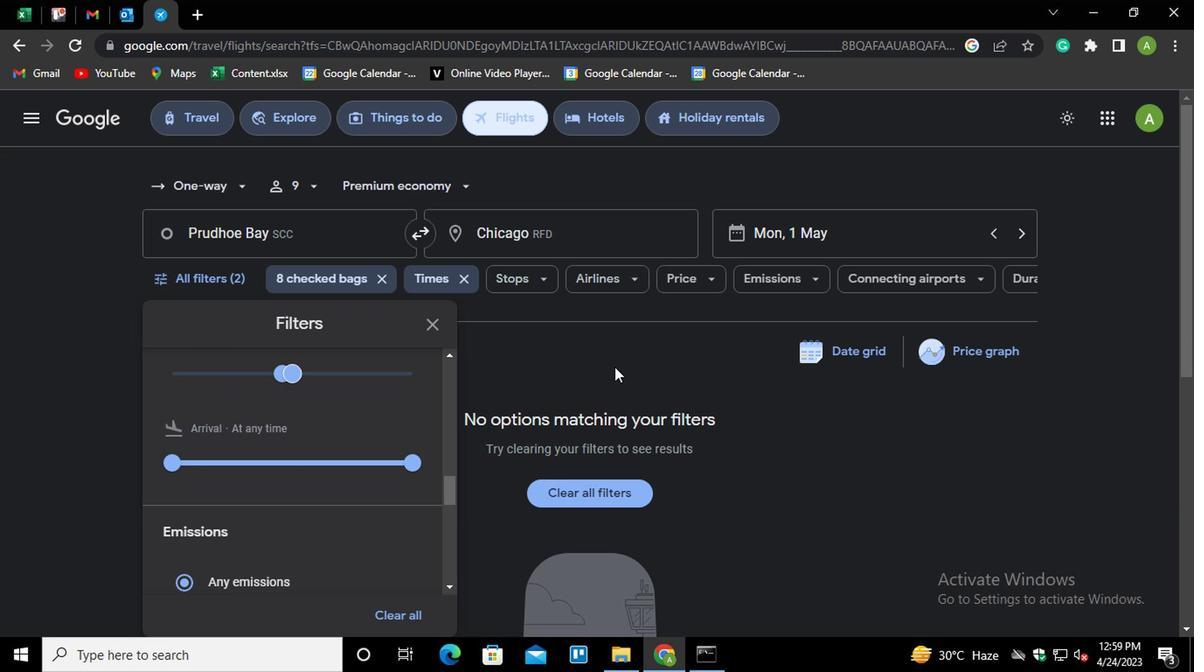 
